 Task: Find connections with filter location Kissidougou with filter topic #openhouse with filter profile language French with filter current company Ivanti with filter school C.V.Raman College of Engineering with filter industry Child Day Care Services with filter service category Financial Analysis with filter keywords title Business Analyst
Action: Mouse moved to (377, 248)
Screenshot: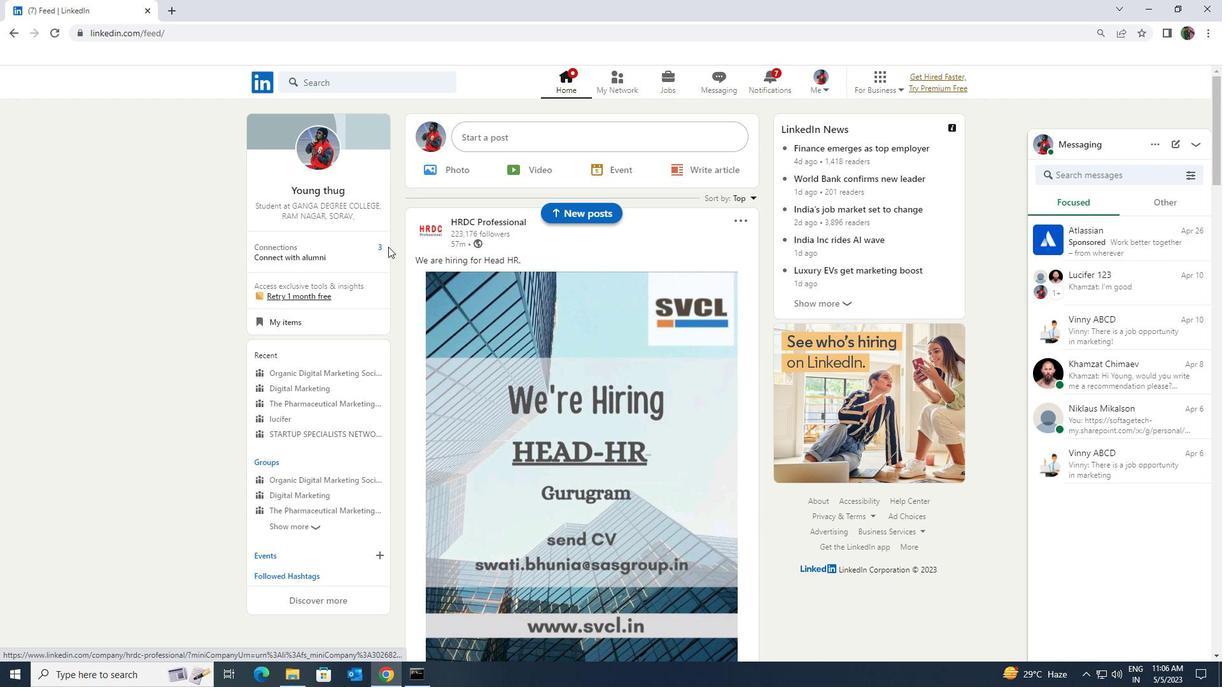 
Action: Mouse pressed left at (377, 248)
Screenshot: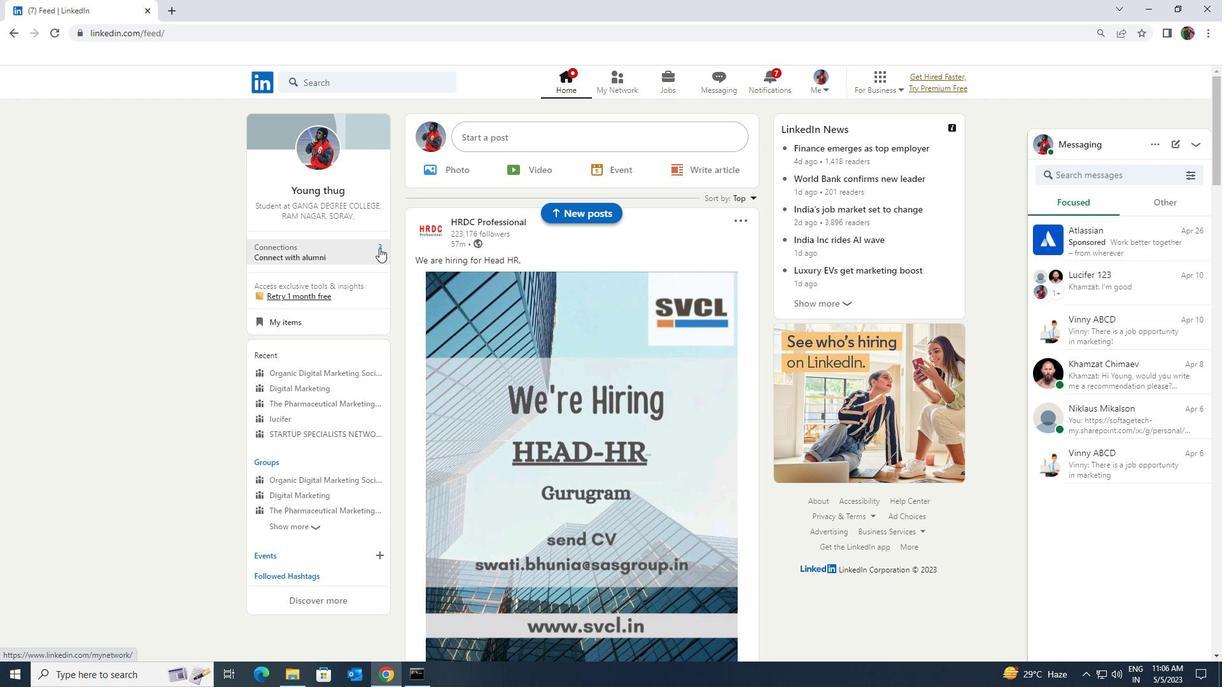 
Action: Mouse moved to (374, 152)
Screenshot: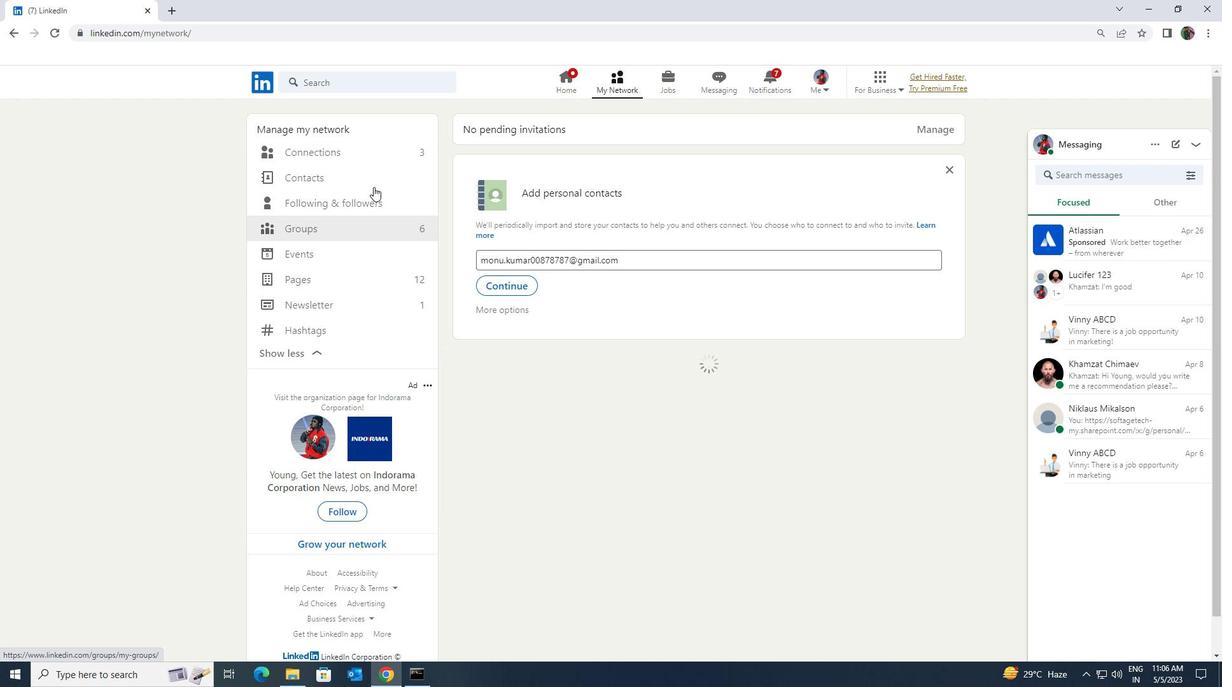
Action: Mouse pressed left at (374, 152)
Screenshot: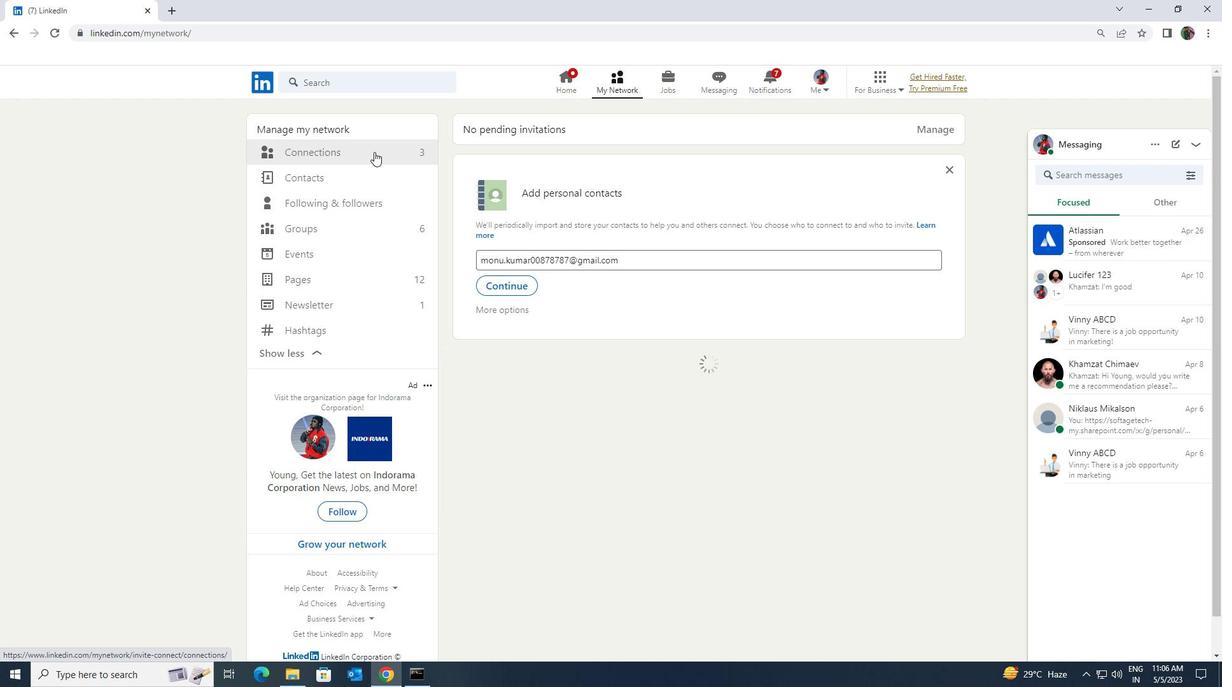 
Action: Mouse moved to (702, 156)
Screenshot: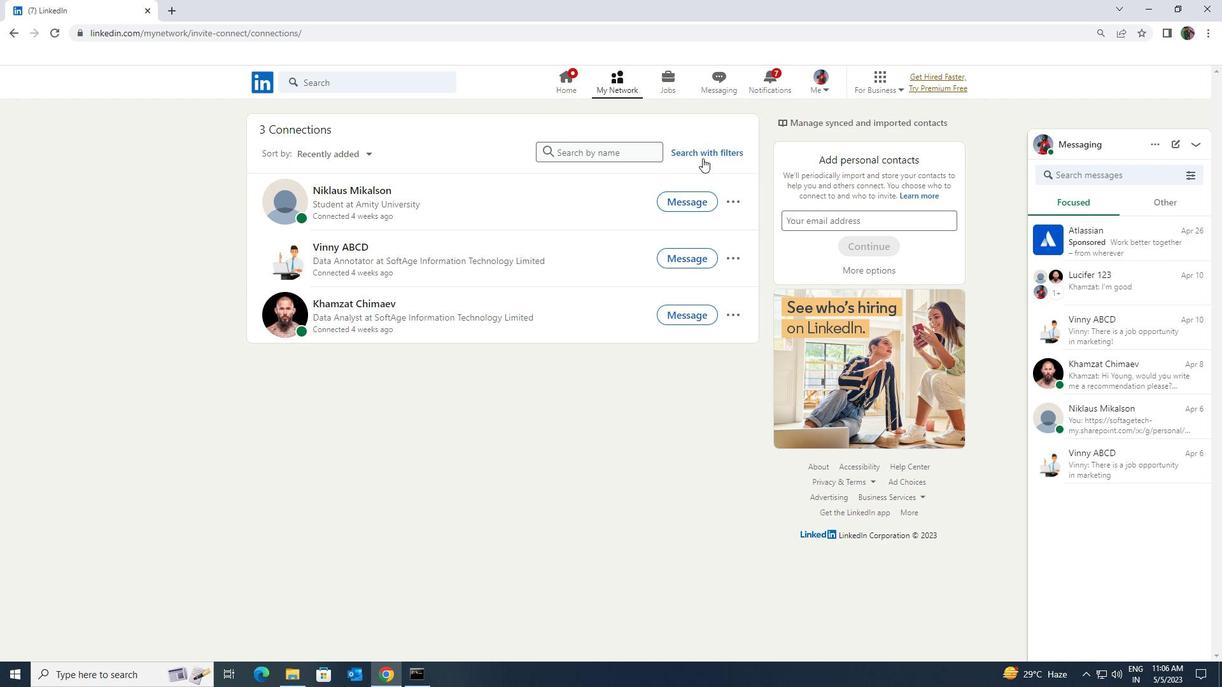 
Action: Mouse pressed left at (702, 156)
Screenshot: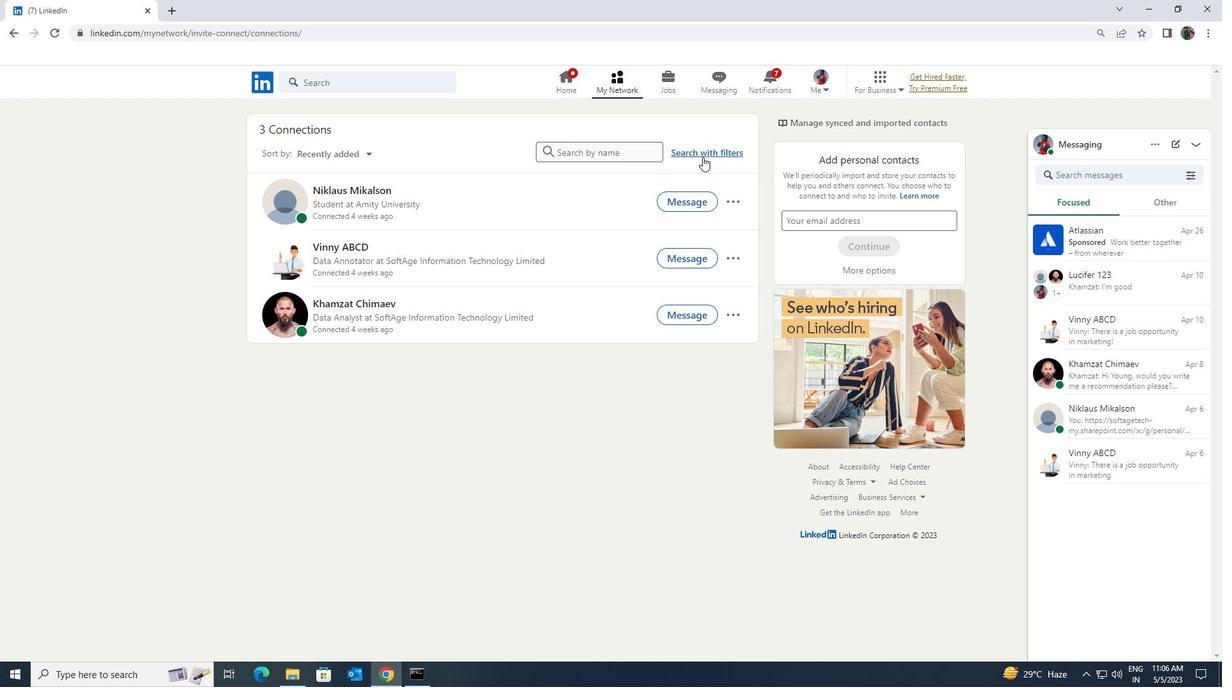 
Action: Mouse moved to (665, 119)
Screenshot: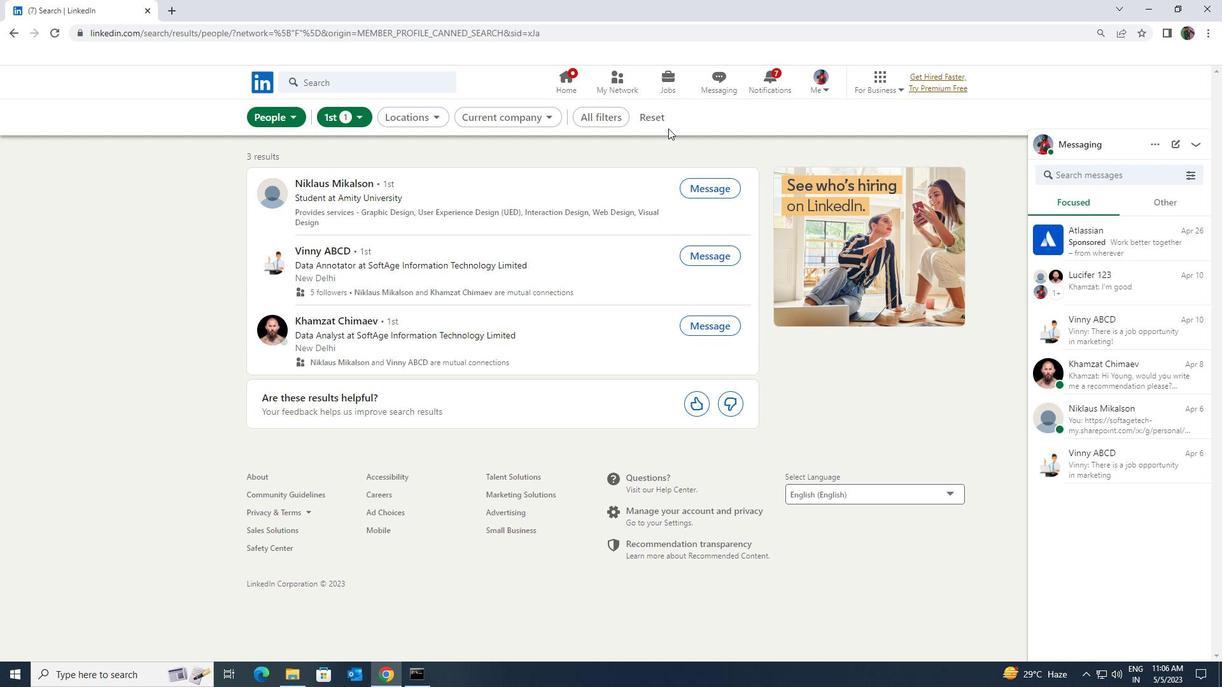 
Action: Mouse pressed left at (665, 119)
Screenshot: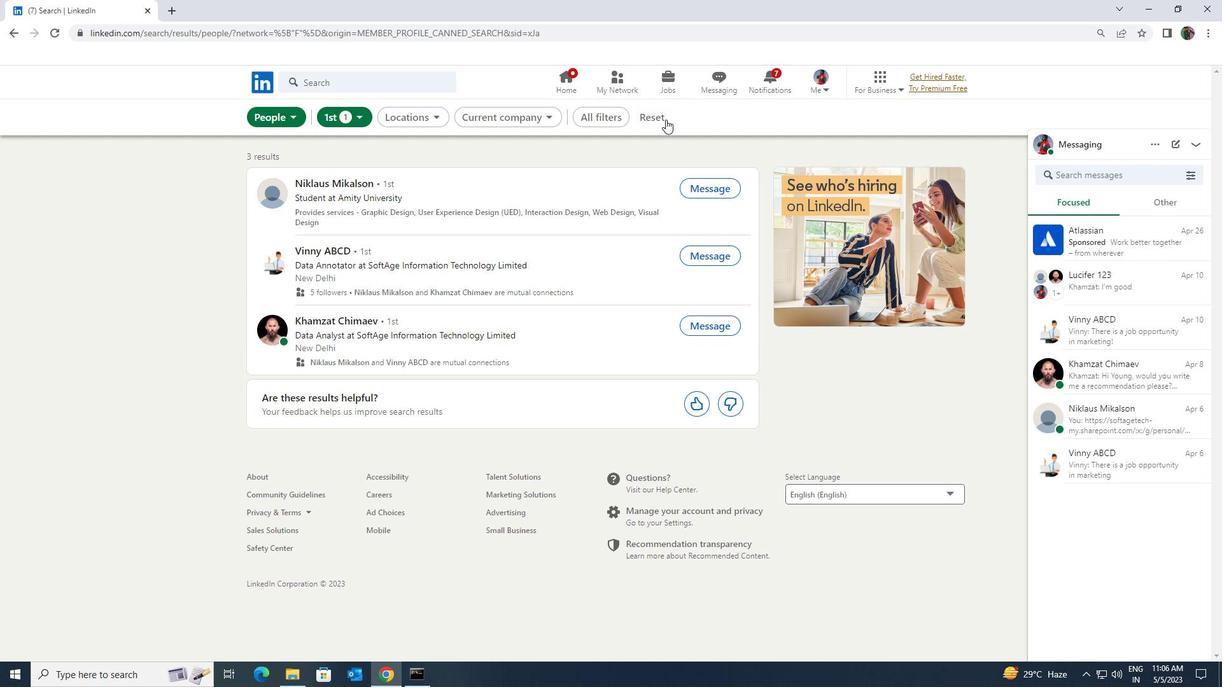 
Action: Mouse moved to (642, 119)
Screenshot: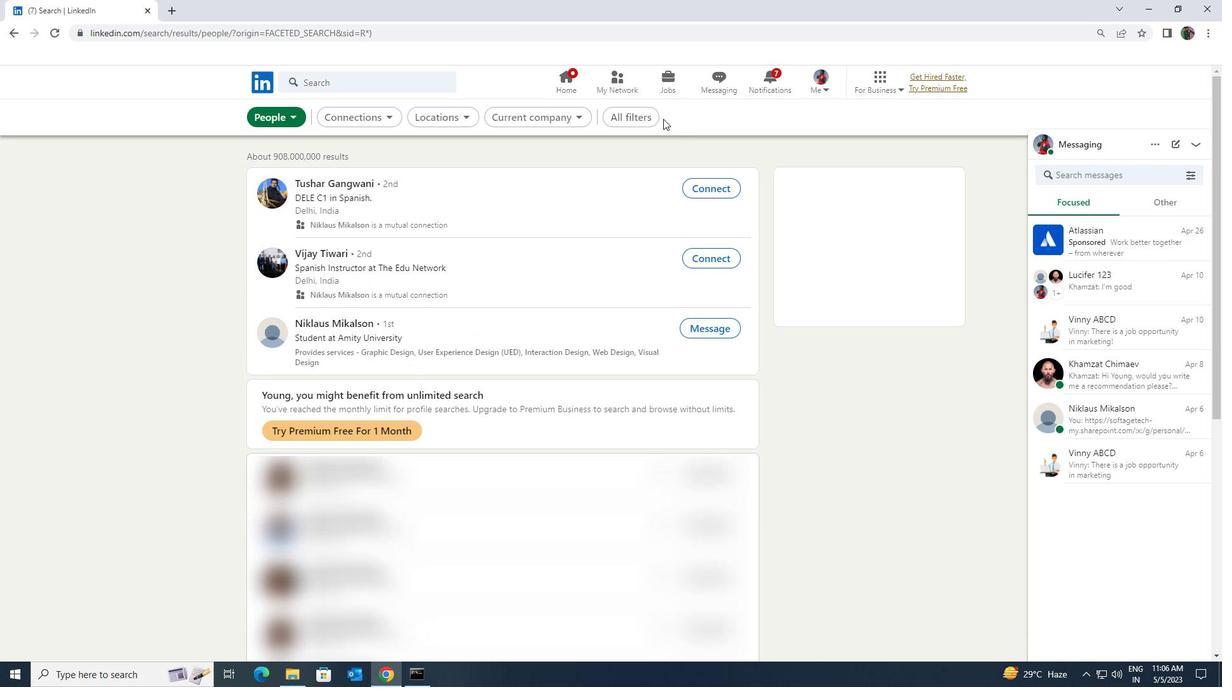 
Action: Mouse pressed left at (642, 119)
Screenshot: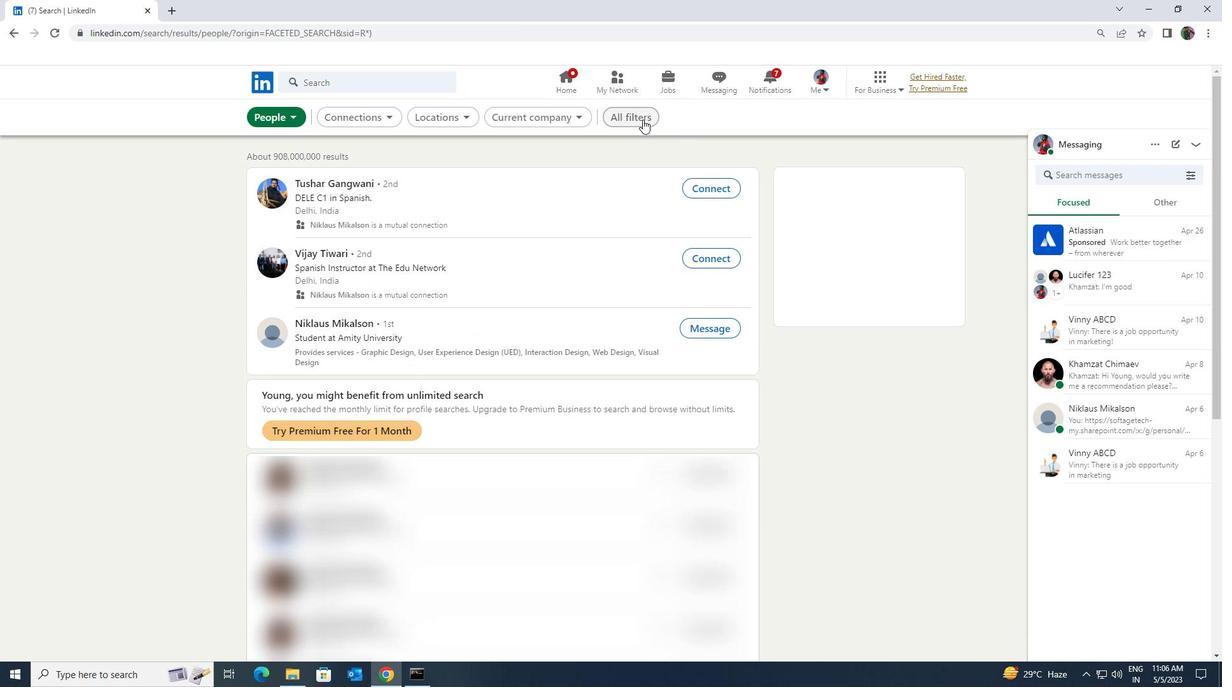
Action: Mouse moved to (1060, 499)
Screenshot: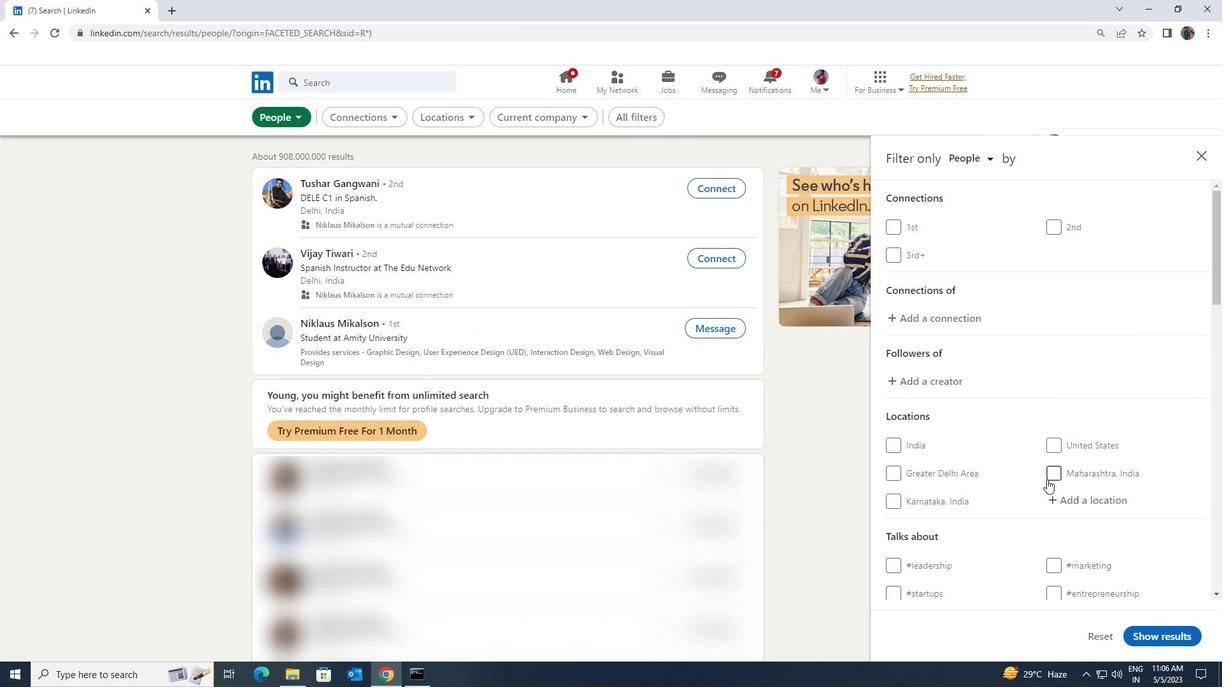 
Action: Mouse pressed left at (1060, 499)
Screenshot: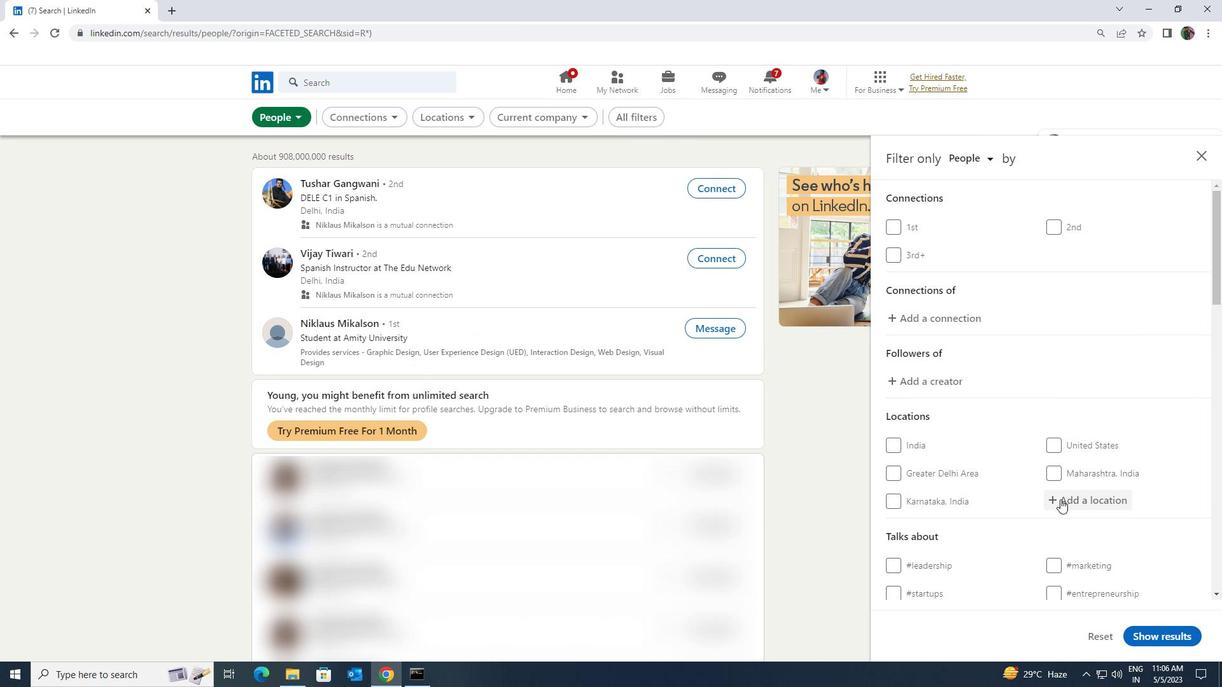
Action: Mouse moved to (1060, 502)
Screenshot: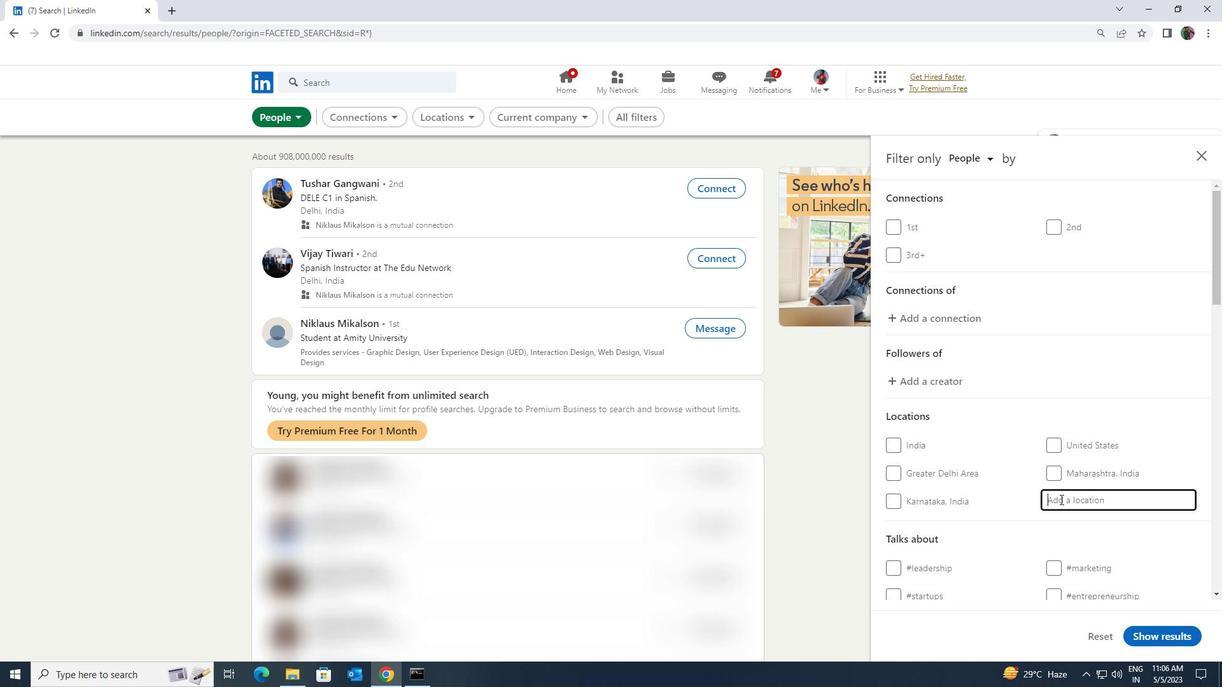 
Action: Key pressed <Key.shift><Key.shift><Key.shift><Key.shift><Key.shift><Key.shift>KISSIDOUGOU
Screenshot: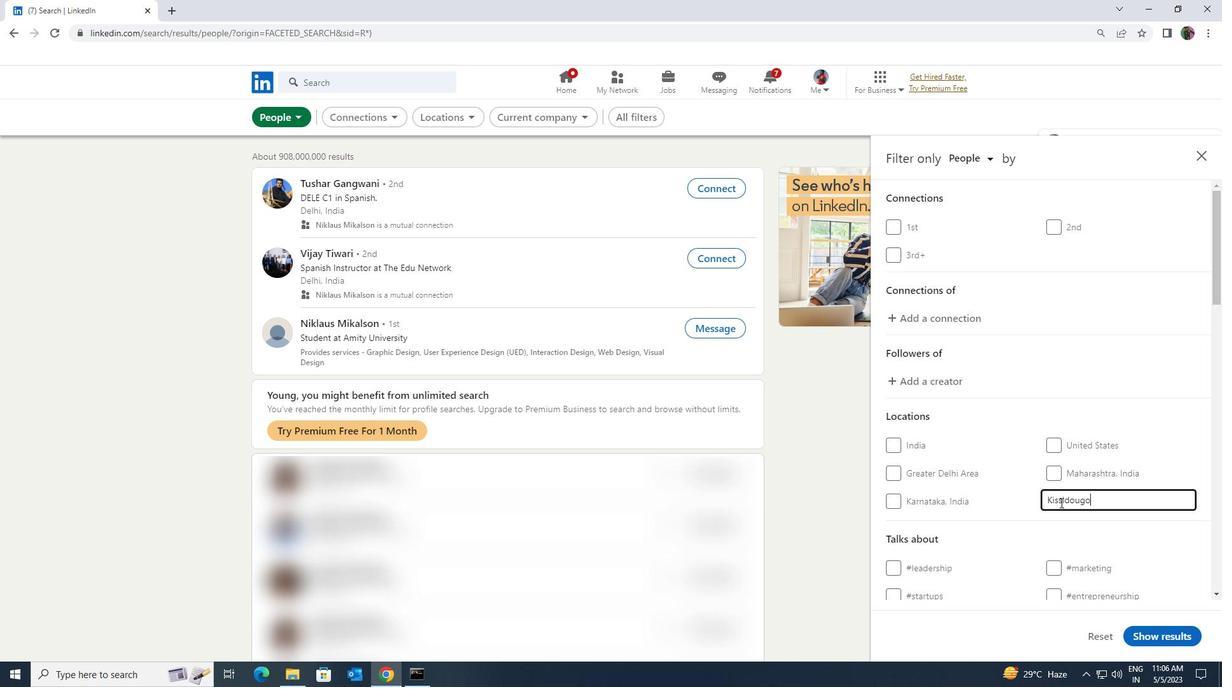 
Action: Mouse scrolled (1060, 502) with delta (0, 0)
Screenshot: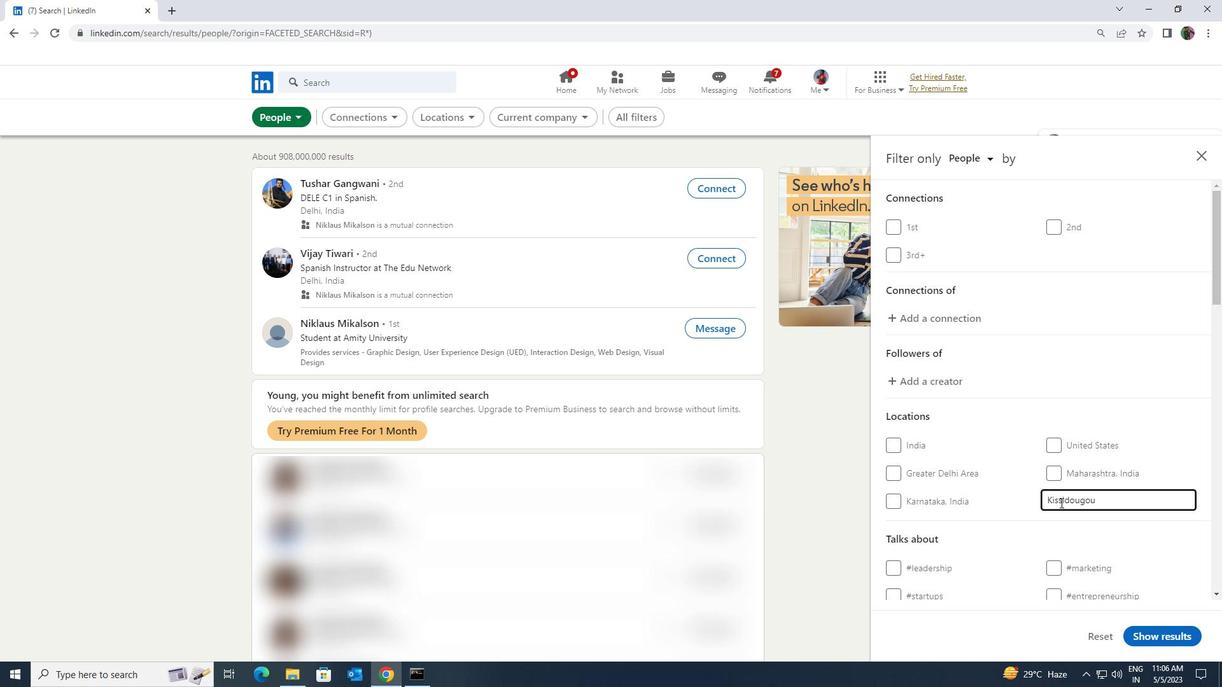 
Action: Mouse moved to (1060, 504)
Screenshot: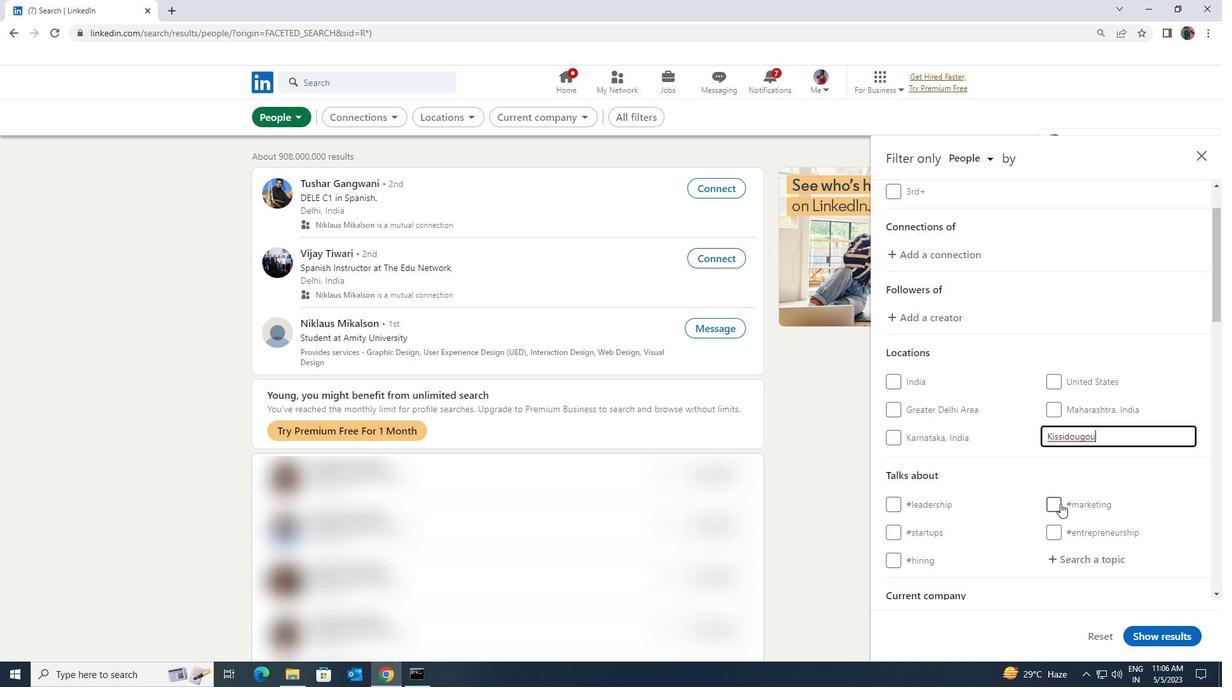 
Action: Mouse scrolled (1060, 504) with delta (0, 0)
Screenshot: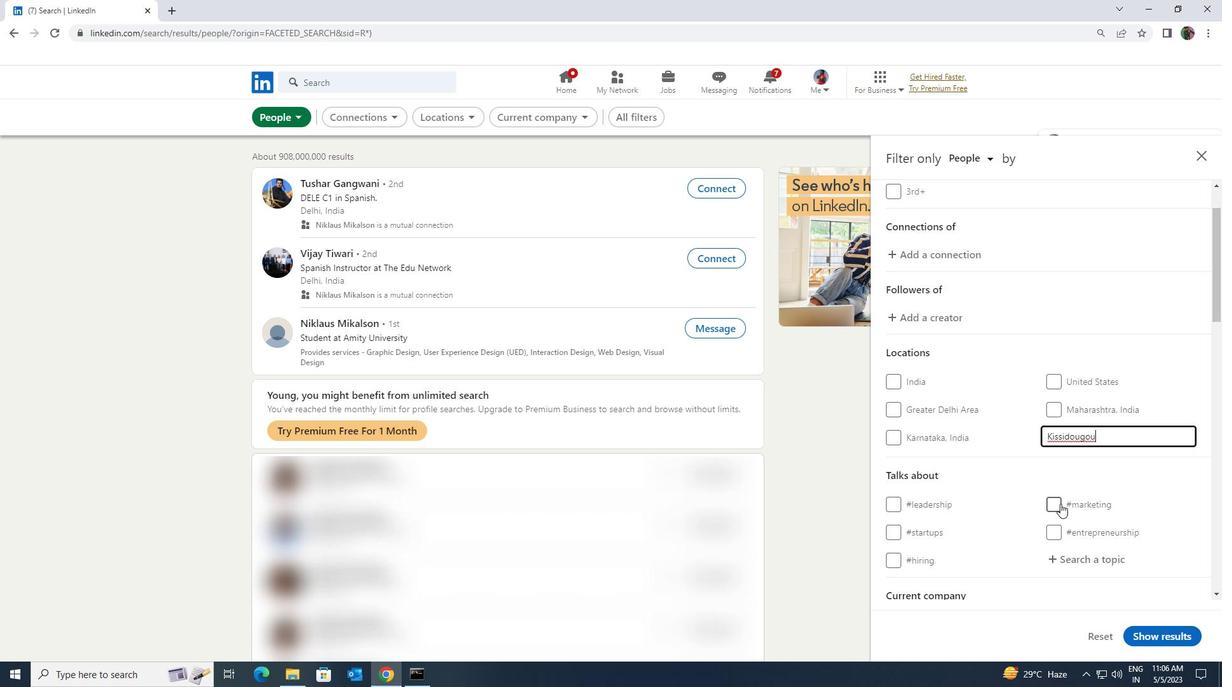 
Action: Mouse moved to (1060, 500)
Screenshot: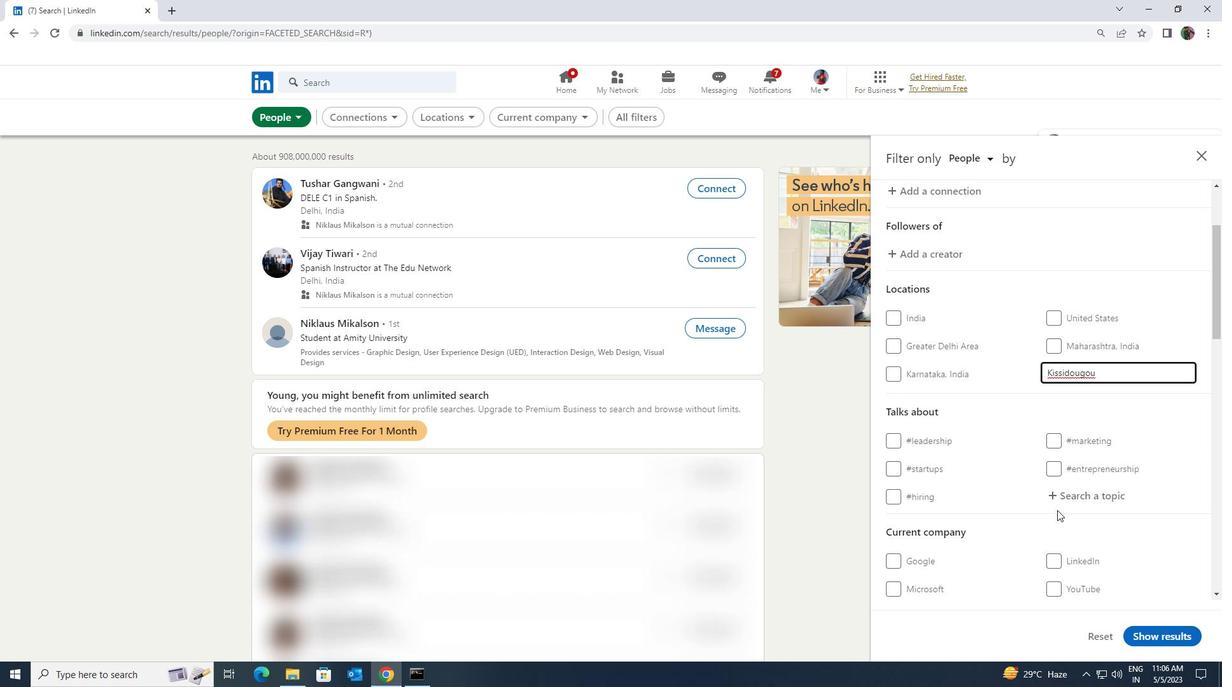 
Action: Mouse pressed left at (1060, 500)
Screenshot: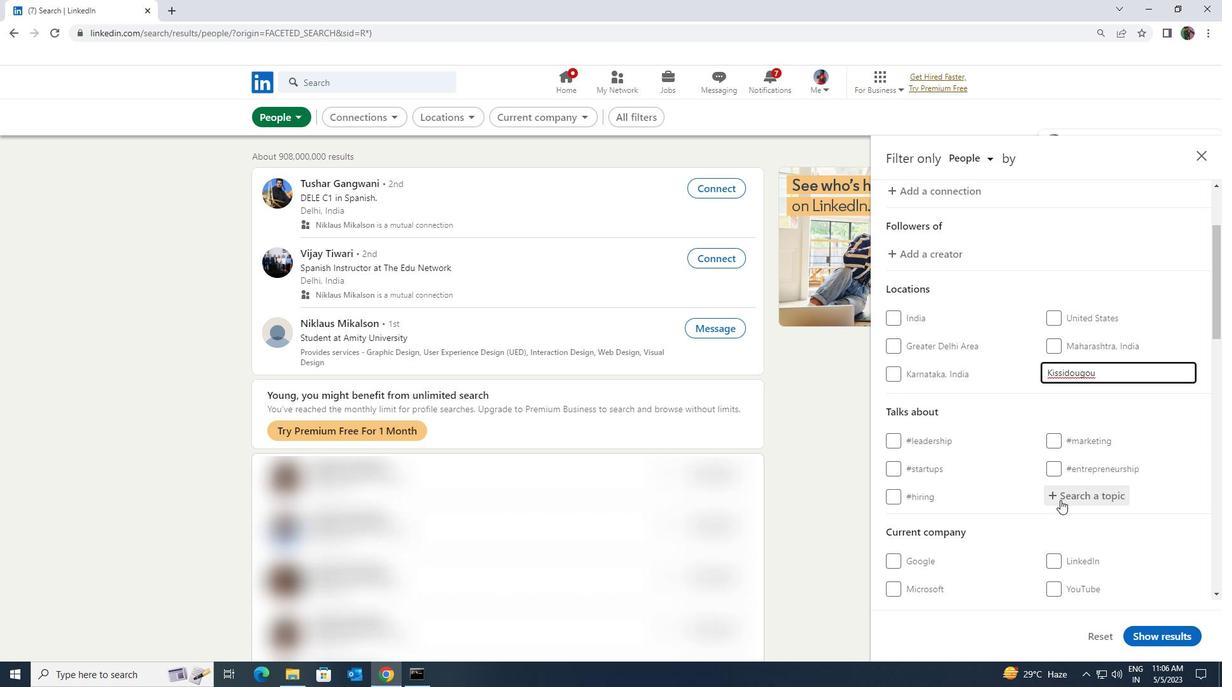 
Action: Key pressed <Key.shift><Key.shift><Key.shift><Key.shift><Key.shift><Key.shift><Key.shift><Key.shift><Key.shift><Key.shift><Key.shift><Key.shift>OPENHOUSE
Screenshot: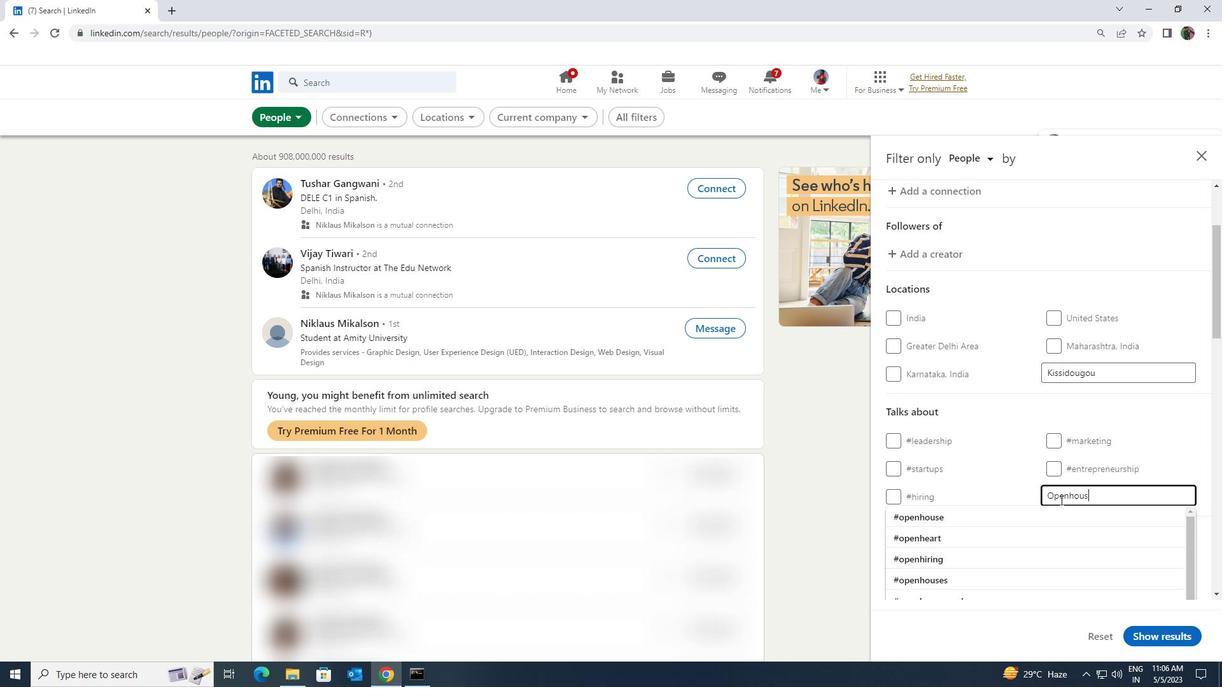 
Action: Mouse moved to (1051, 509)
Screenshot: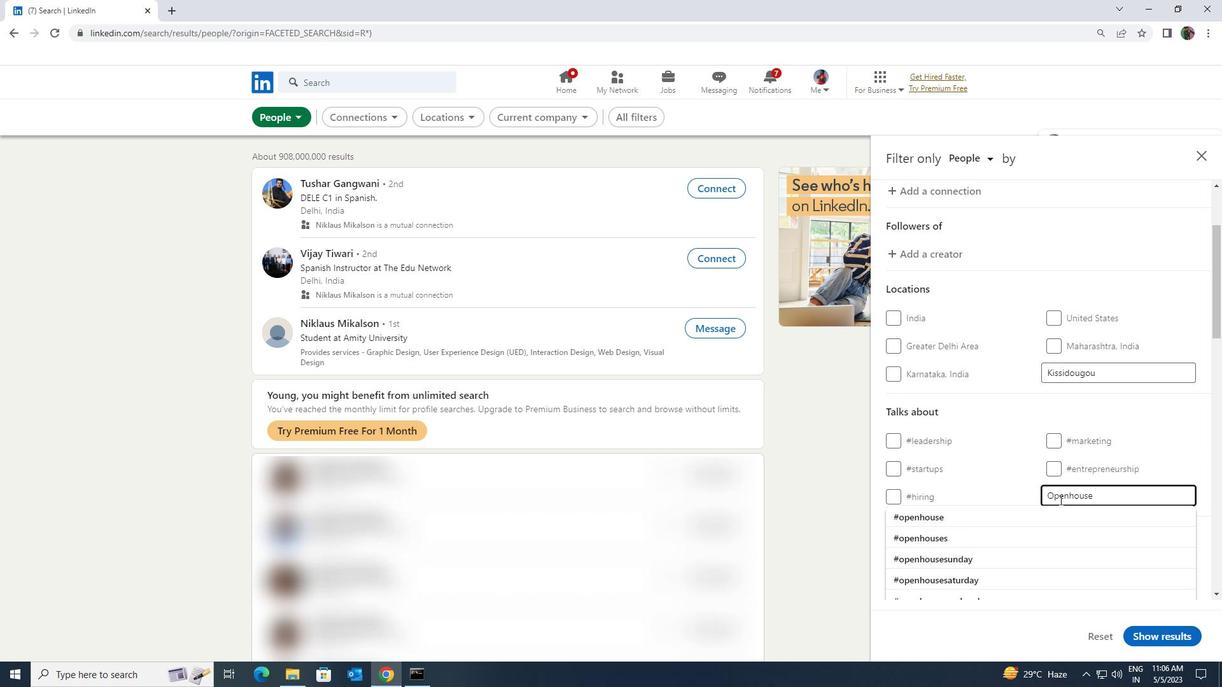 
Action: Mouse pressed left at (1051, 509)
Screenshot: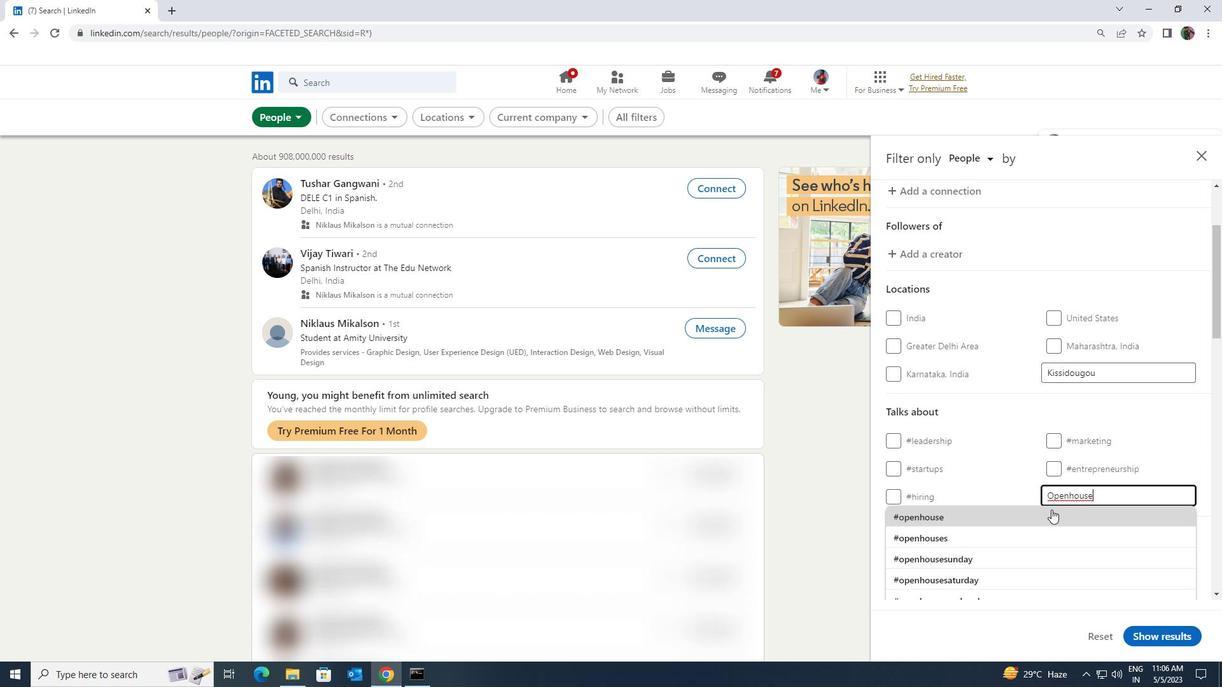 
Action: Mouse scrolled (1051, 509) with delta (0, 0)
Screenshot: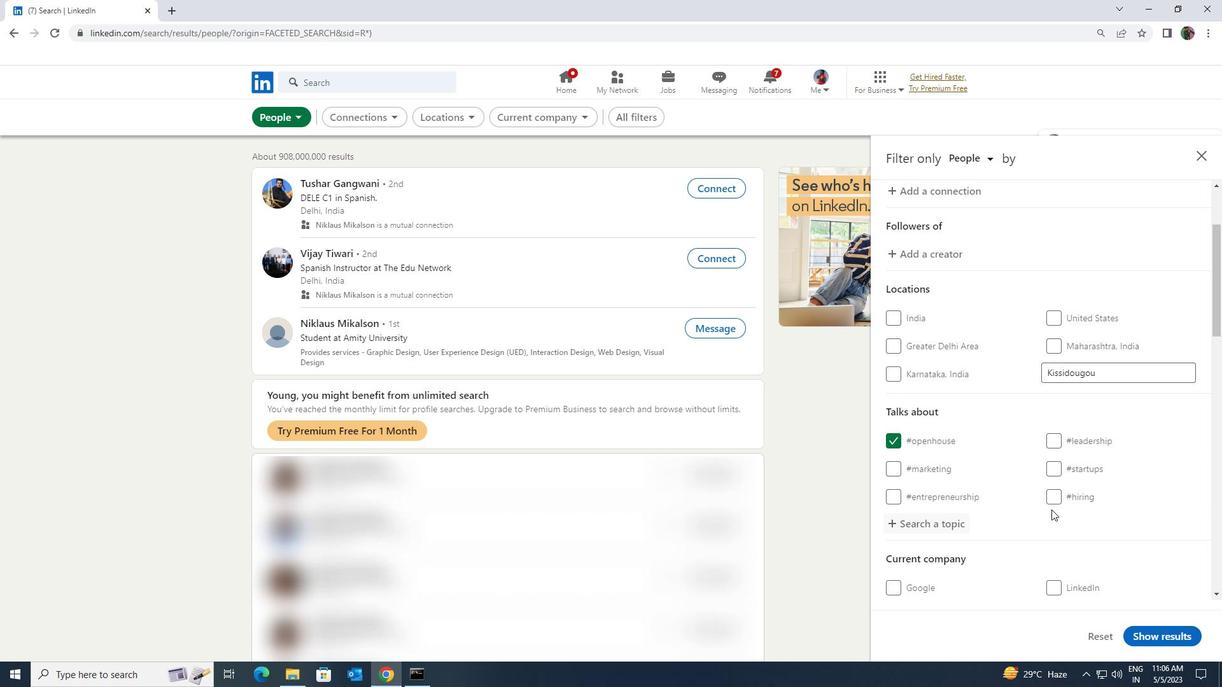 
Action: Mouse moved to (1050, 510)
Screenshot: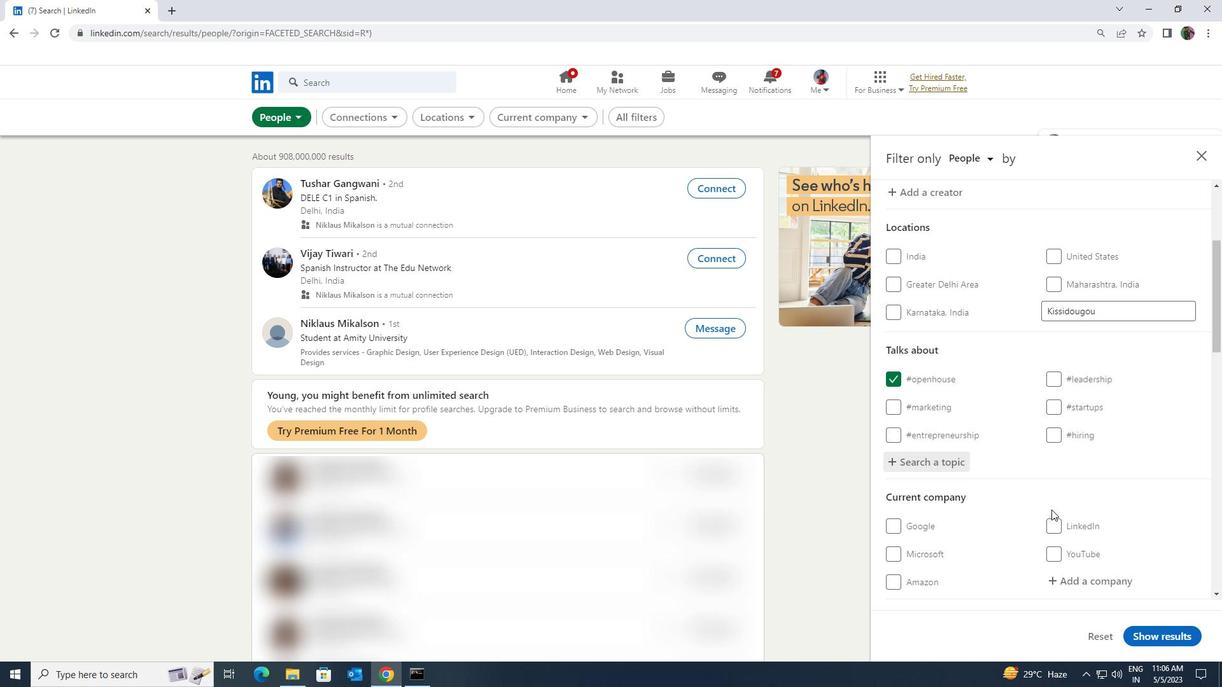 
Action: Mouse scrolled (1050, 509) with delta (0, 0)
Screenshot: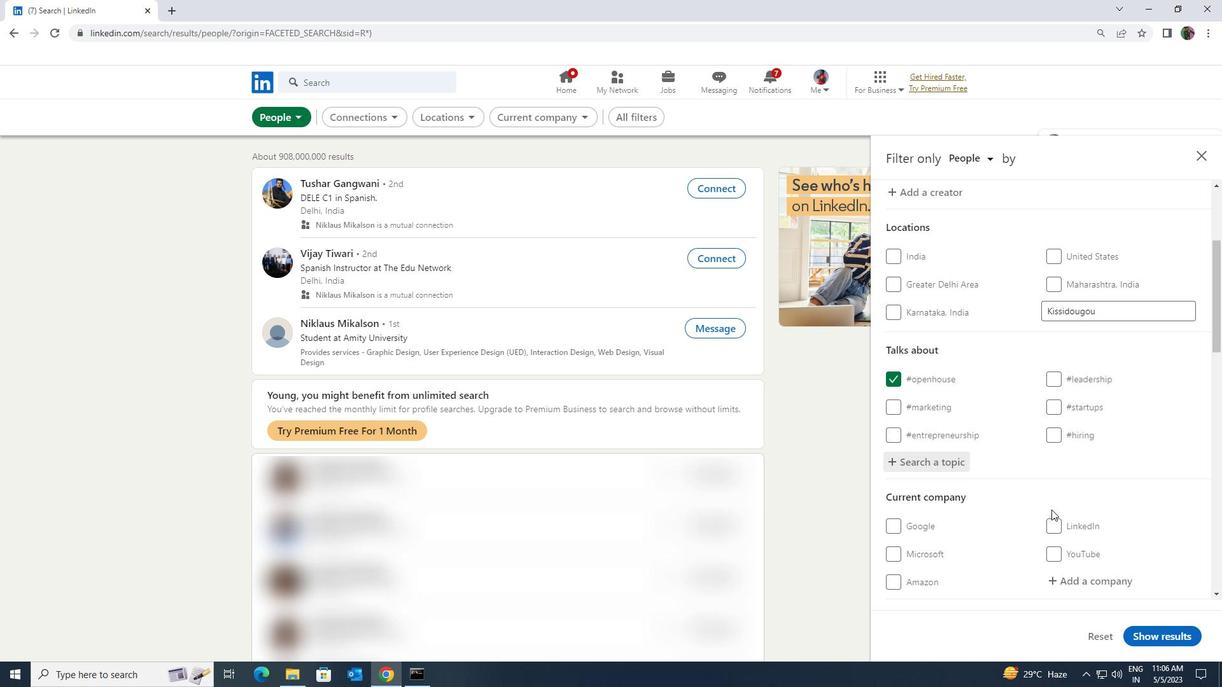 
Action: Mouse scrolled (1050, 509) with delta (0, 0)
Screenshot: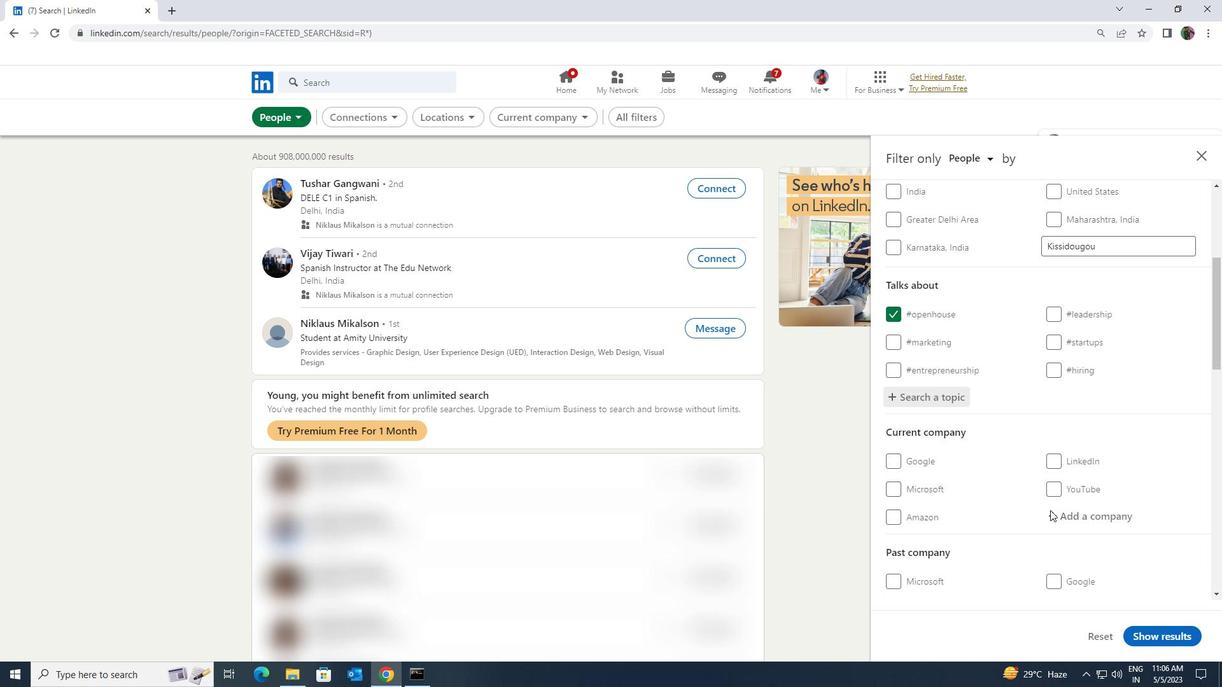 
Action: Mouse scrolled (1050, 509) with delta (0, 0)
Screenshot: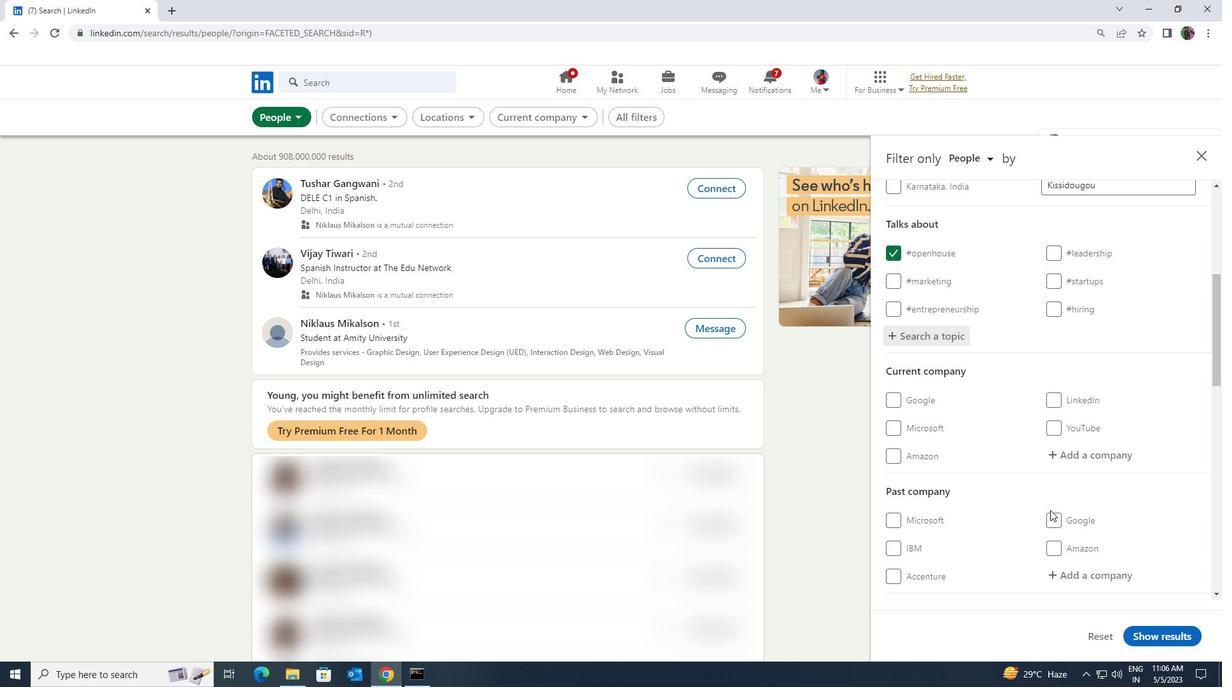 
Action: Mouse scrolled (1050, 509) with delta (0, 0)
Screenshot: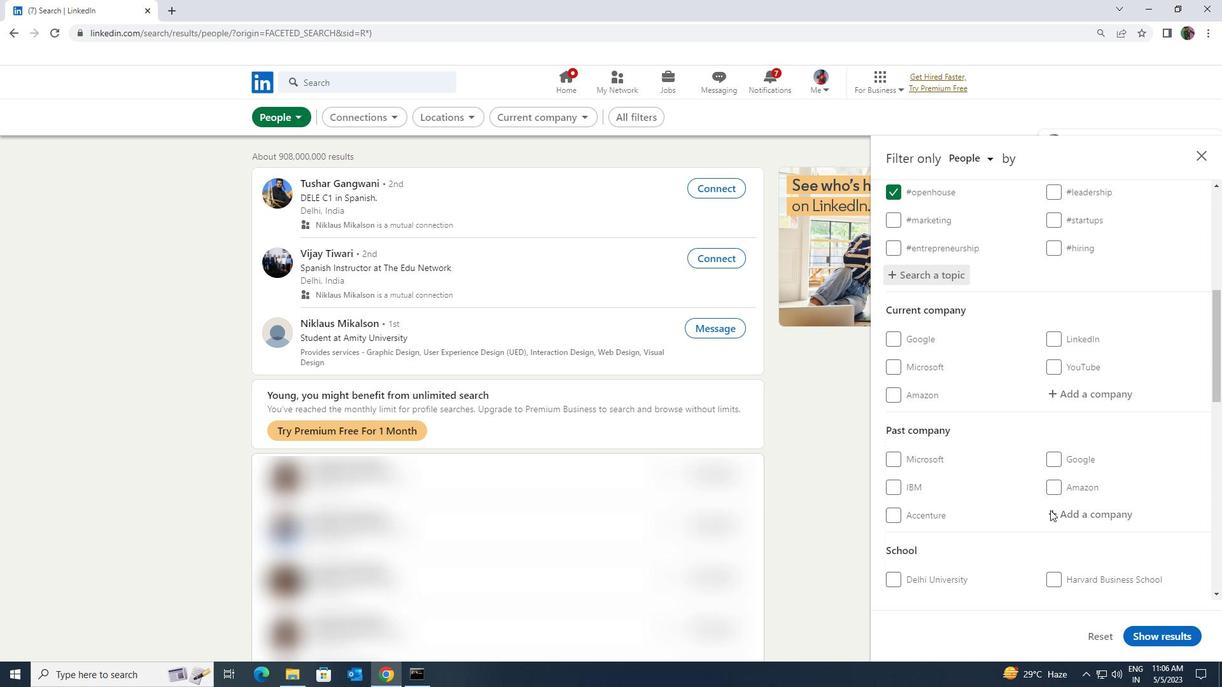 
Action: Mouse scrolled (1050, 509) with delta (0, 0)
Screenshot: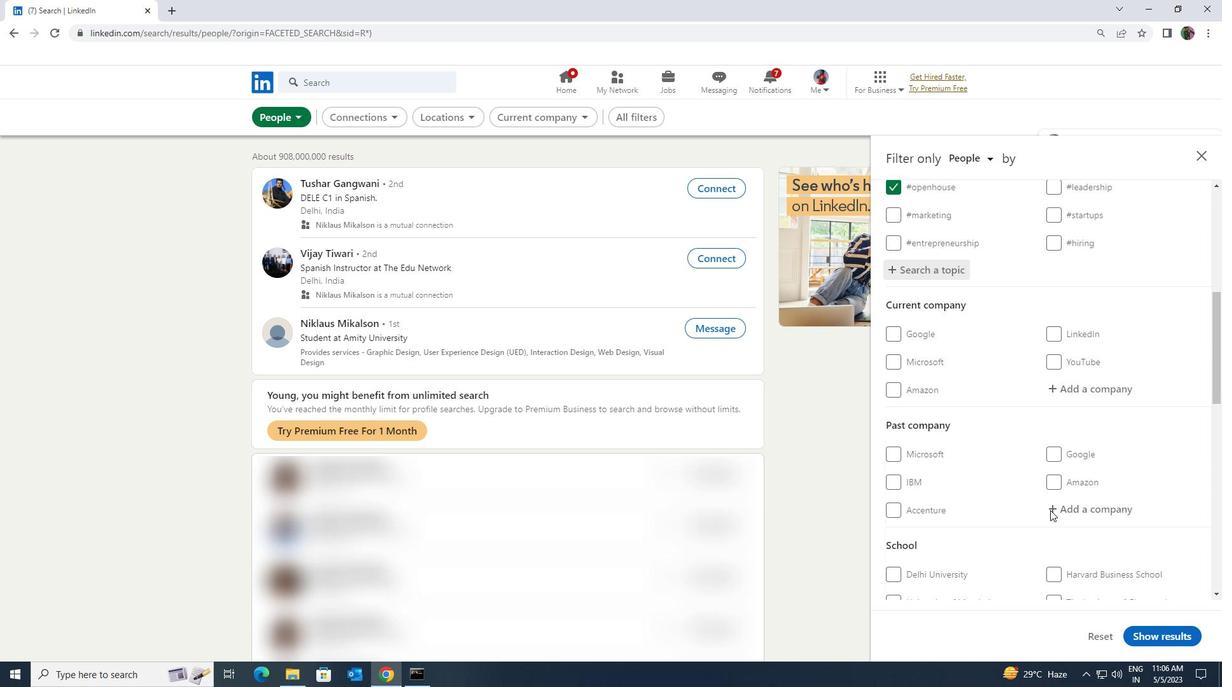 
Action: Mouse scrolled (1050, 509) with delta (0, 0)
Screenshot: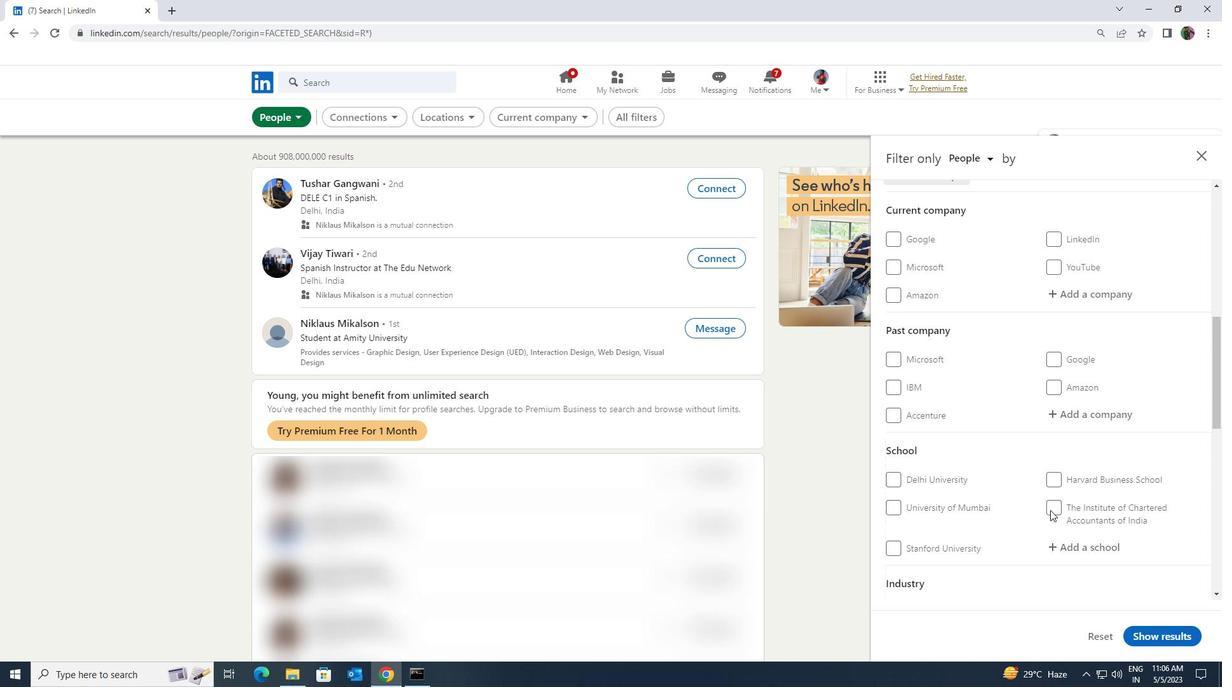 
Action: Mouse scrolled (1050, 509) with delta (0, 0)
Screenshot: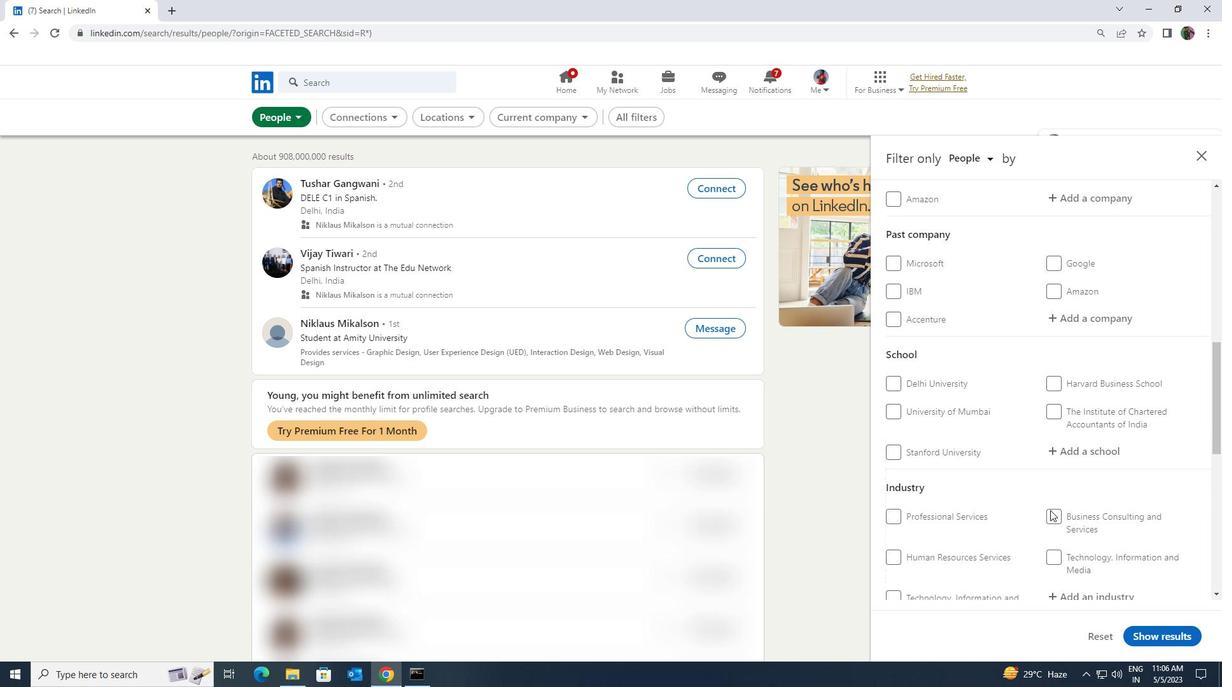 
Action: Mouse moved to (1050, 511)
Screenshot: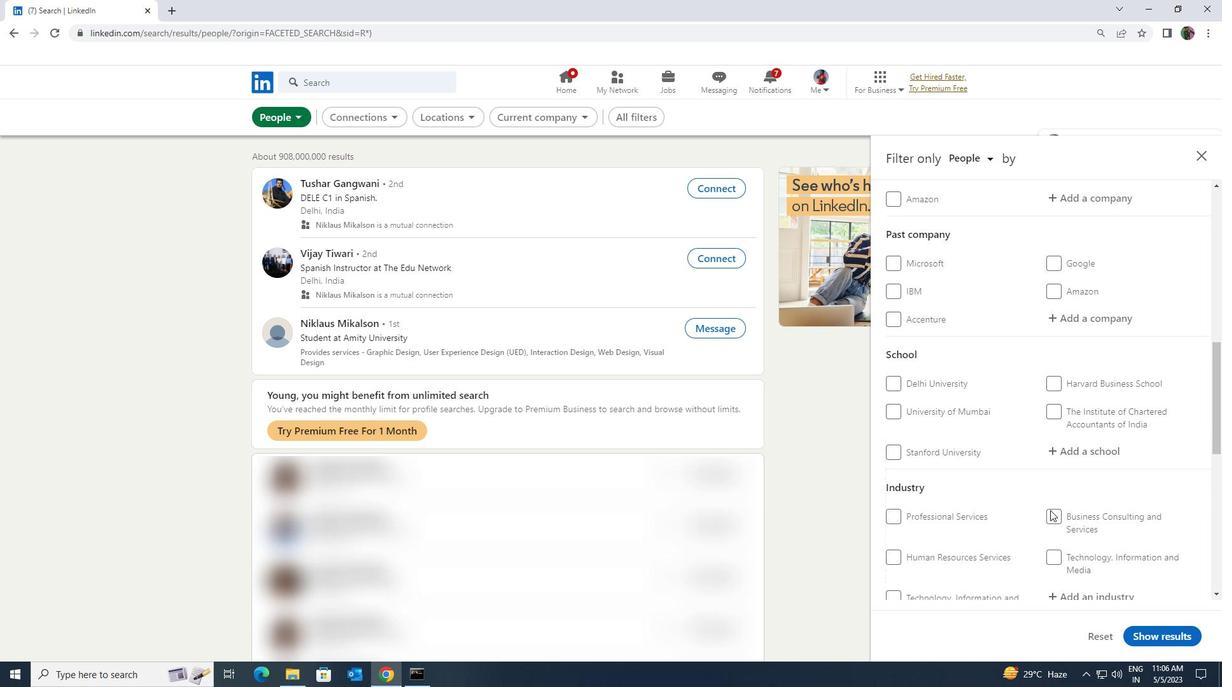 
Action: Mouse scrolled (1050, 510) with delta (0, 0)
Screenshot: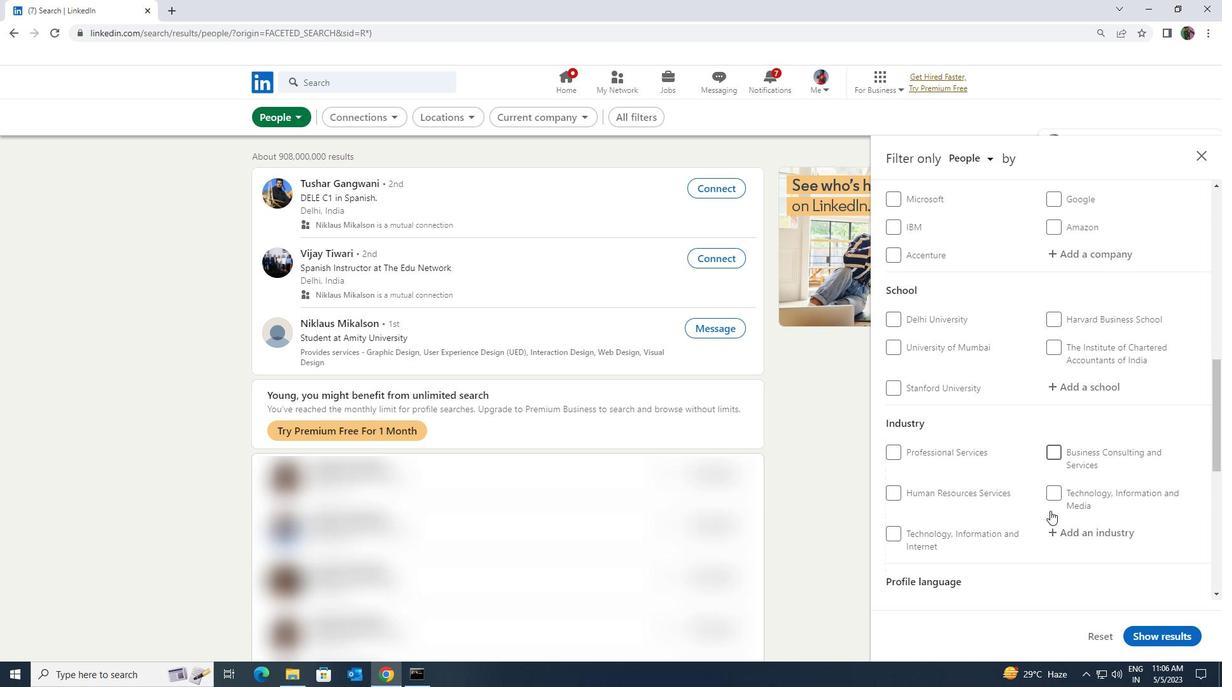 
Action: Mouse moved to (1051, 543)
Screenshot: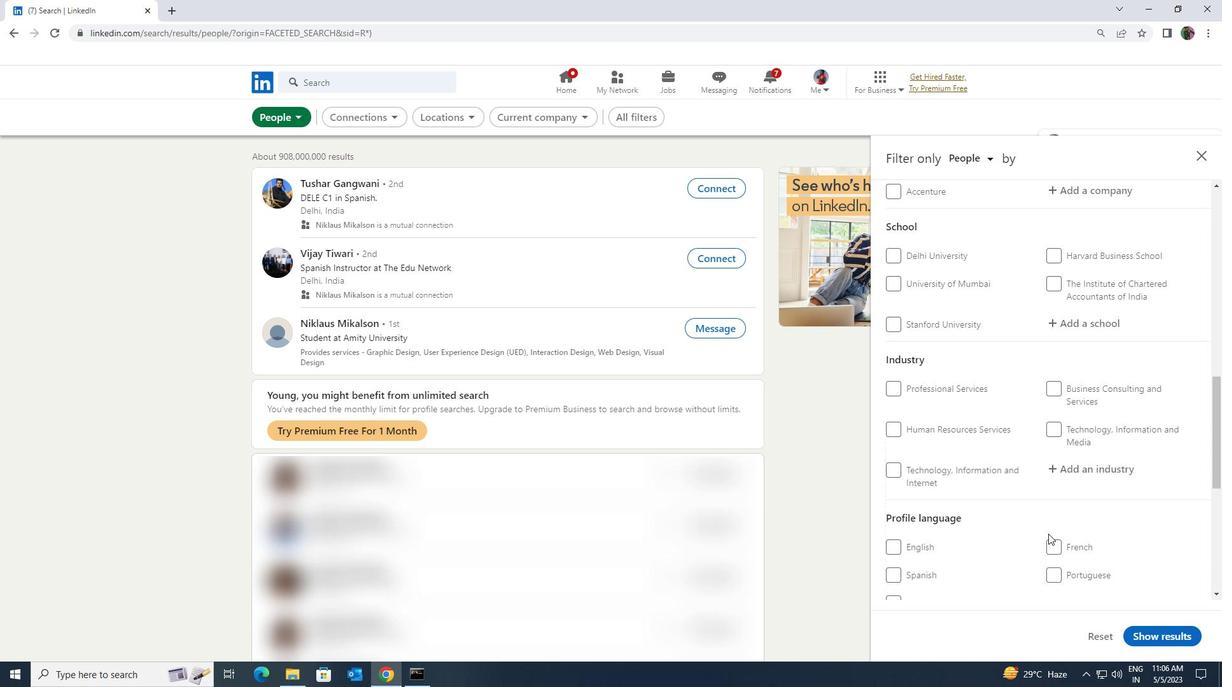 
Action: Mouse pressed left at (1051, 543)
Screenshot: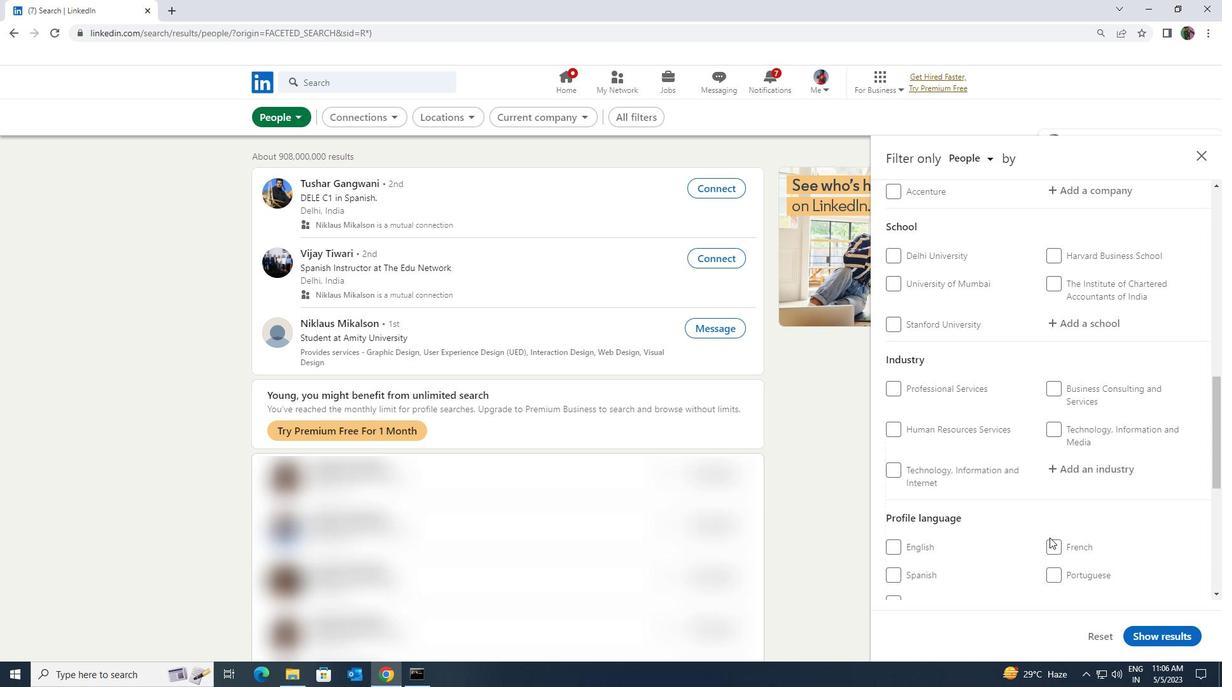 
Action: Mouse moved to (1051, 543)
Screenshot: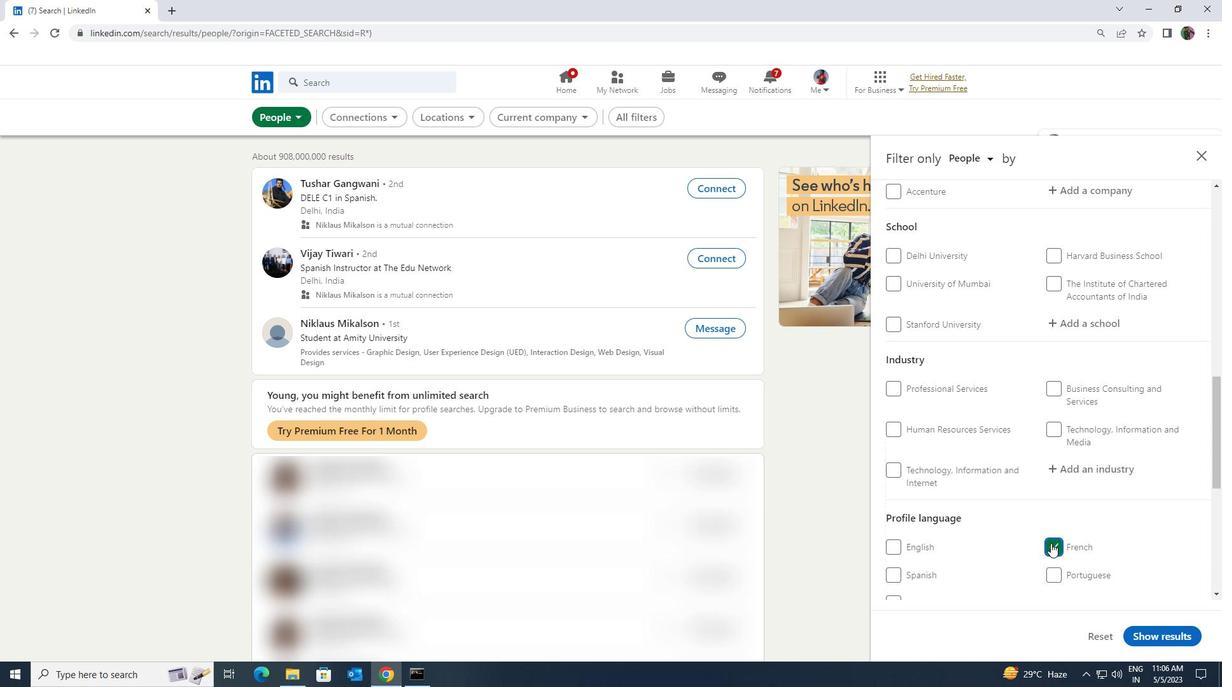 
Action: Mouse scrolled (1051, 544) with delta (0, 0)
Screenshot: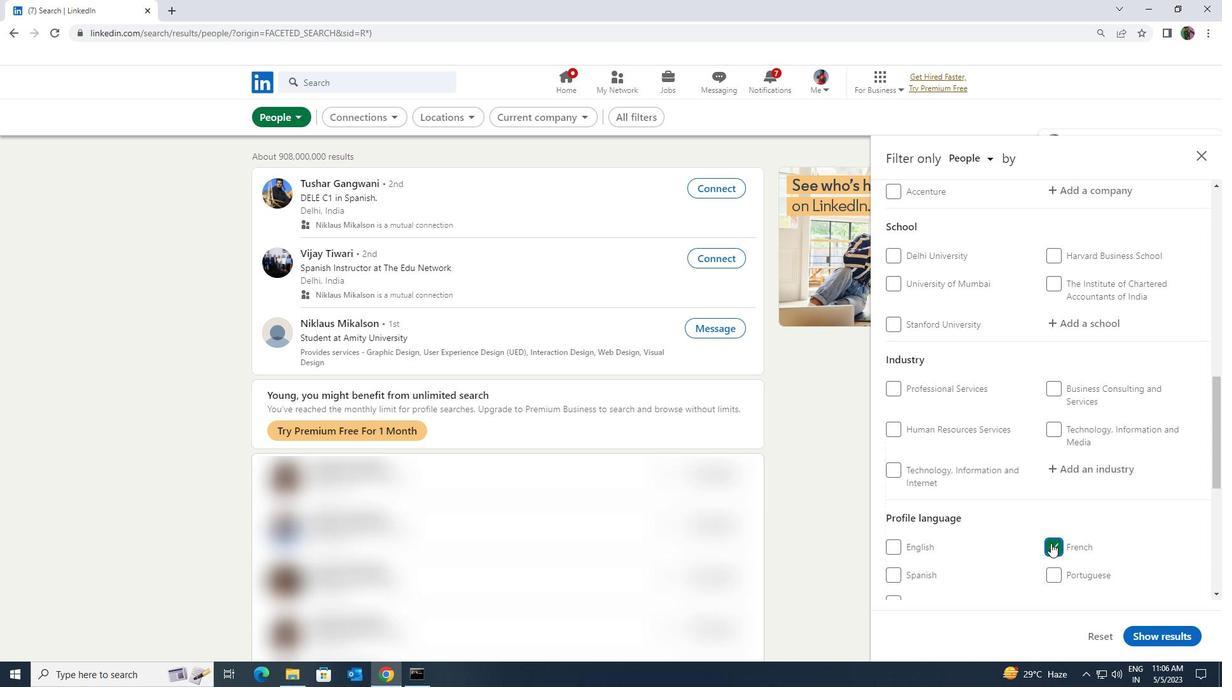 
Action: Mouse moved to (1051, 543)
Screenshot: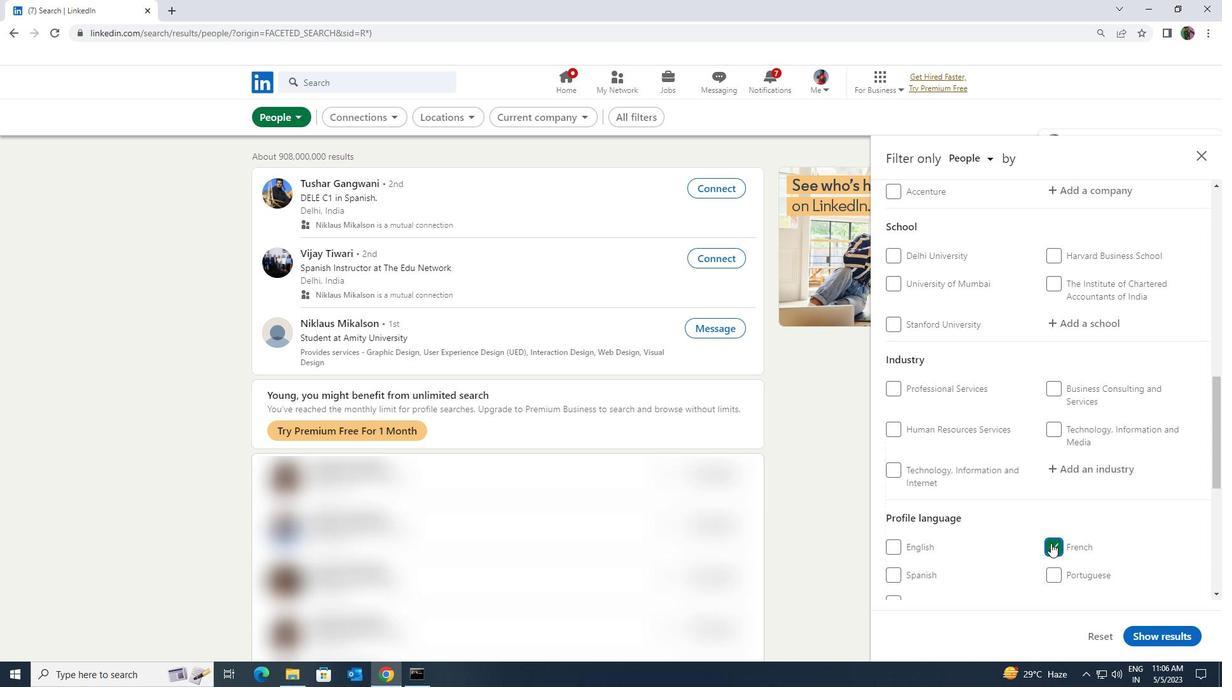 
Action: Mouse scrolled (1051, 543) with delta (0, 0)
Screenshot: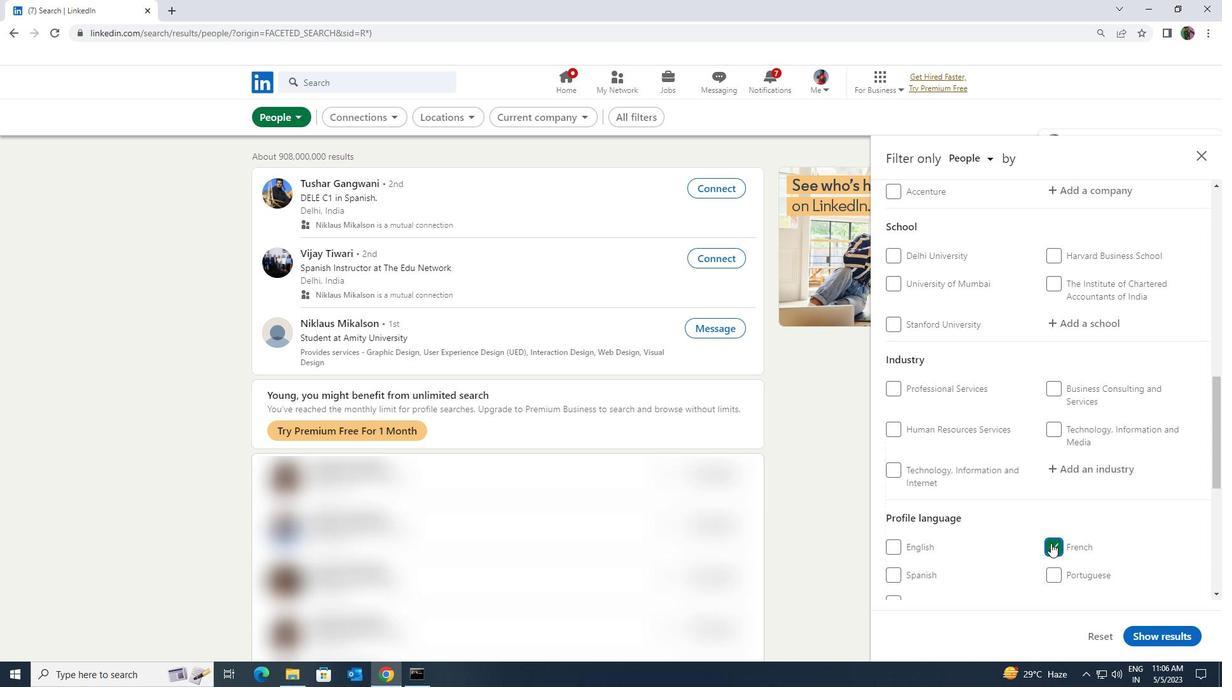 
Action: Mouse moved to (1050, 540)
Screenshot: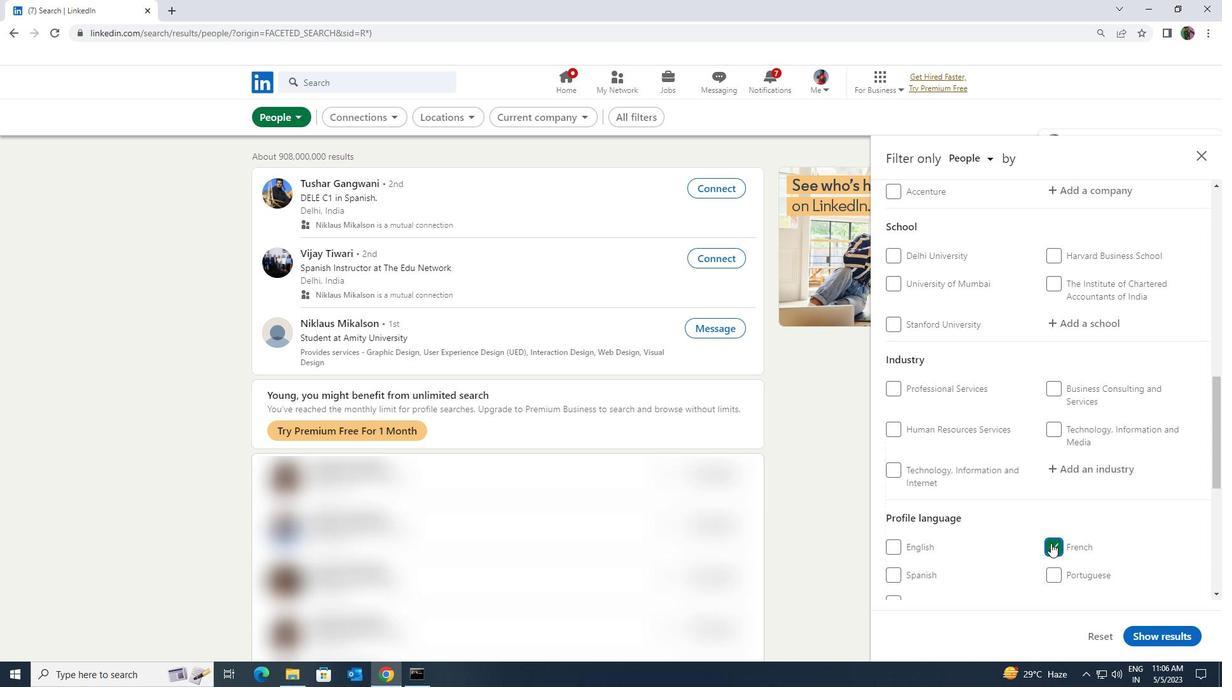 
Action: Mouse scrolled (1050, 541) with delta (0, 0)
Screenshot: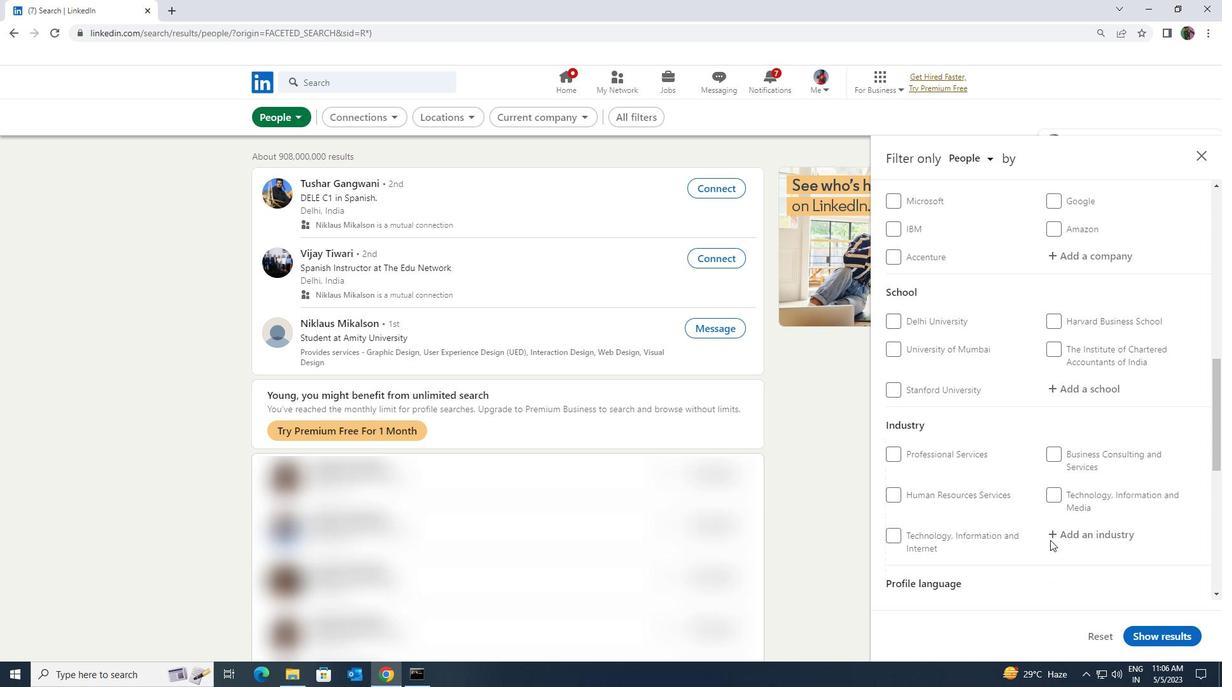 
Action: Mouse scrolled (1050, 541) with delta (0, 0)
Screenshot: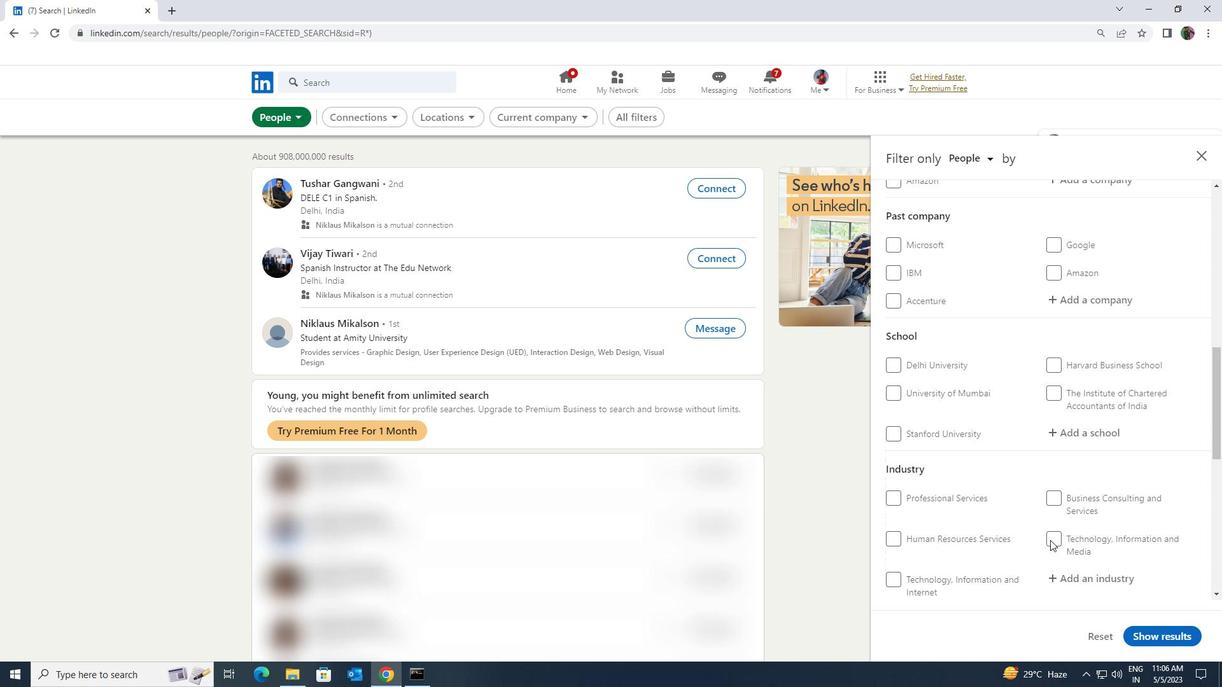 
Action: Mouse moved to (1049, 539)
Screenshot: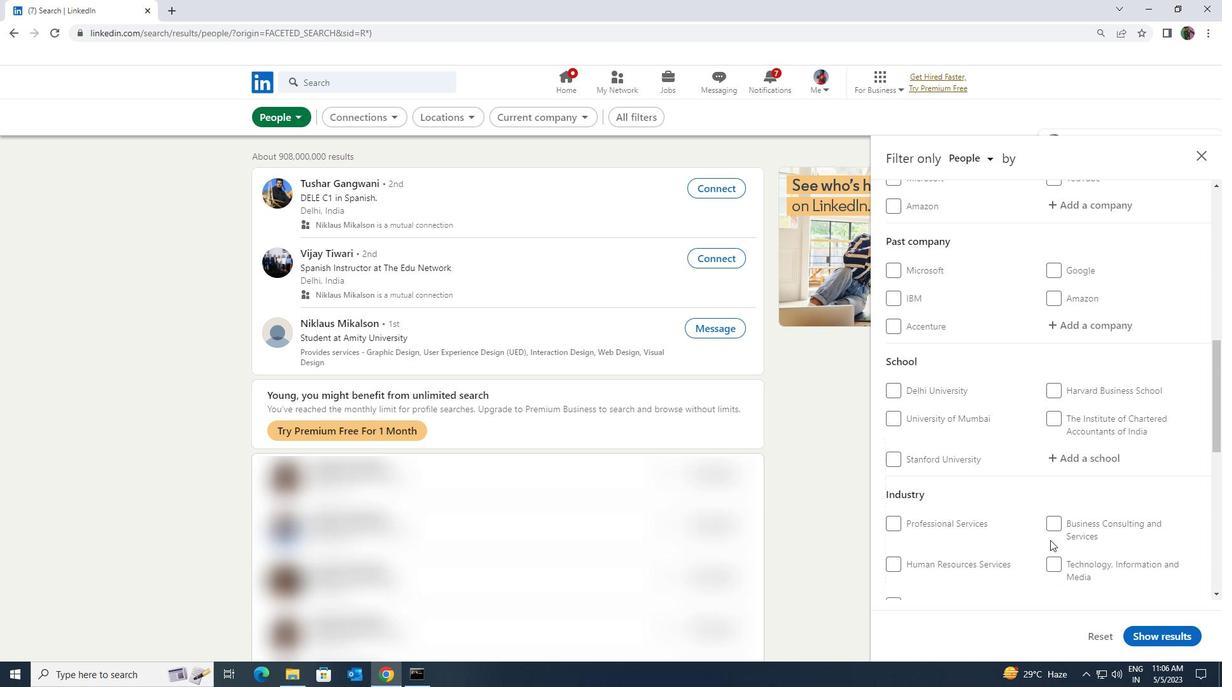 
Action: Mouse scrolled (1049, 540) with delta (0, 0)
Screenshot: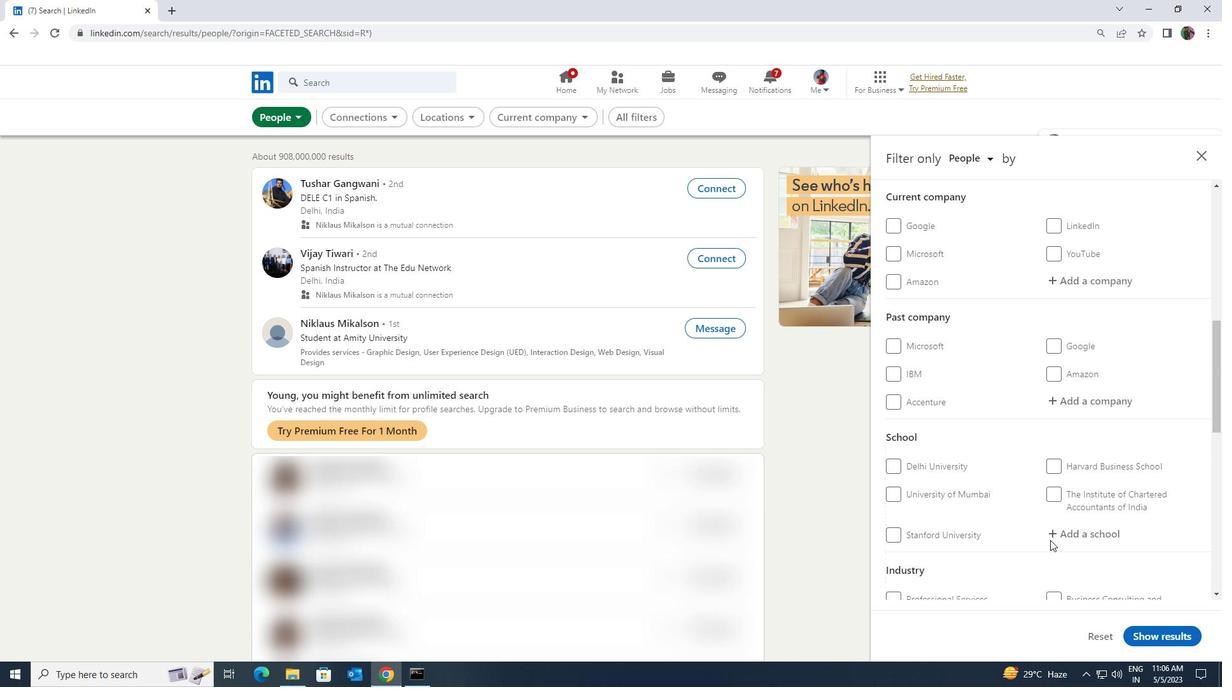 
Action: Mouse moved to (1048, 539)
Screenshot: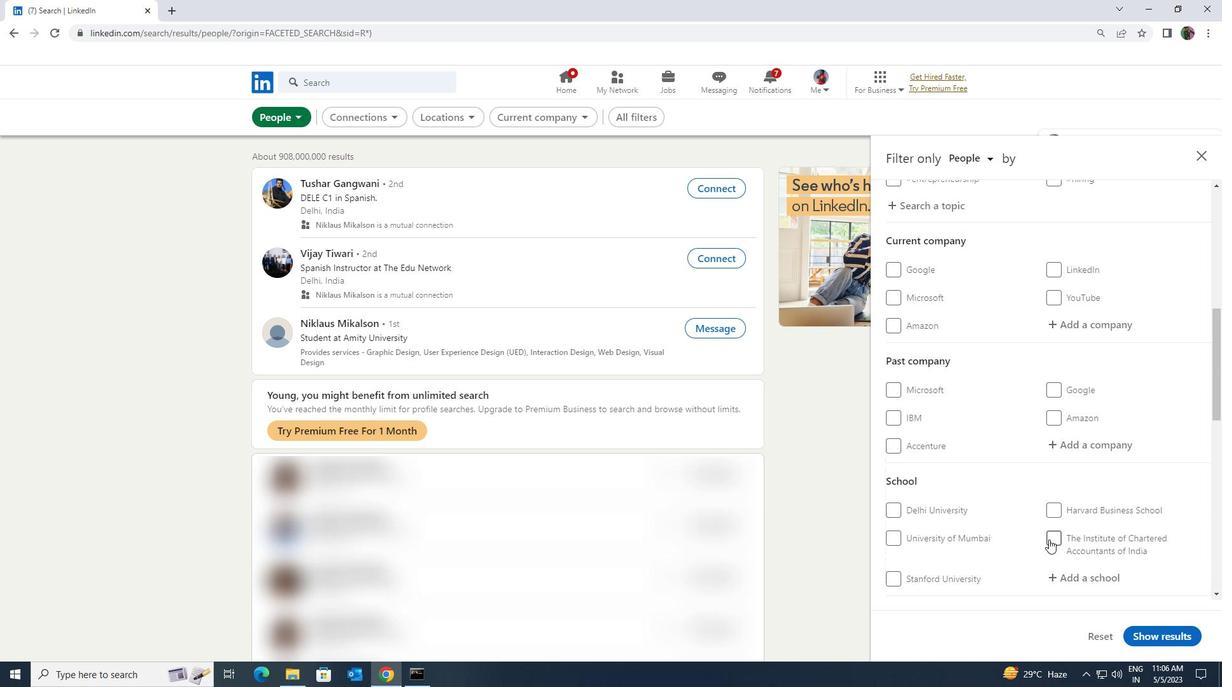 
Action: Mouse scrolled (1048, 540) with delta (0, 0)
Screenshot: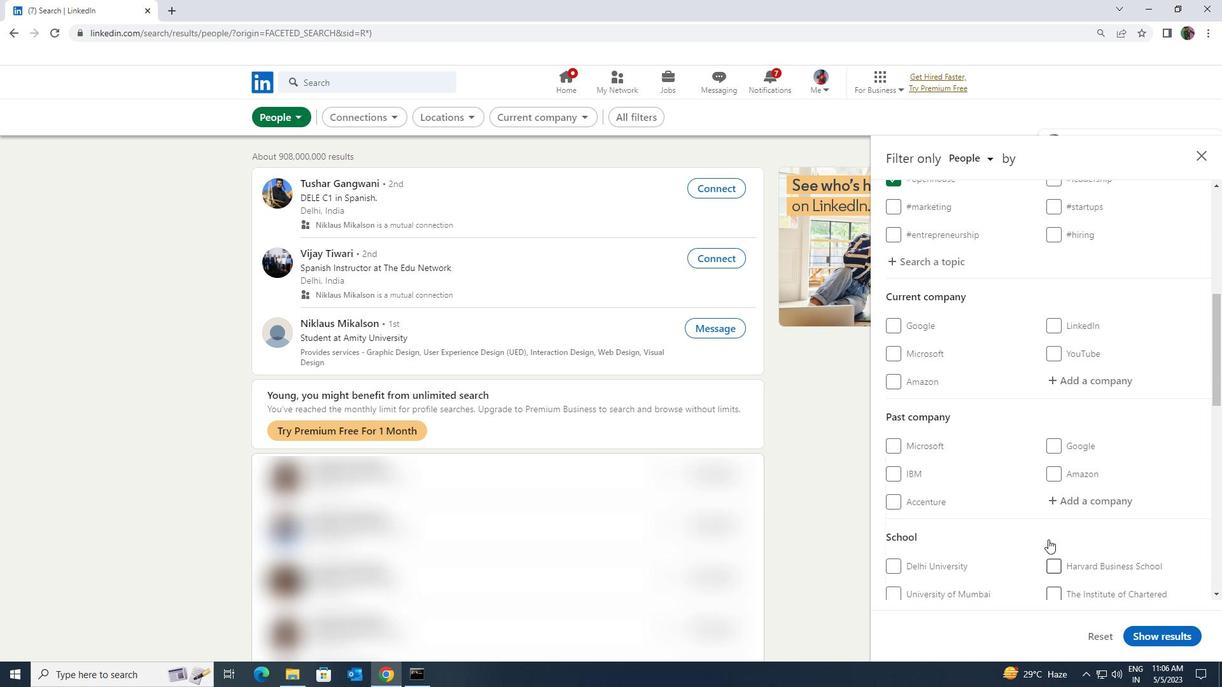 
Action: Mouse moved to (1065, 452)
Screenshot: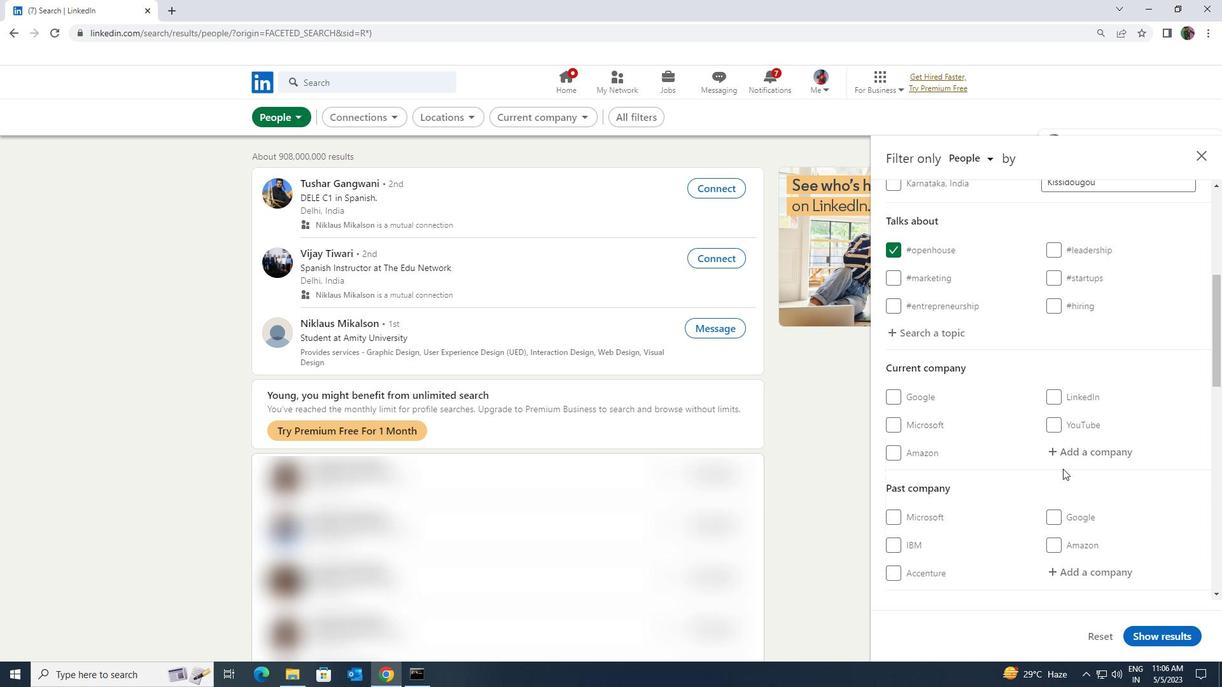 
Action: Mouse pressed left at (1065, 452)
Screenshot: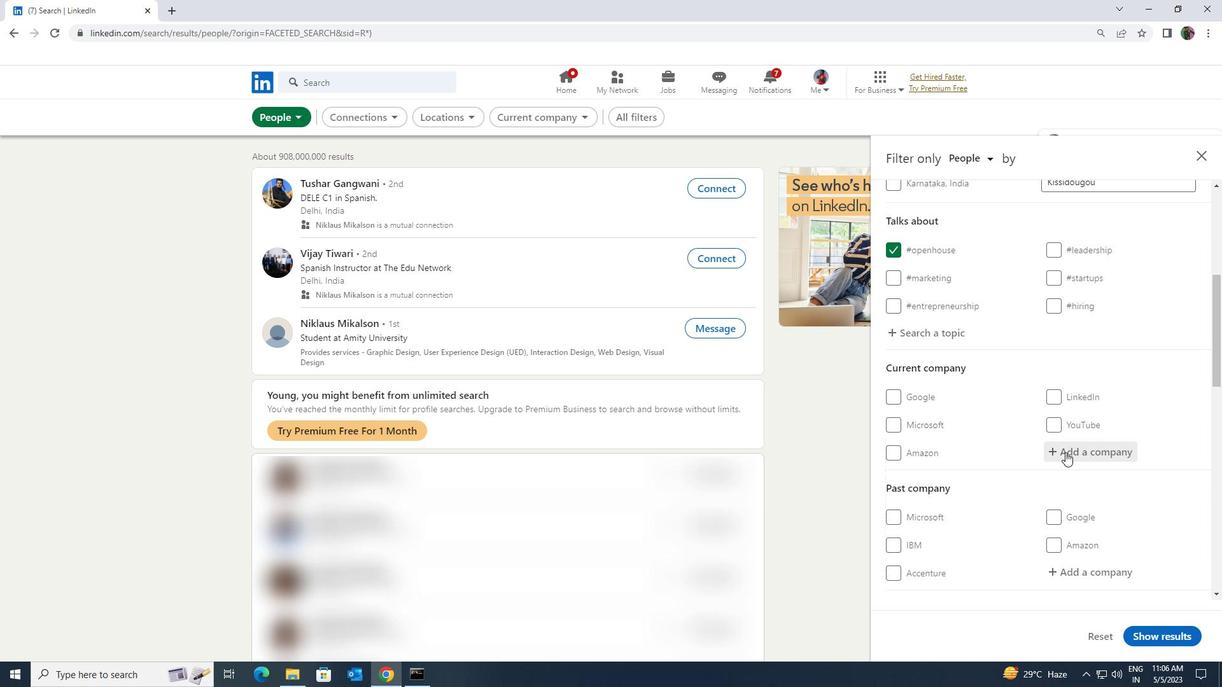 
Action: Key pressed <Key.shift><Key.shift><Key.shift><Key.shift><Key.shift><Key.shift><Key.shift><Key.shift><Key.shift><Key.shift>LVANTI
Screenshot: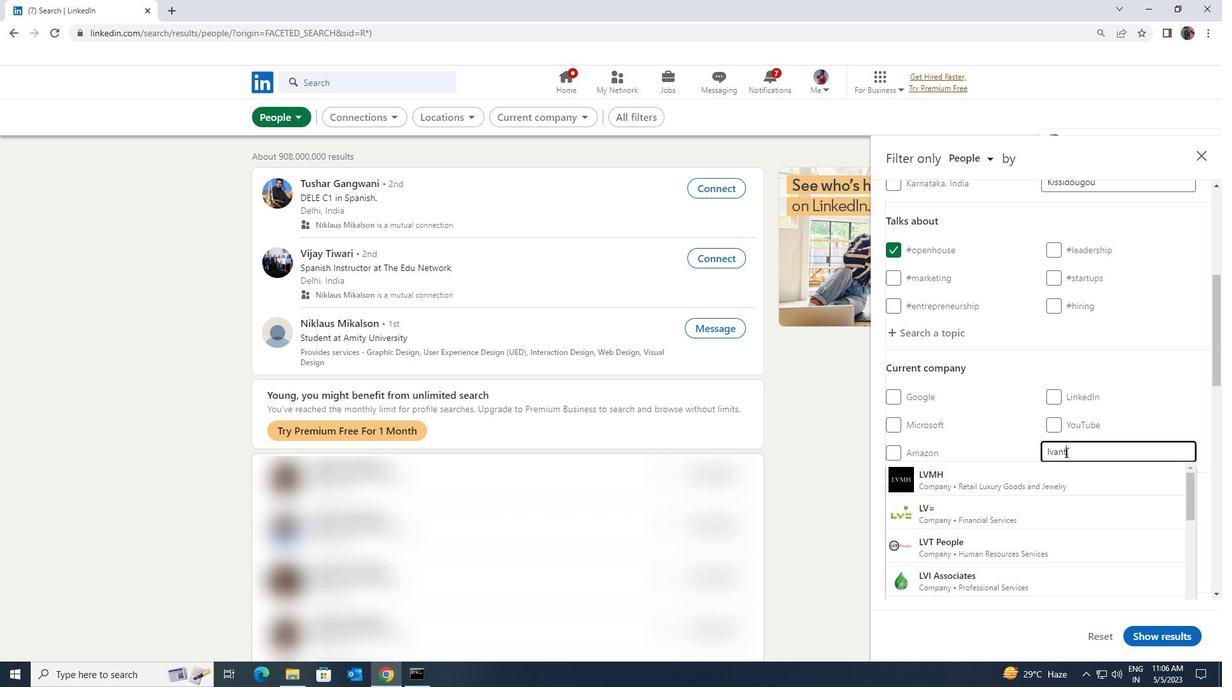 
Action: Mouse scrolled (1065, 452) with delta (0, 0)
Screenshot: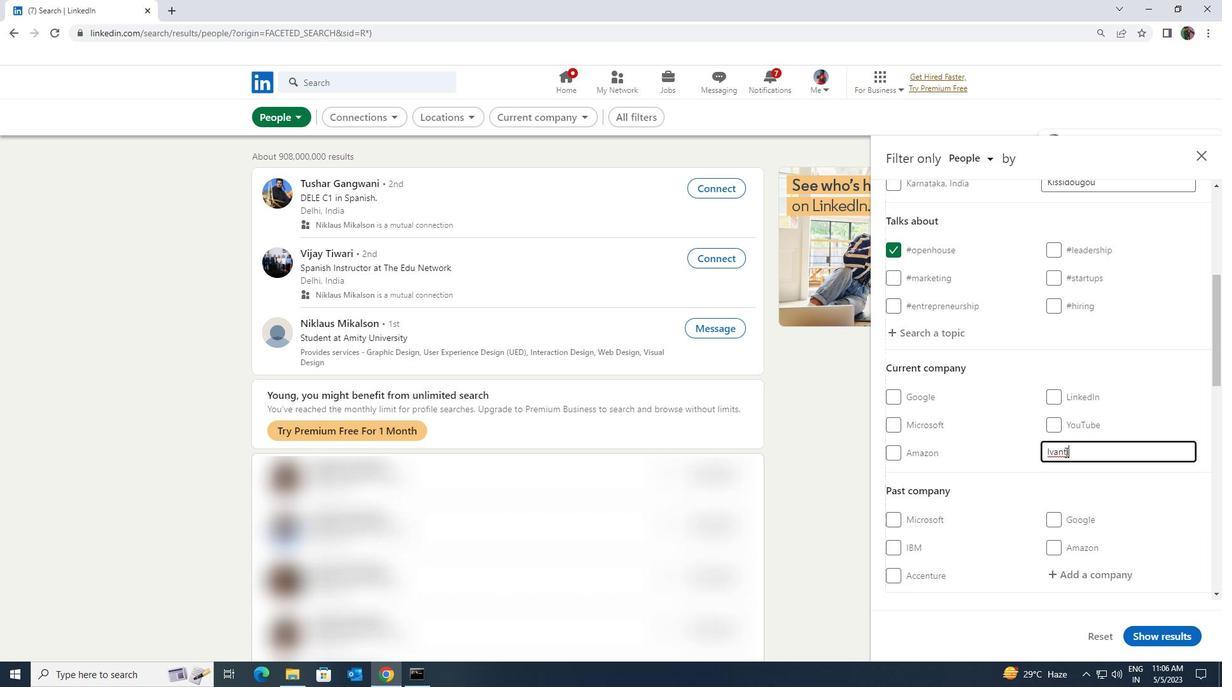 
Action: Mouse scrolled (1065, 452) with delta (0, 0)
Screenshot: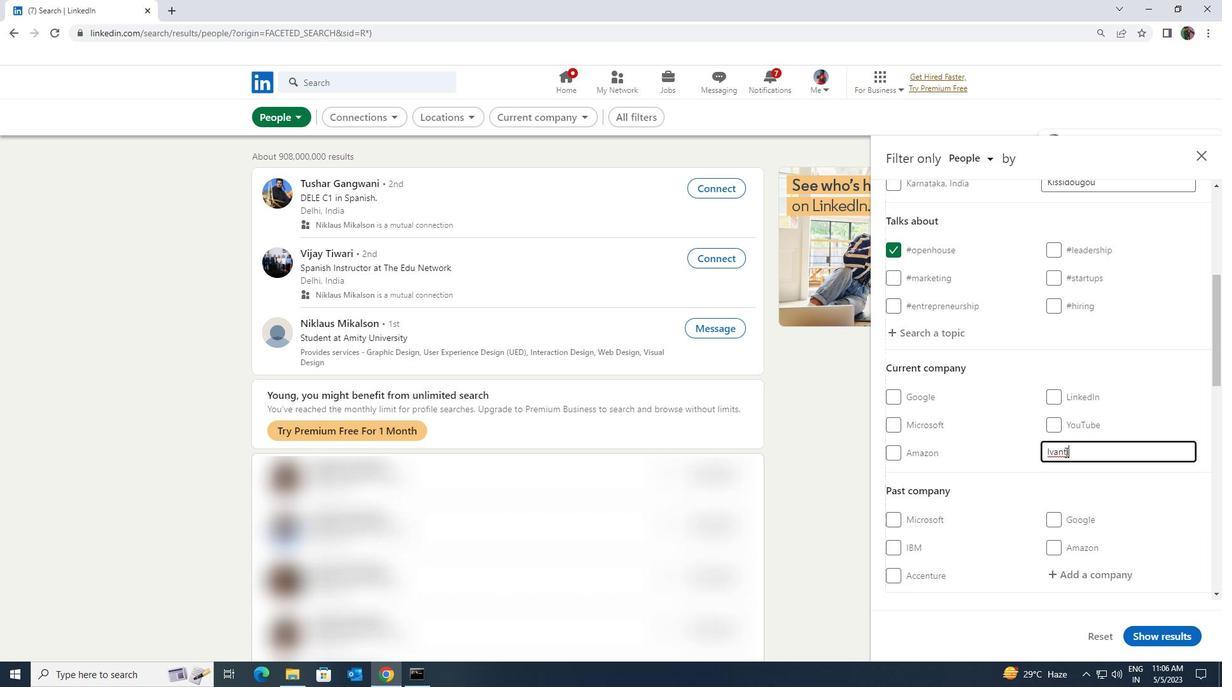 
Action: Mouse scrolled (1065, 452) with delta (0, 0)
Screenshot: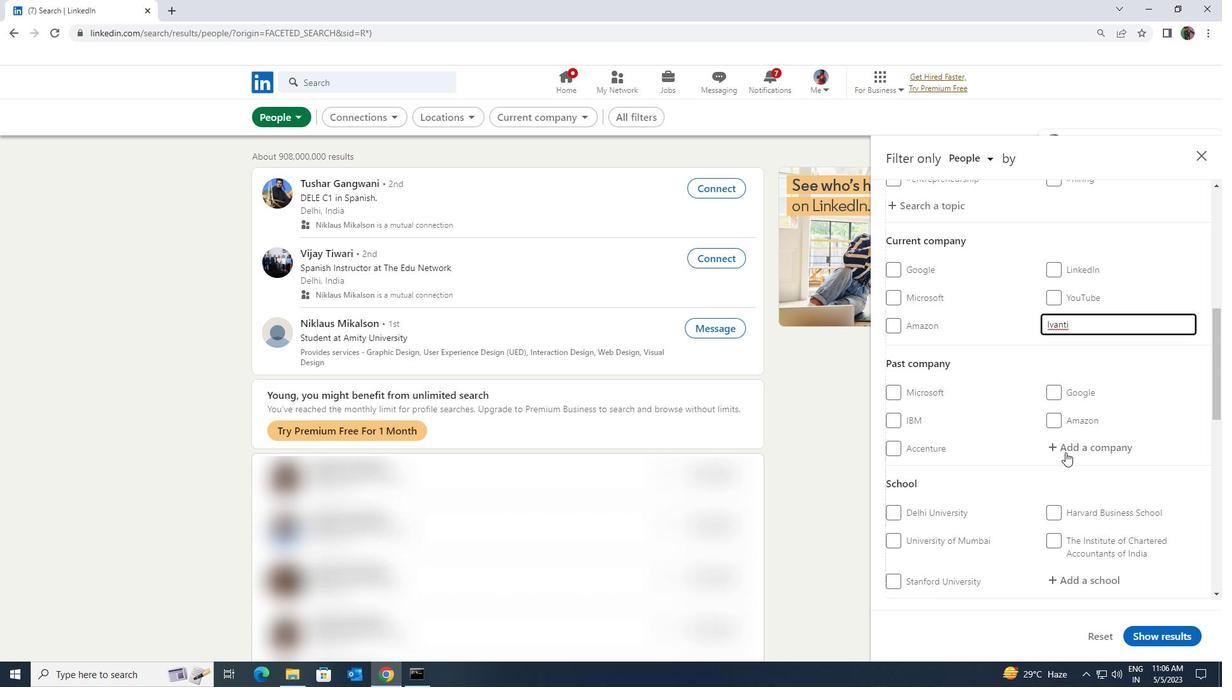
Action: Mouse scrolled (1065, 452) with delta (0, 0)
Screenshot: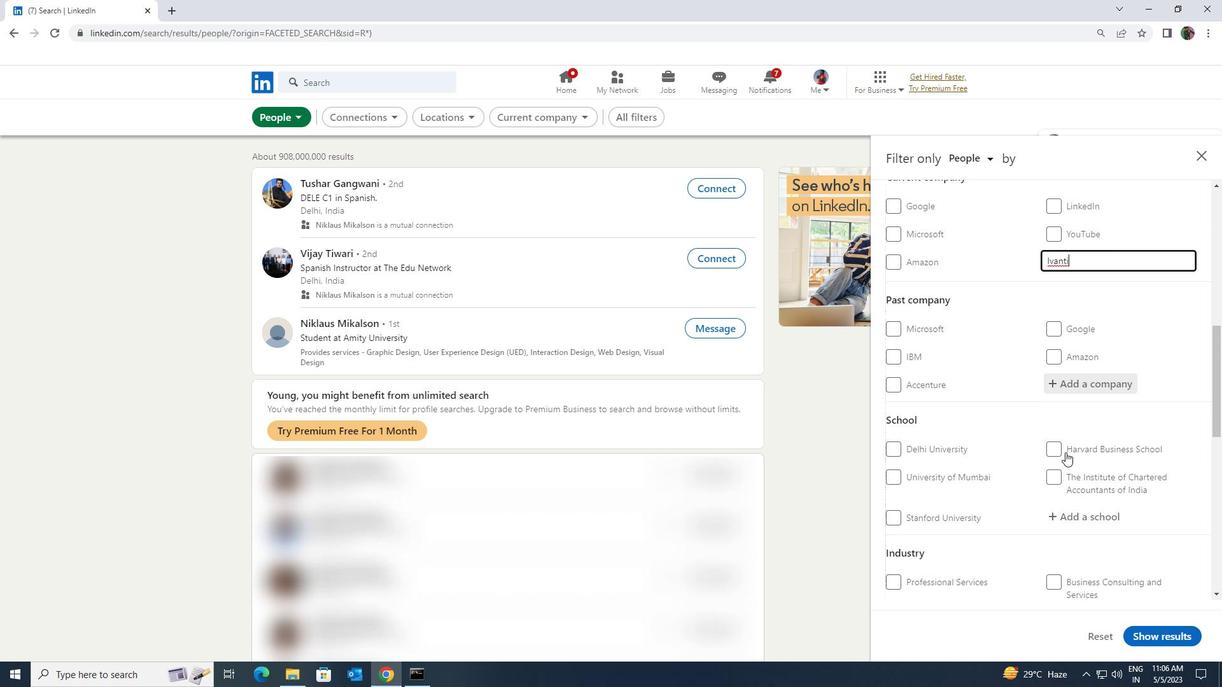 
Action: Mouse pressed left at (1065, 452)
Screenshot: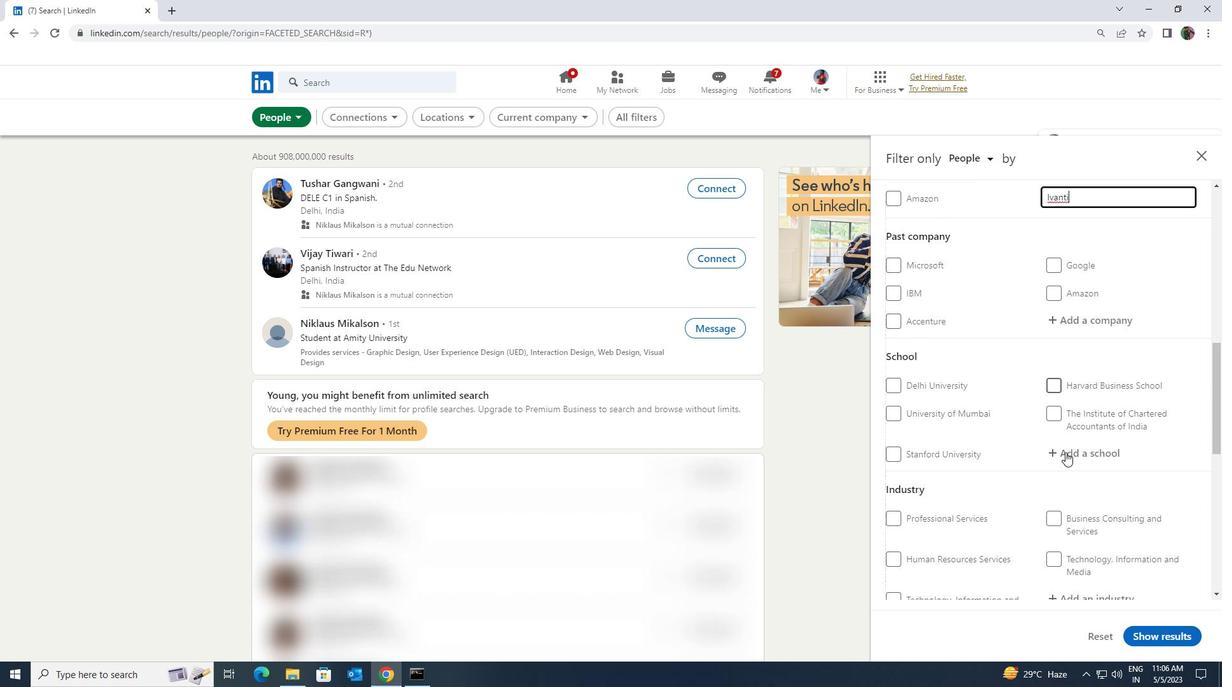 
Action: Mouse moved to (1065, 452)
Screenshot: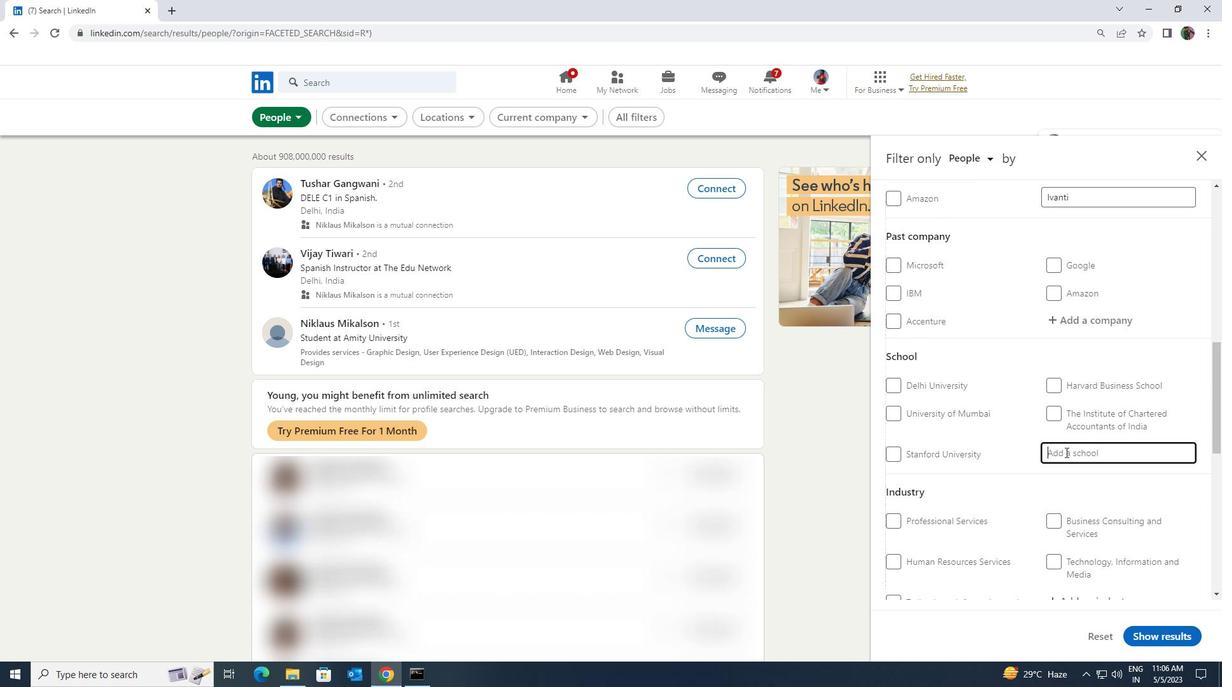 
Action: Key pressed <Key.shift>C.<Key.shift>V<Key.space><Key.shift><Key.shift><Key.shift><Key.shift><Key.shift><Key.shift><Key.shift><Key.shift><Key.shift><Key.shift><Key.shift><Key.shift><Key.shift><Key.shift><Key.shift><Key.shift>RAMAN<Key.space><Key.shift>COLLEGE<Key.space><Key.shift>OF<Key.space><Key.shift>ENGI
Screenshot: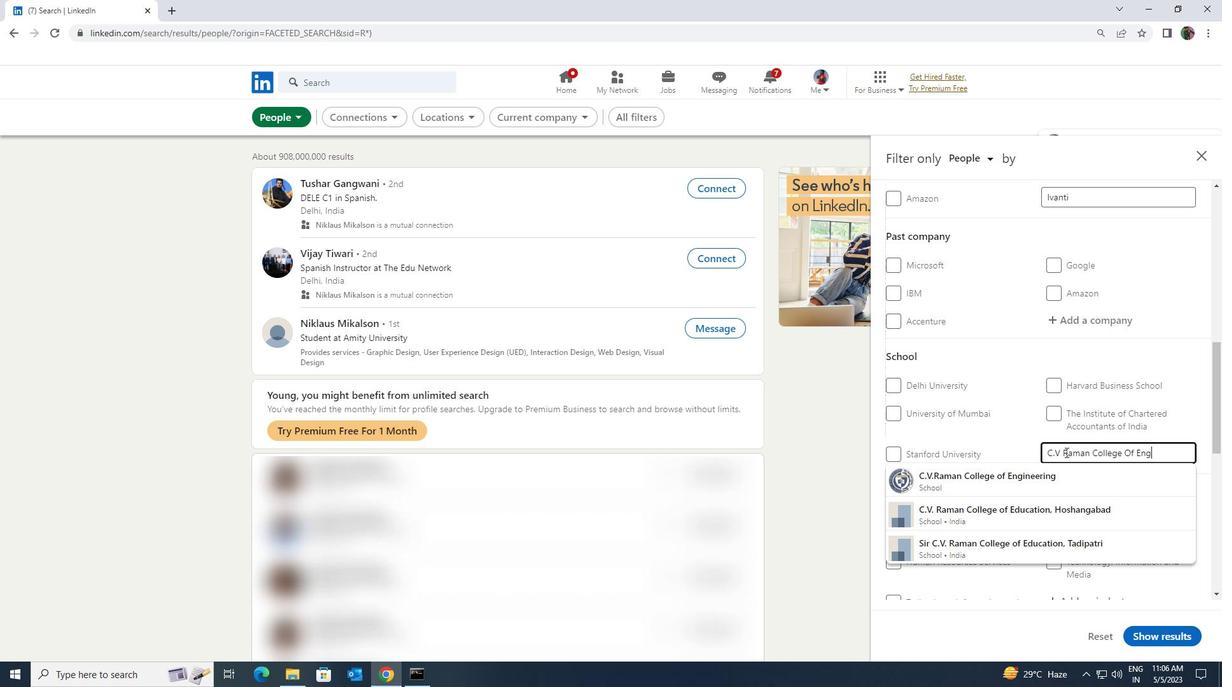 
Action: Mouse moved to (1059, 469)
Screenshot: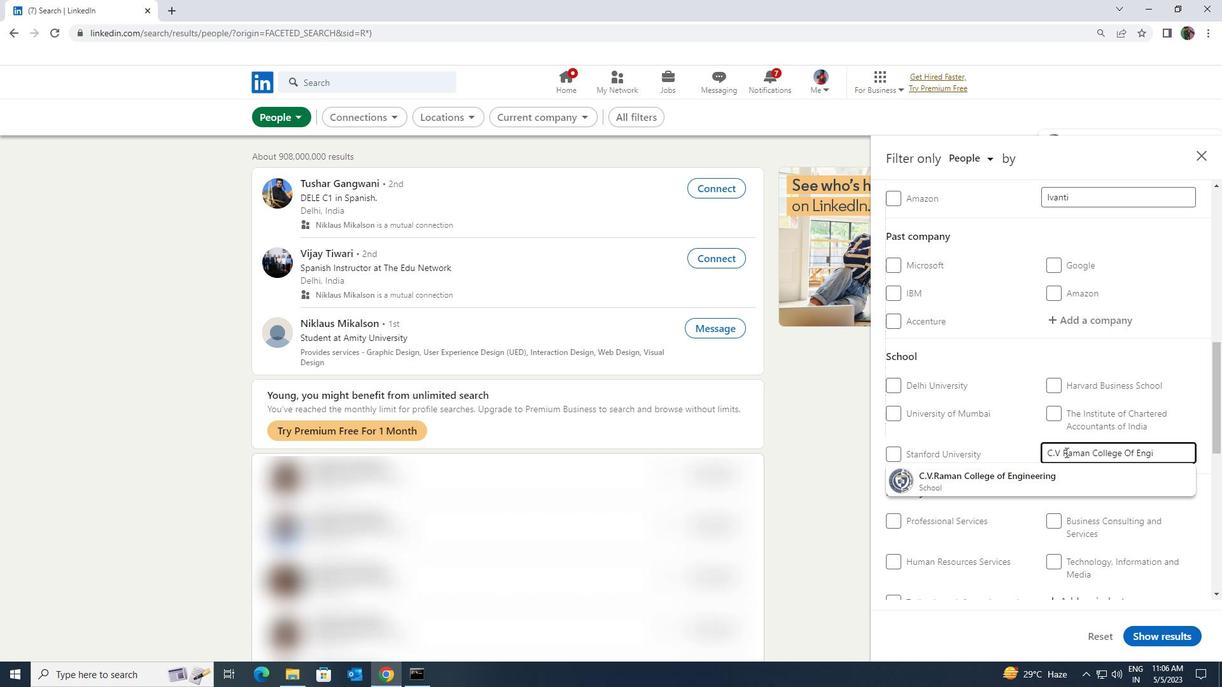 
Action: Mouse pressed left at (1059, 469)
Screenshot: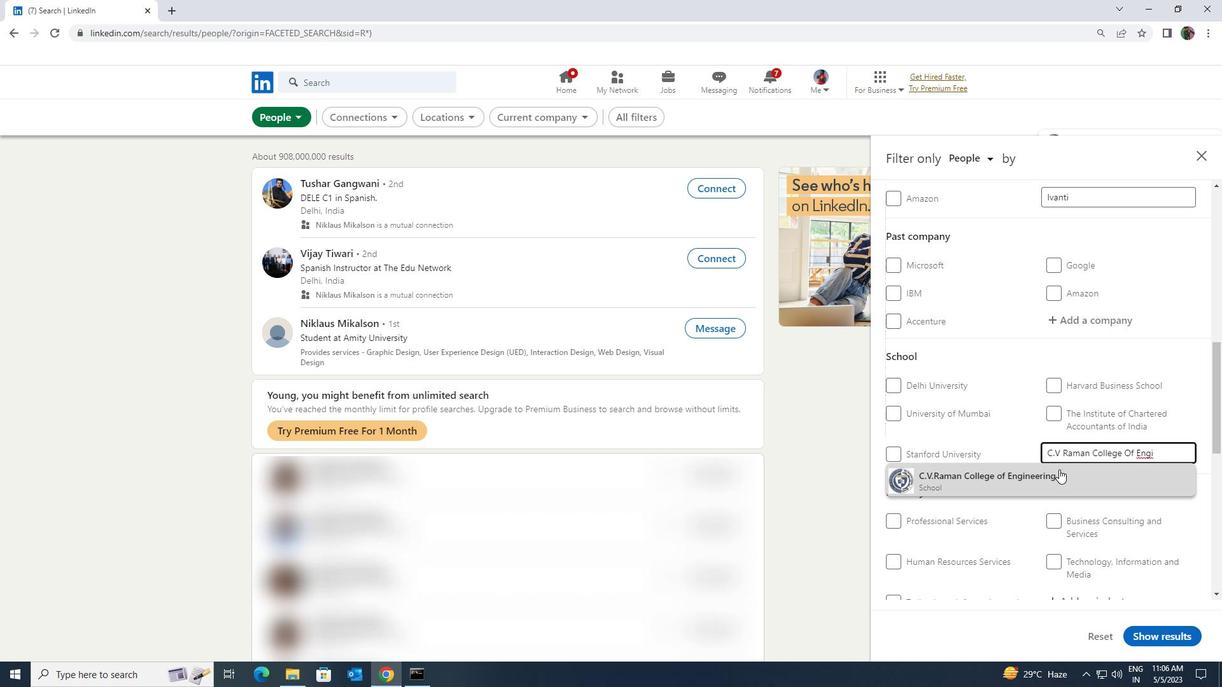 
Action: Mouse scrolled (1059, 469) with delta (0, 0)
Screenshot: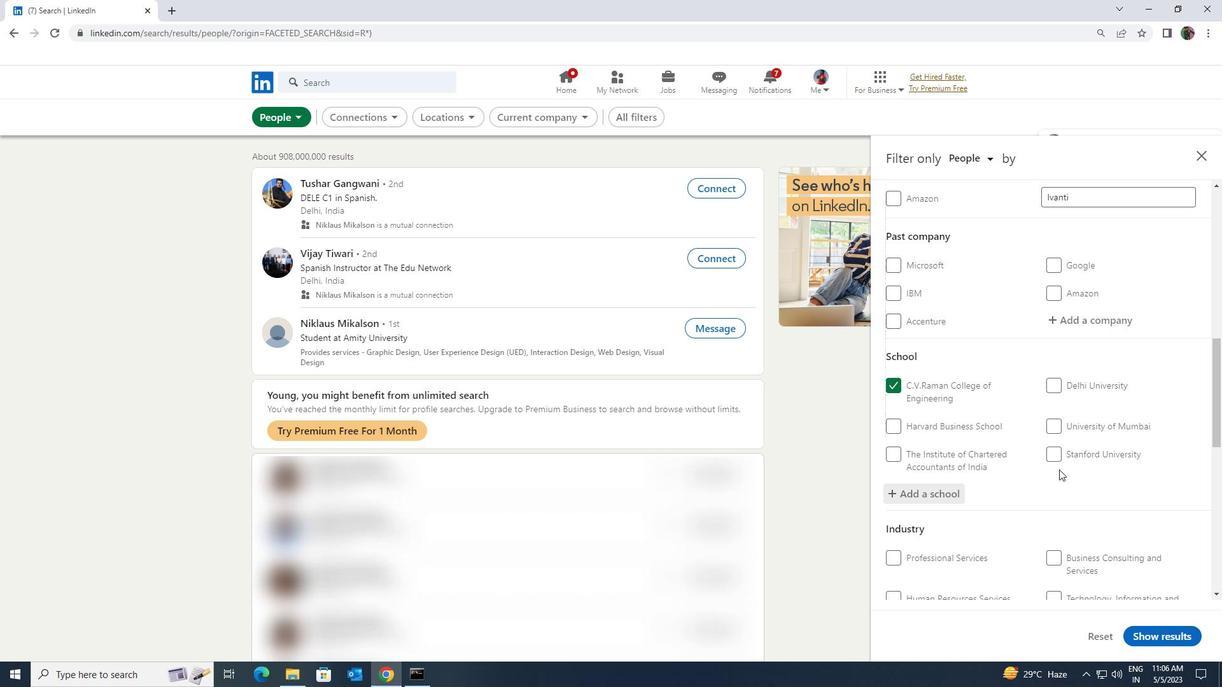 
Action: Mouse scrolled (1059, 469) with delta (0, 0)
Screenshot: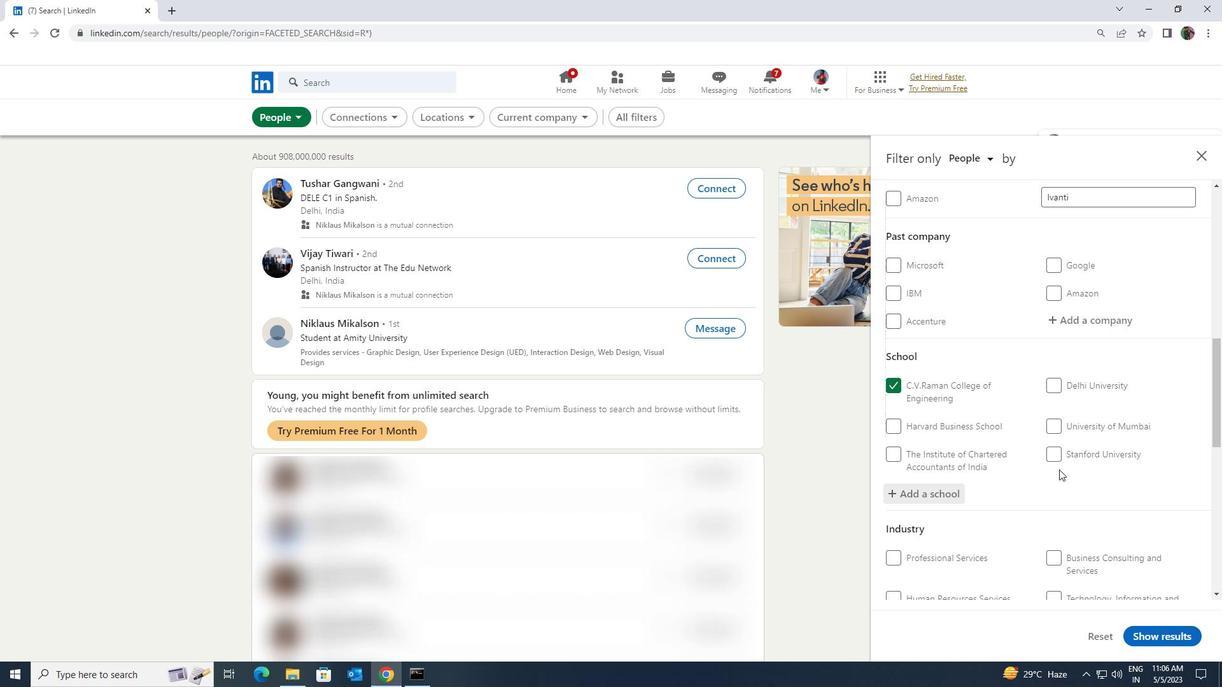 
Action: Mouse moved to (1070, 515)
Screenshot: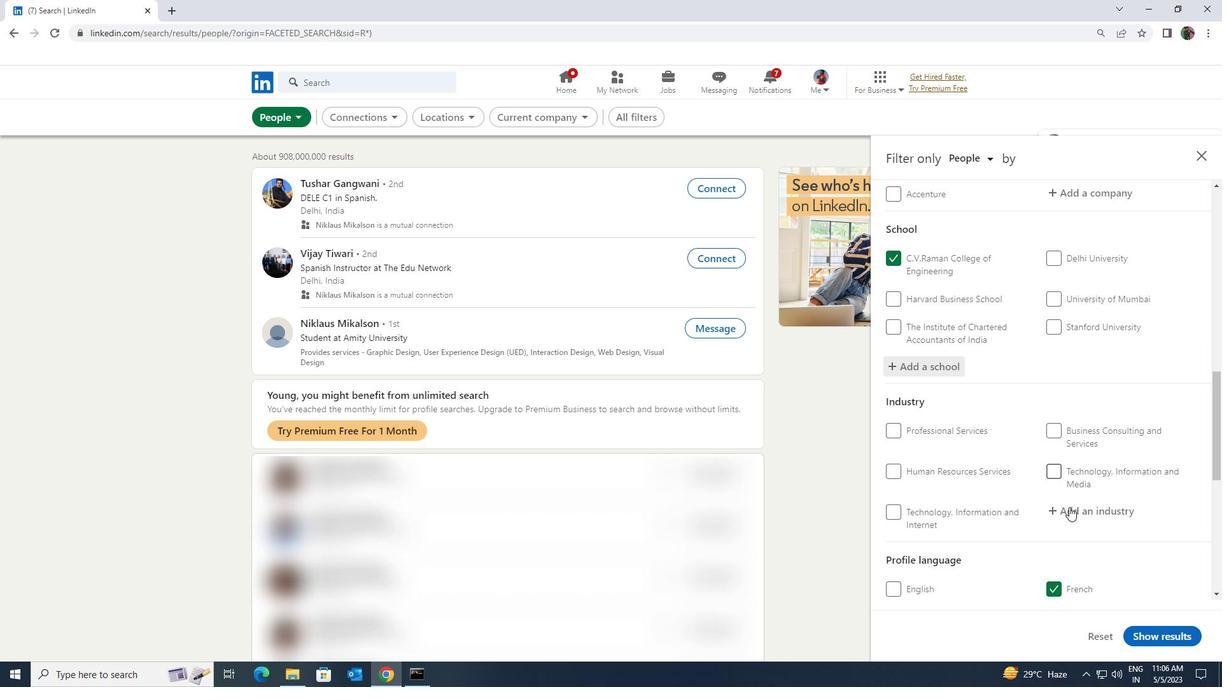 
Action: Mouse pressed left at (1070, 515)
Screenshot: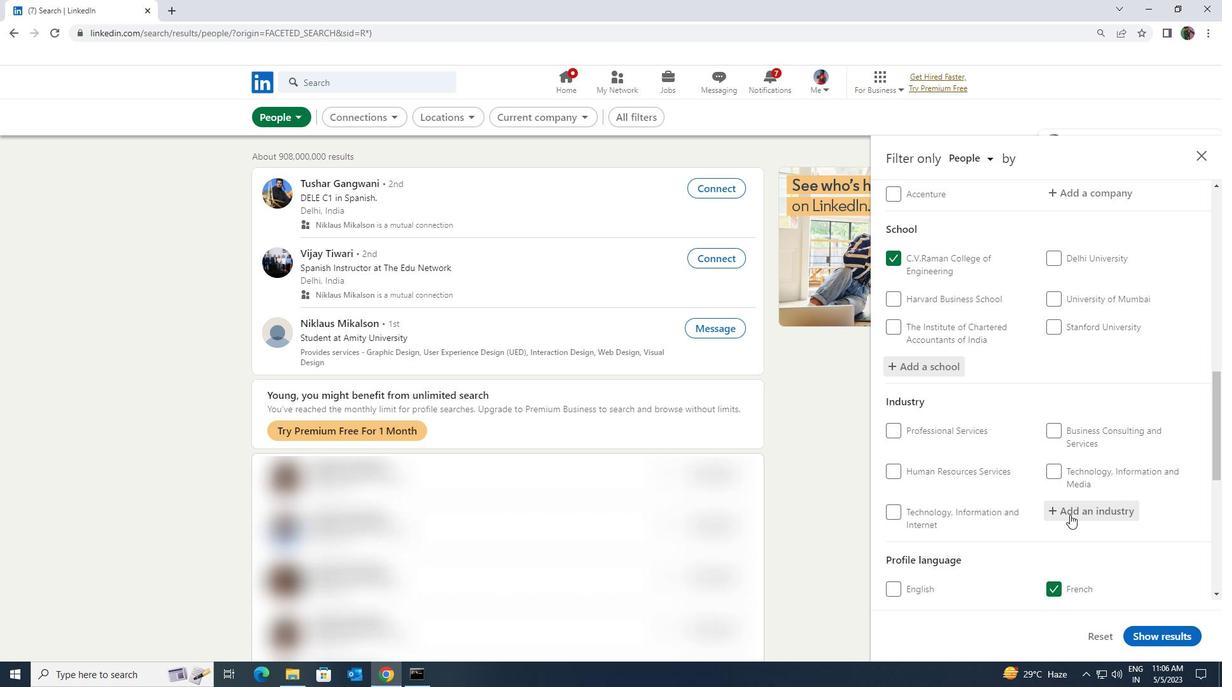 
Action: Key pressed <Key.shift><Key.shift><Key.shift><Key.shift><Key.shift><Key.shift><Key.shift><Key.shift>CHILD<Key.space><Key.shift>DAY<Key.space>
Screenshot: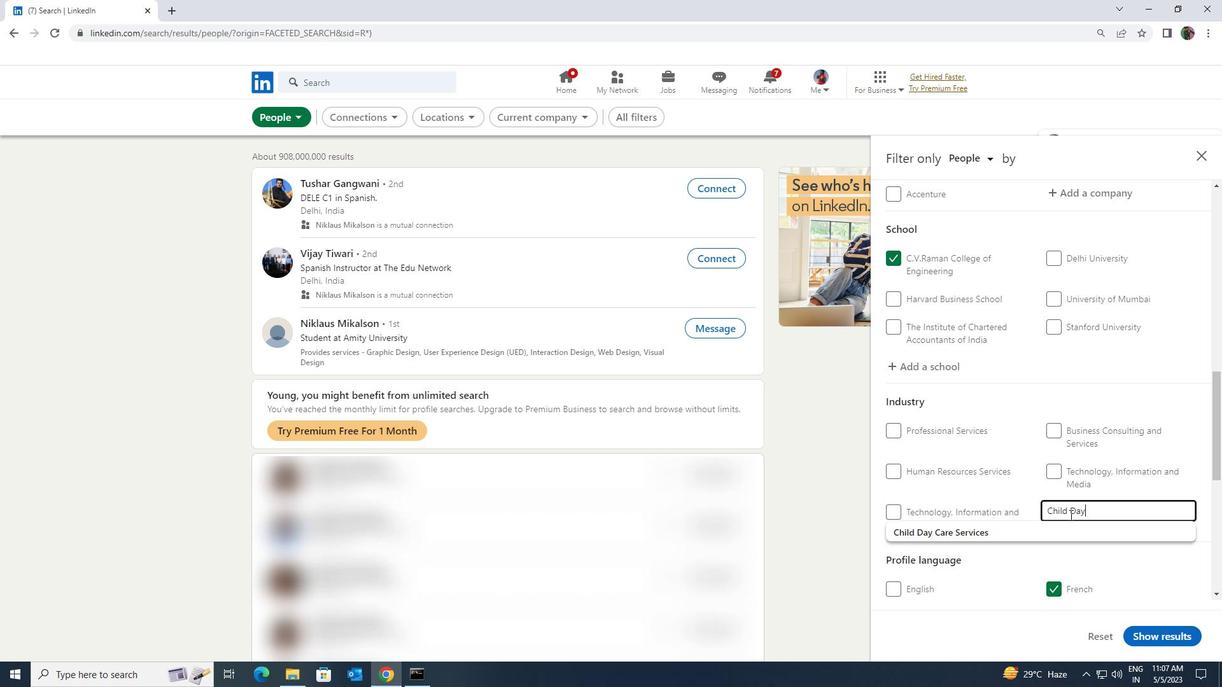 
Action: Mouse moved to (1056, 529)
Screenshot: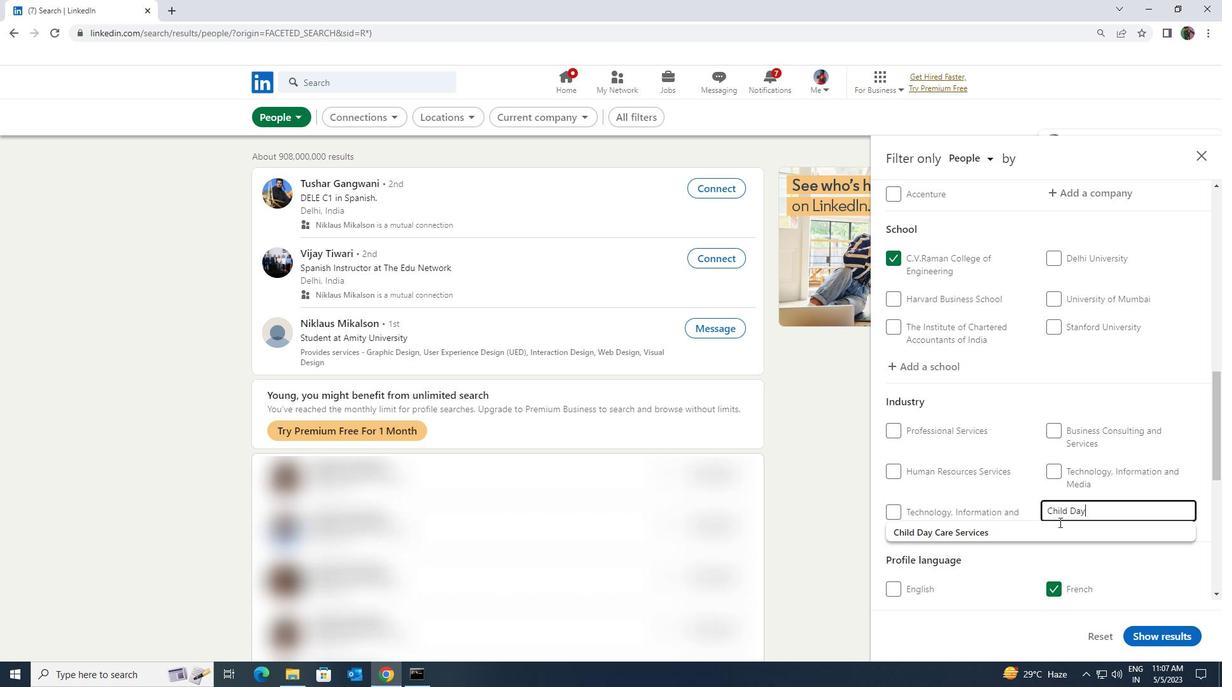 
Action: Mouse pressed left at (1056, 529)
Screenshot: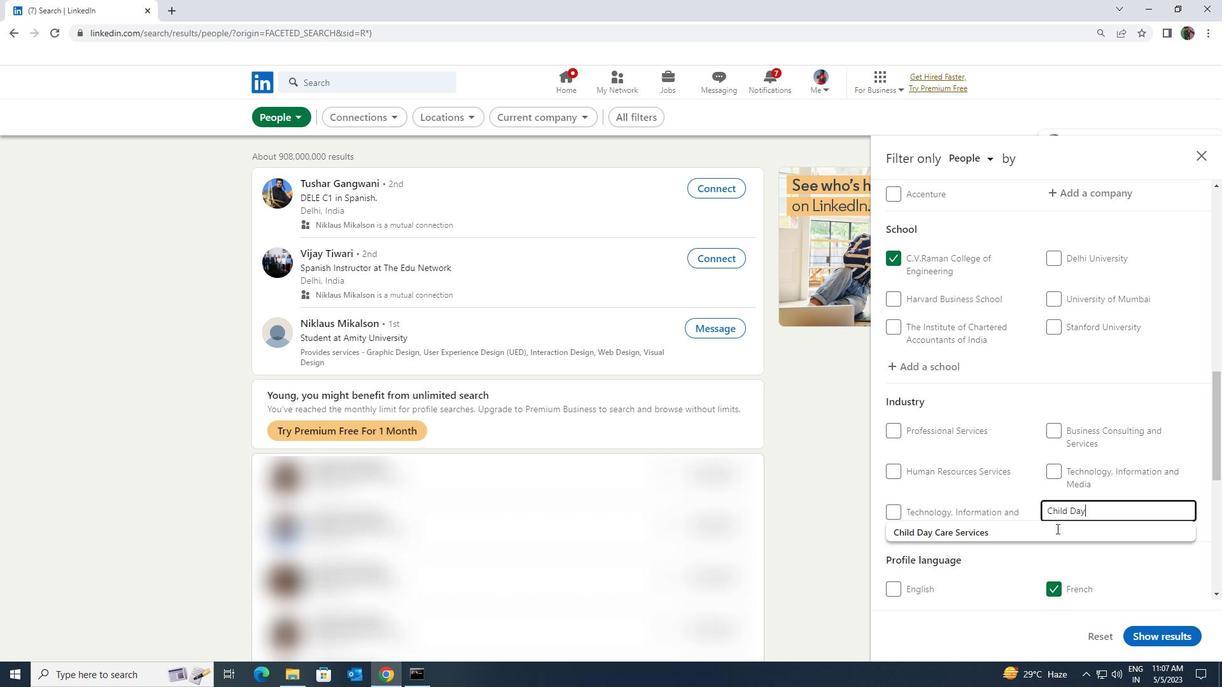 
Action: Mouse scrolled (1056, 528) with delta (0, 0)
Screenshot: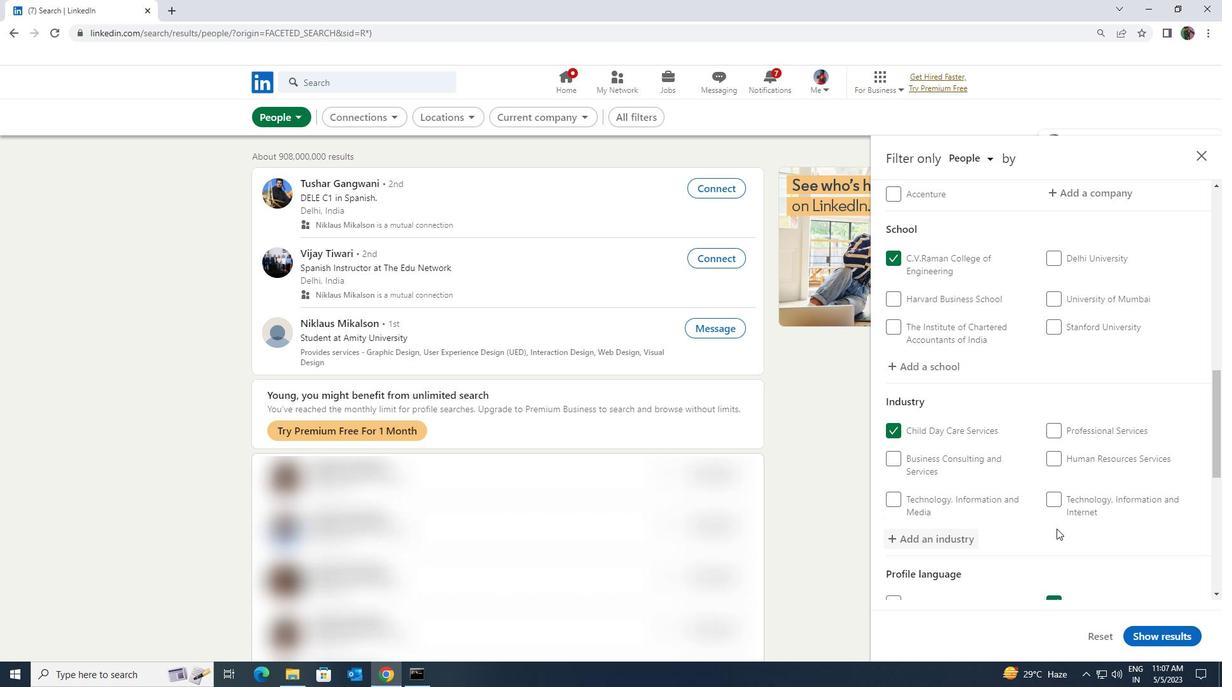 
Action: Mouse scrolled (1056, 528) with delta (0, 0)
Screenshot: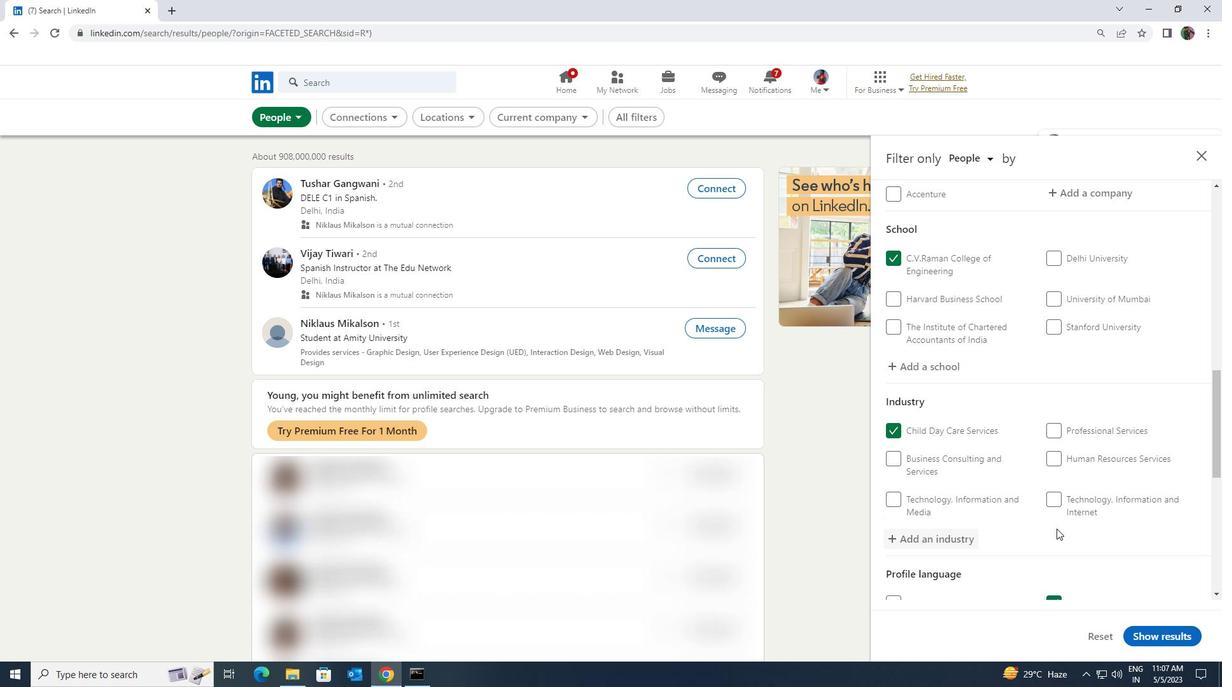 
Action: Mouse scrolled (1056, 528) with delta (0, 0)
Screenshot: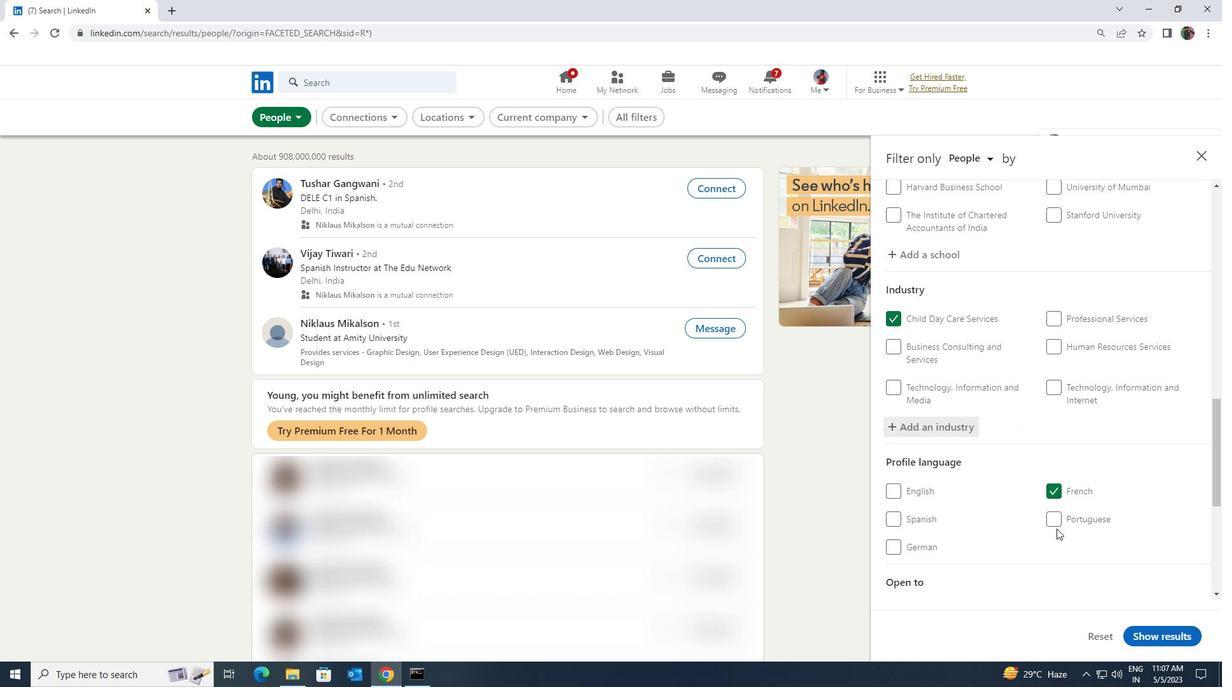 
Action: Mouse moved to (1056, 529)
Screenshot: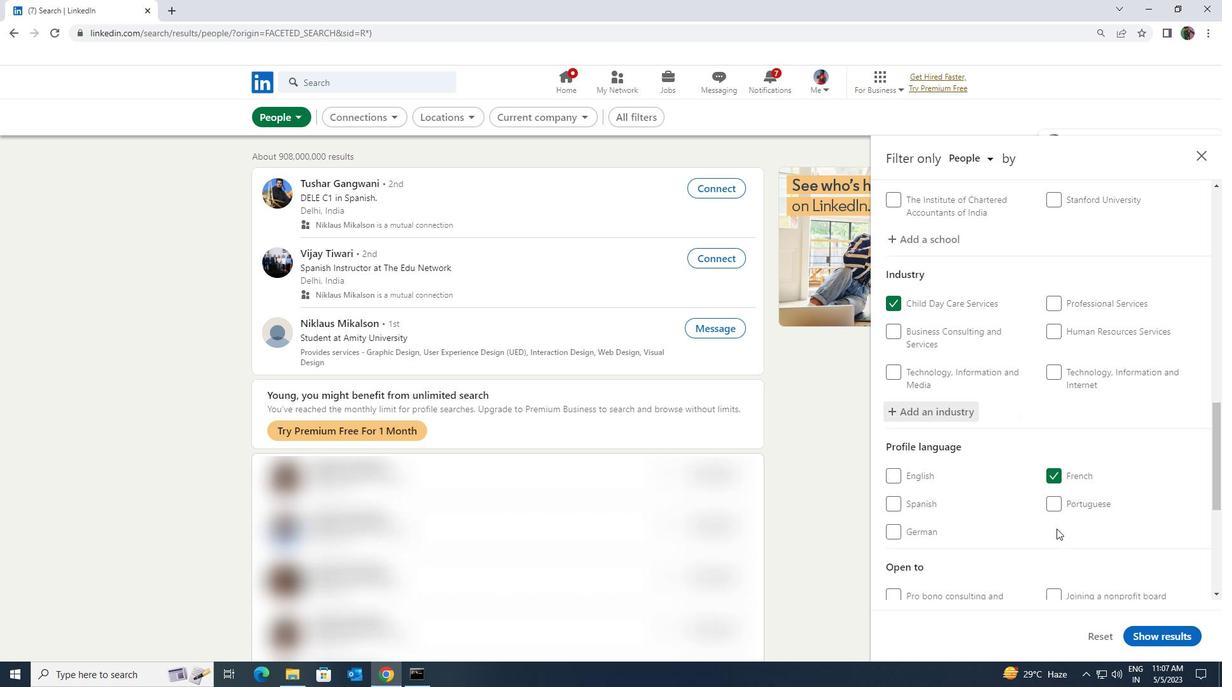 
Action: Mouse scrolled (1056, 528) with delta (0, 0)
Screenshot: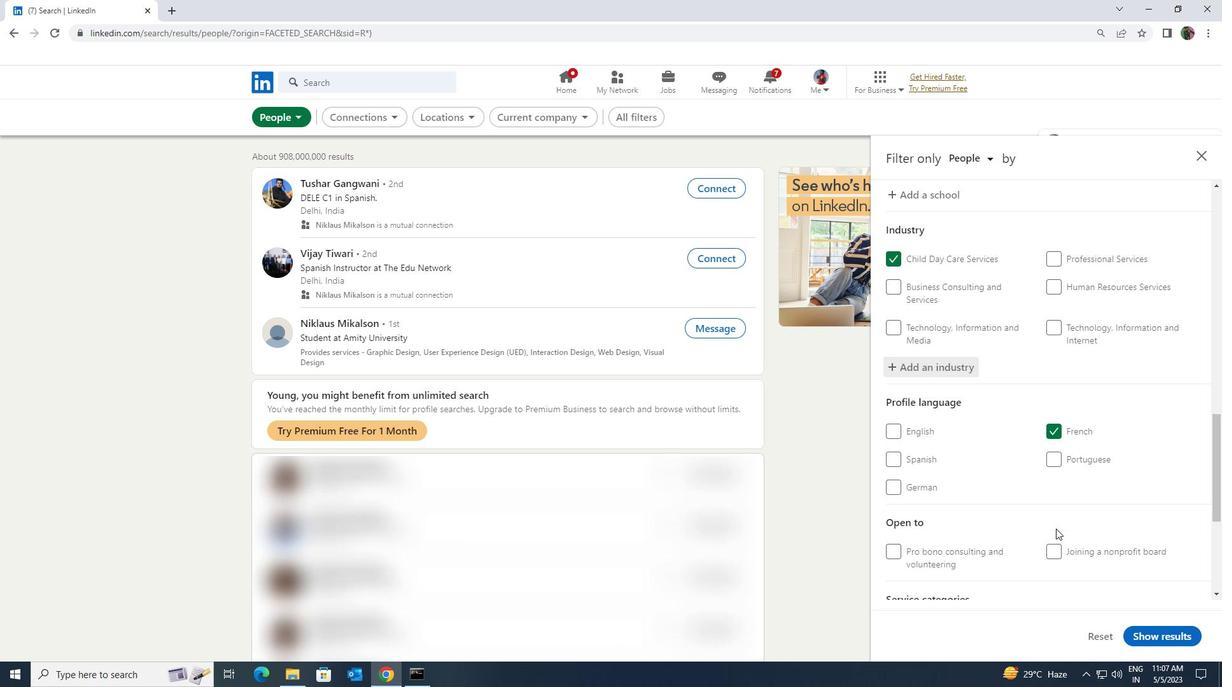 
Action: Mouse moved to (1054, 530)
Screenshot: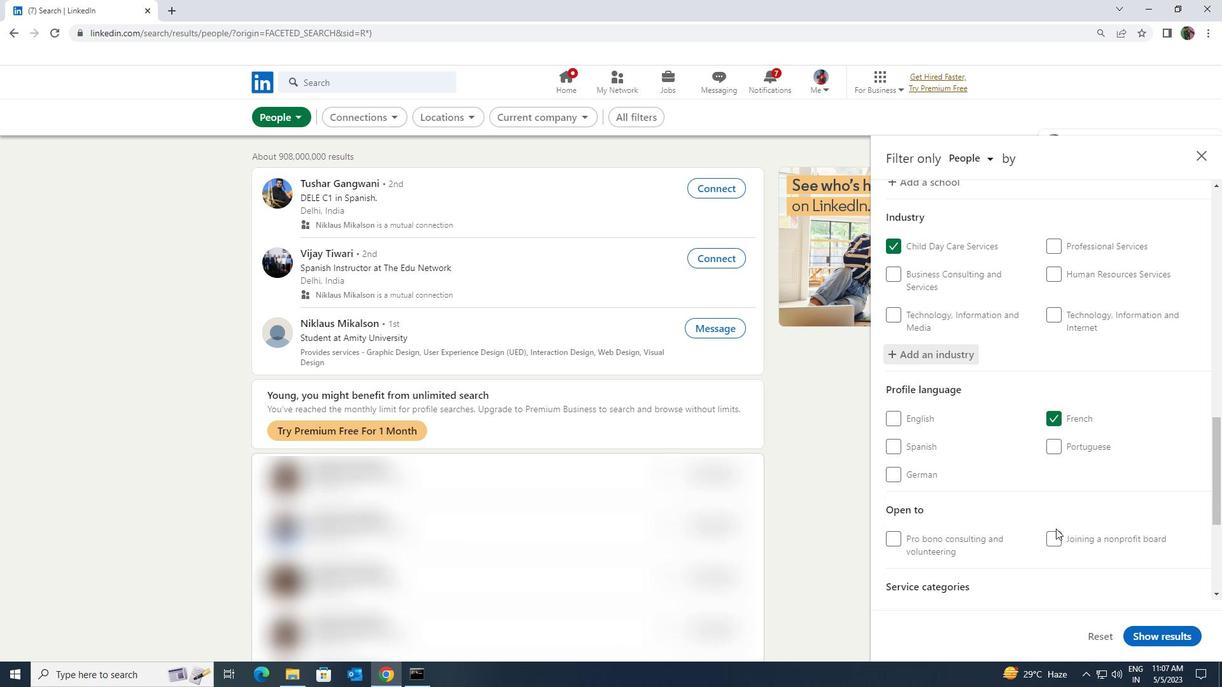 
Action: Mouse scrolled (1054, 530) with delta (0, 0)
Screenshot: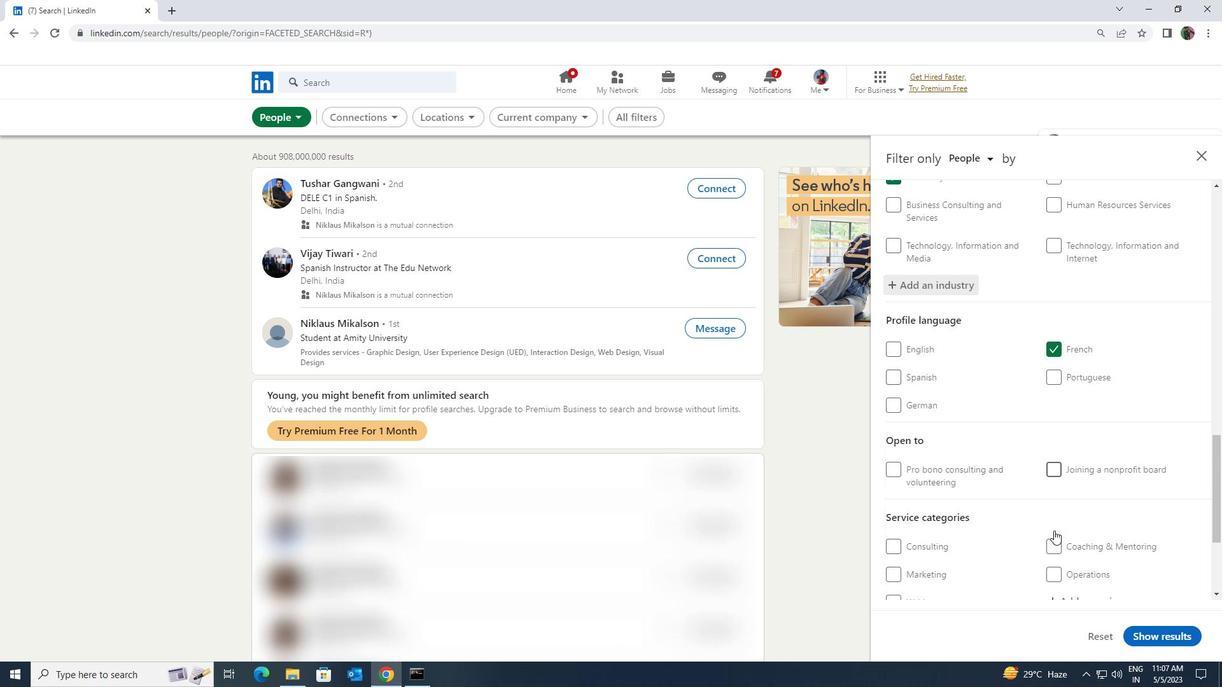 
Action: Mouse scrolled (1054, 530) with delta (0, 0)
Screenshot: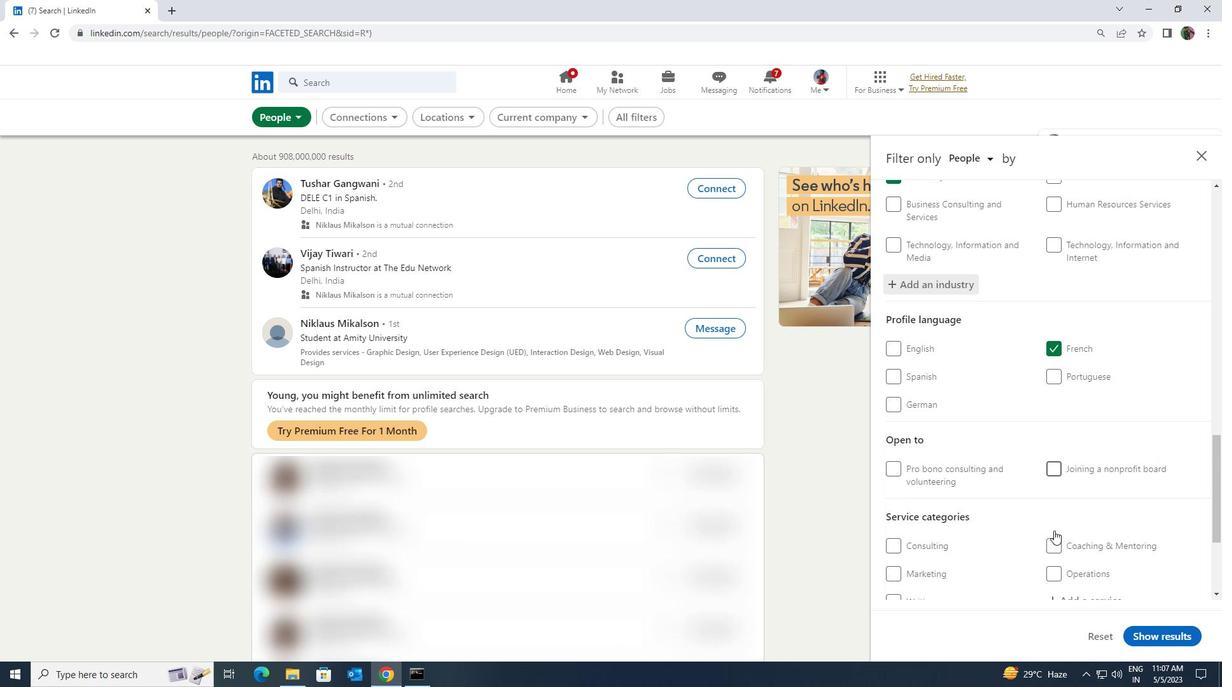 
Action: Mouse moved to (1060, 466)
Screenshot: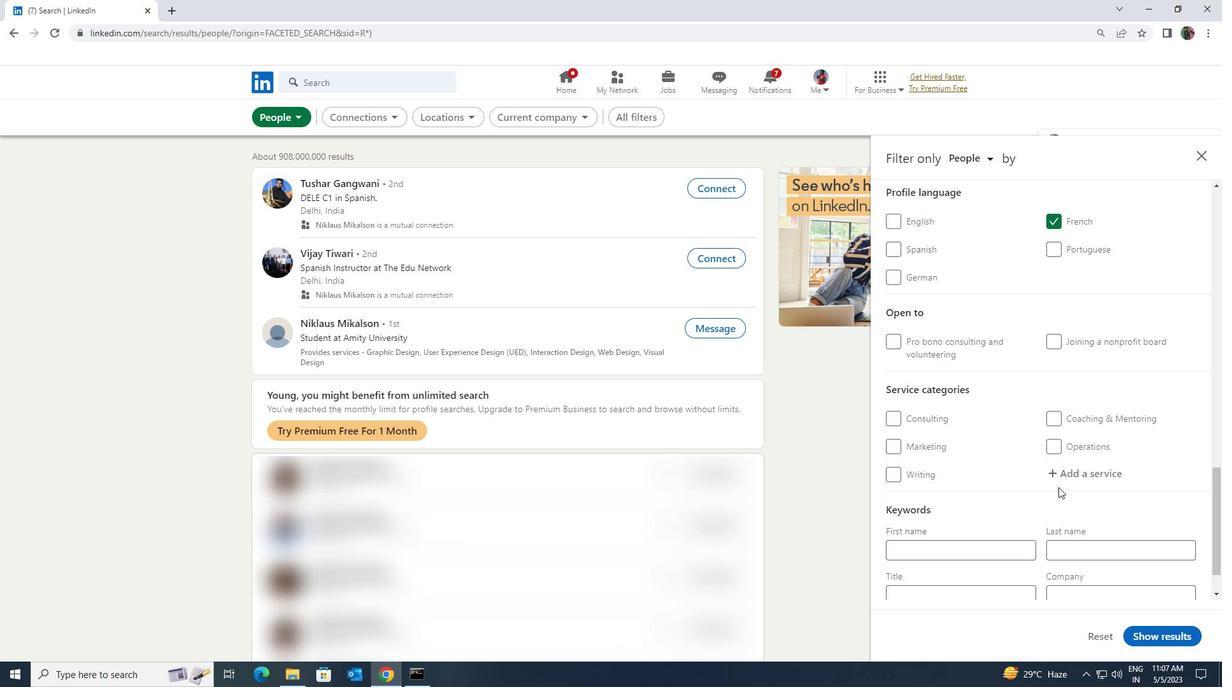 
Action: Mouse pressed left at (1060, 466)
Screenshot: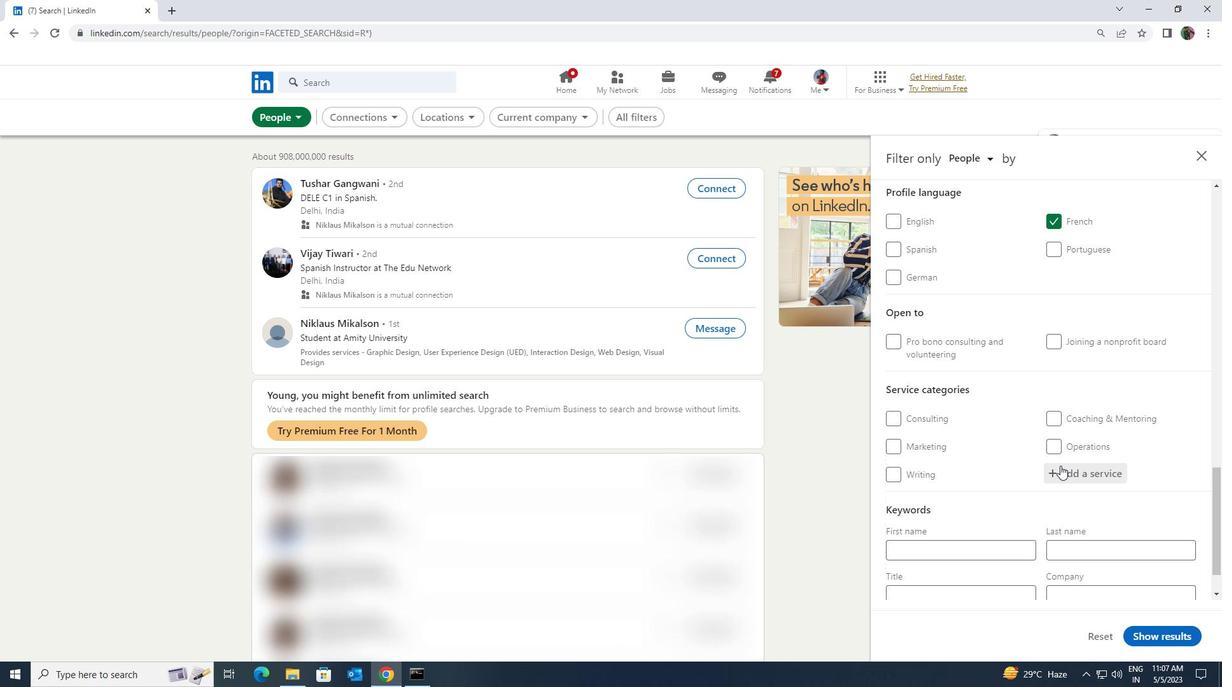 
Action: Mouse moved to (1059, 466)
Screenshot: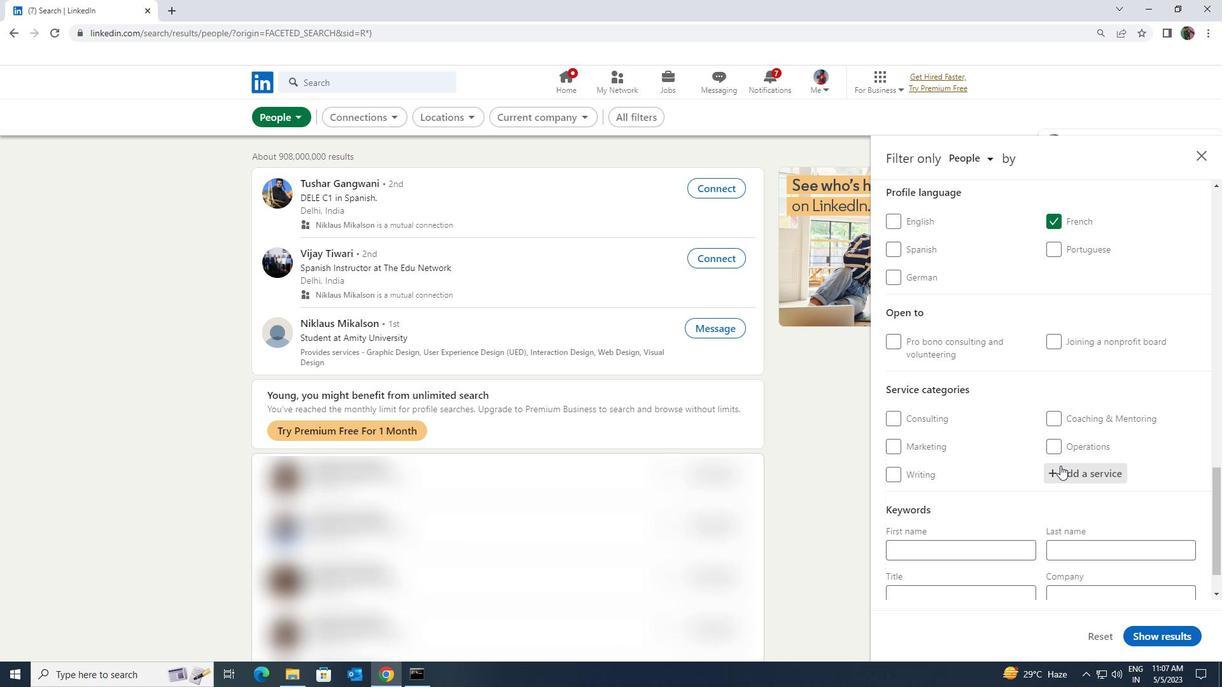 
Action: Key pressed <Key.shift><Key.shift><Key.shift><Key.shift><Key.shift><Key.shift>FINANCIAL
Screenshot: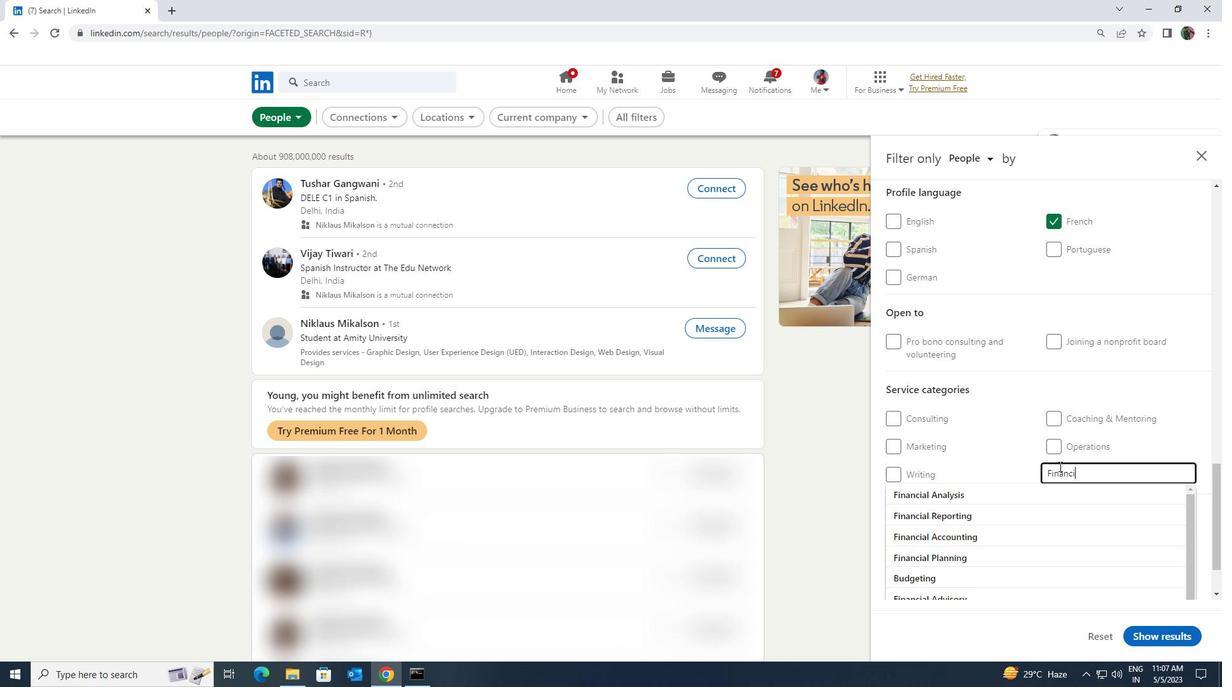 
Action: Mouse moved to (1054, 483)
Screenshot: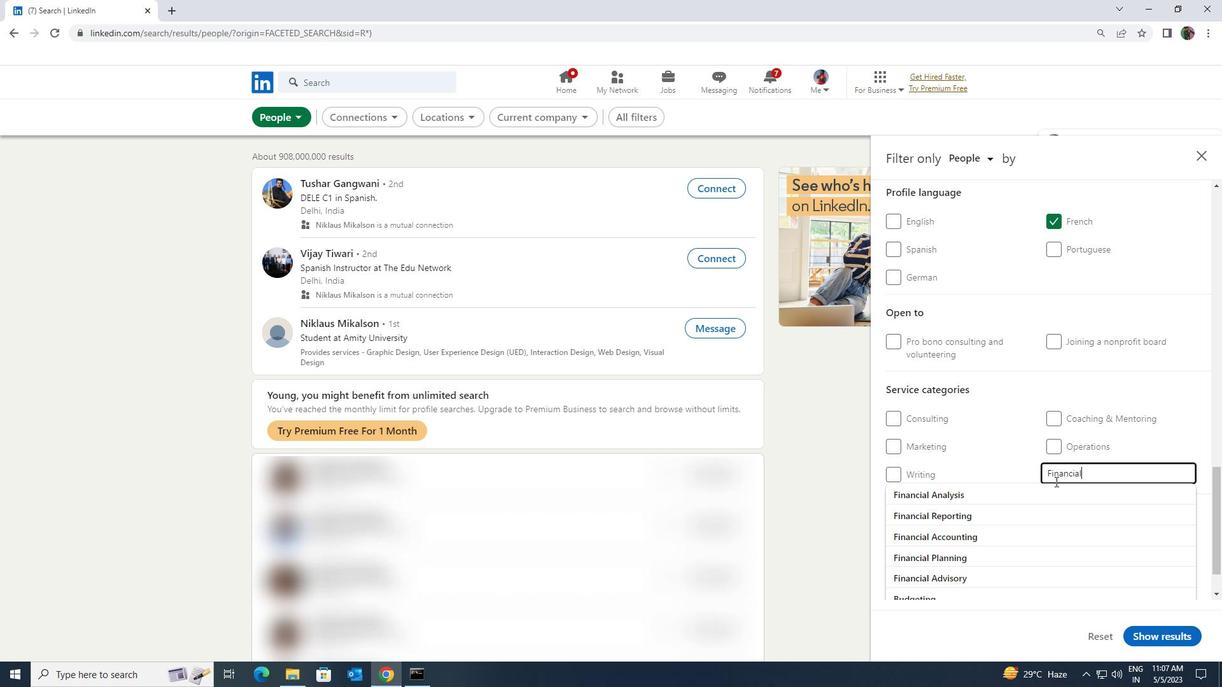 
Action: Mouse pressed left at (1054, 483)
Screenshot: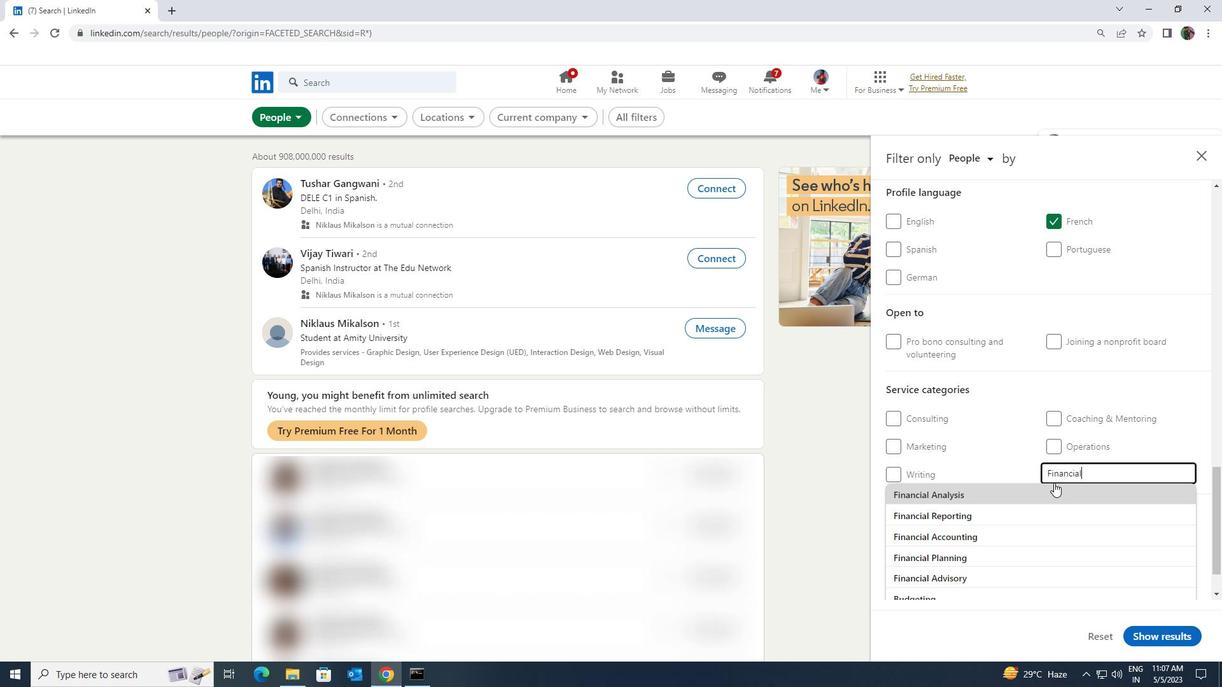 
Action: Mouse scrolled (1054, 482) with delta (0, 0)
Screenshot: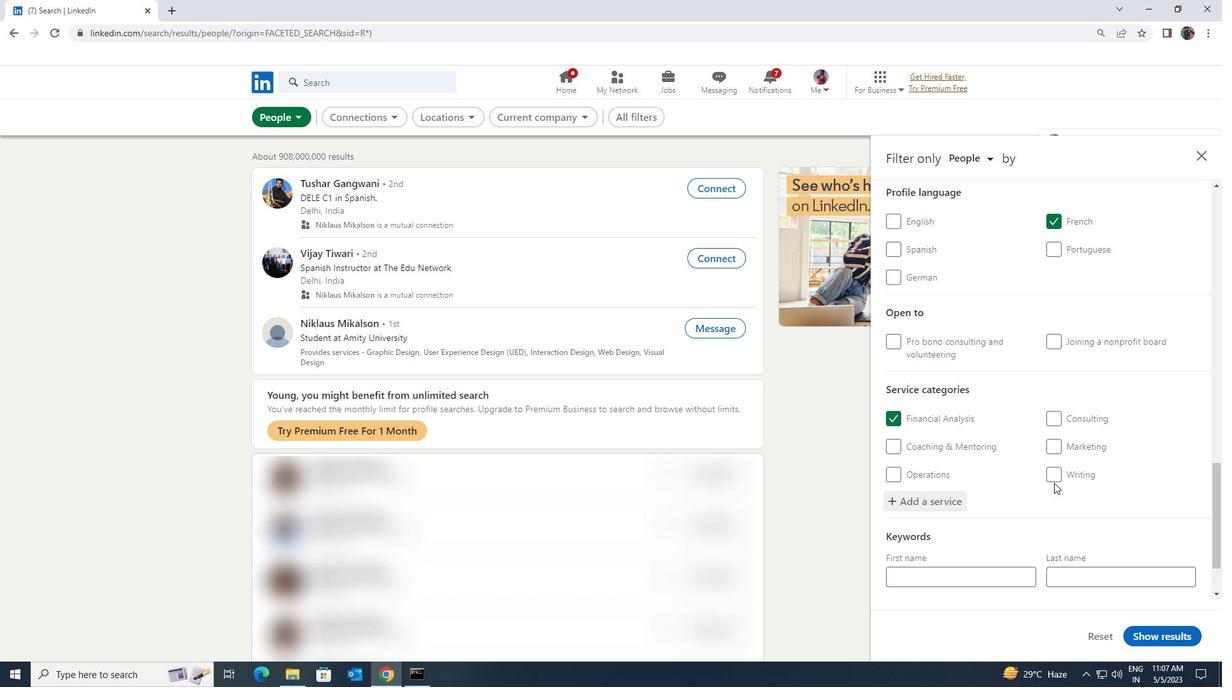
Action: Mouse scrolled (1054, 482) with delta (0, 0)
Screenshot: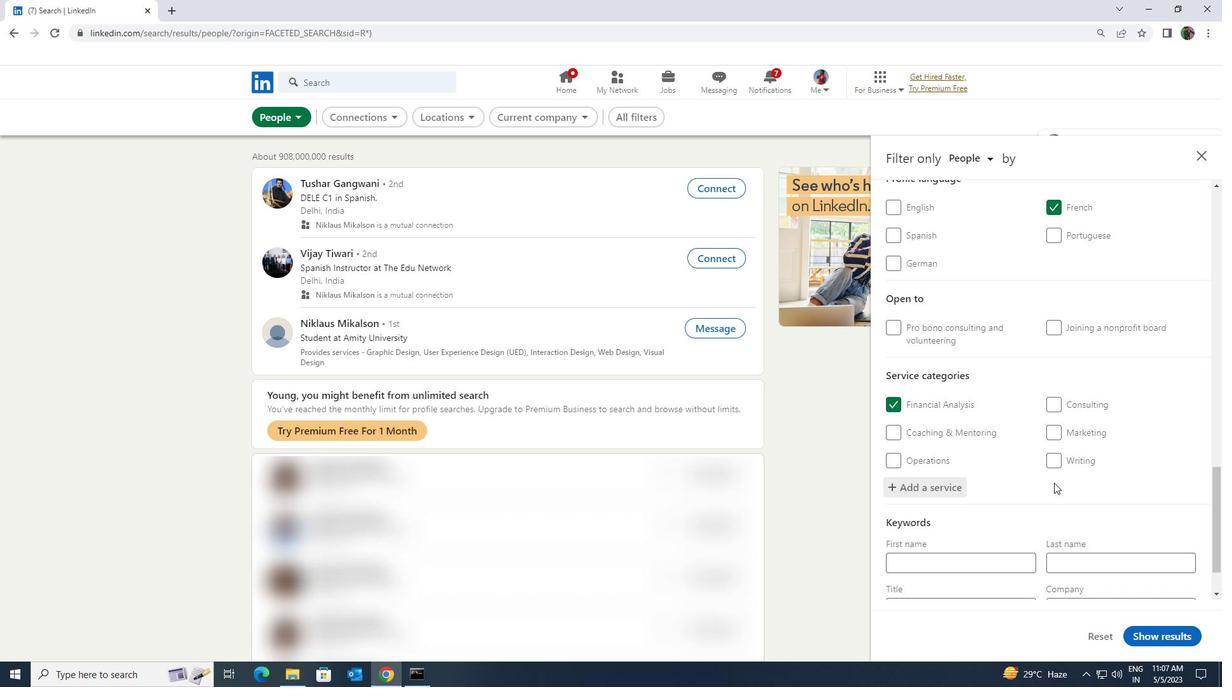 
Action: Mouse moved to (1023, 540)
Screenshot: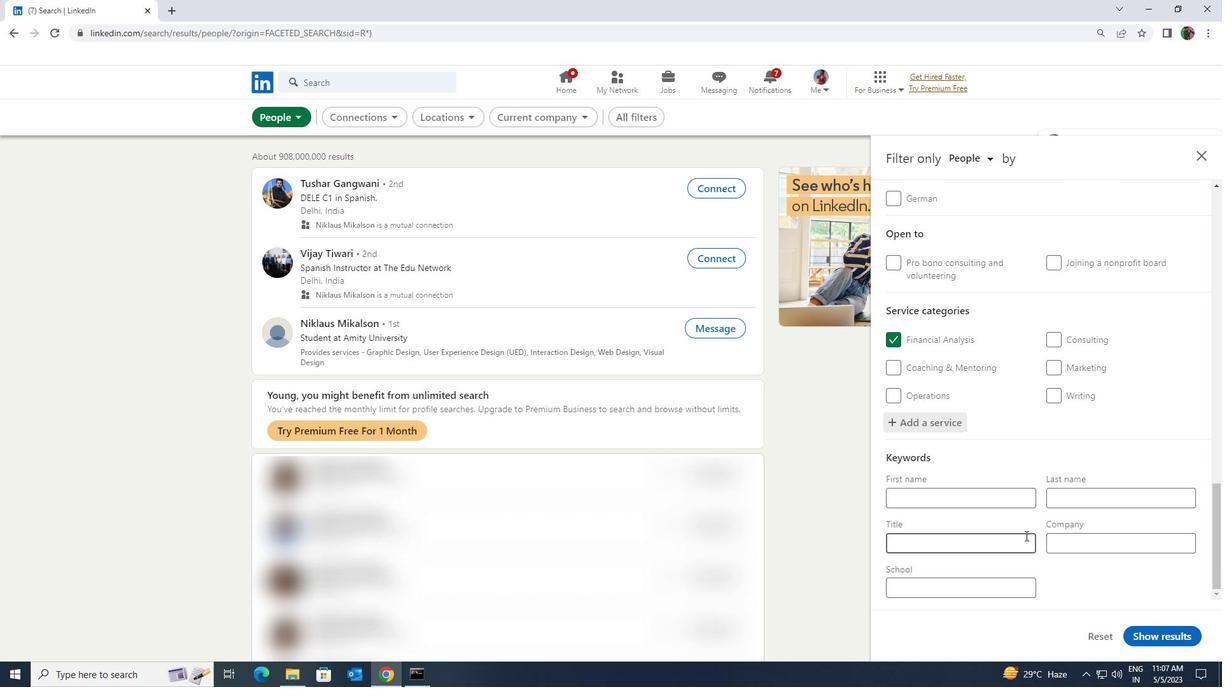 
Action: Mouse pressed left at (1023, 540)
Screenshot: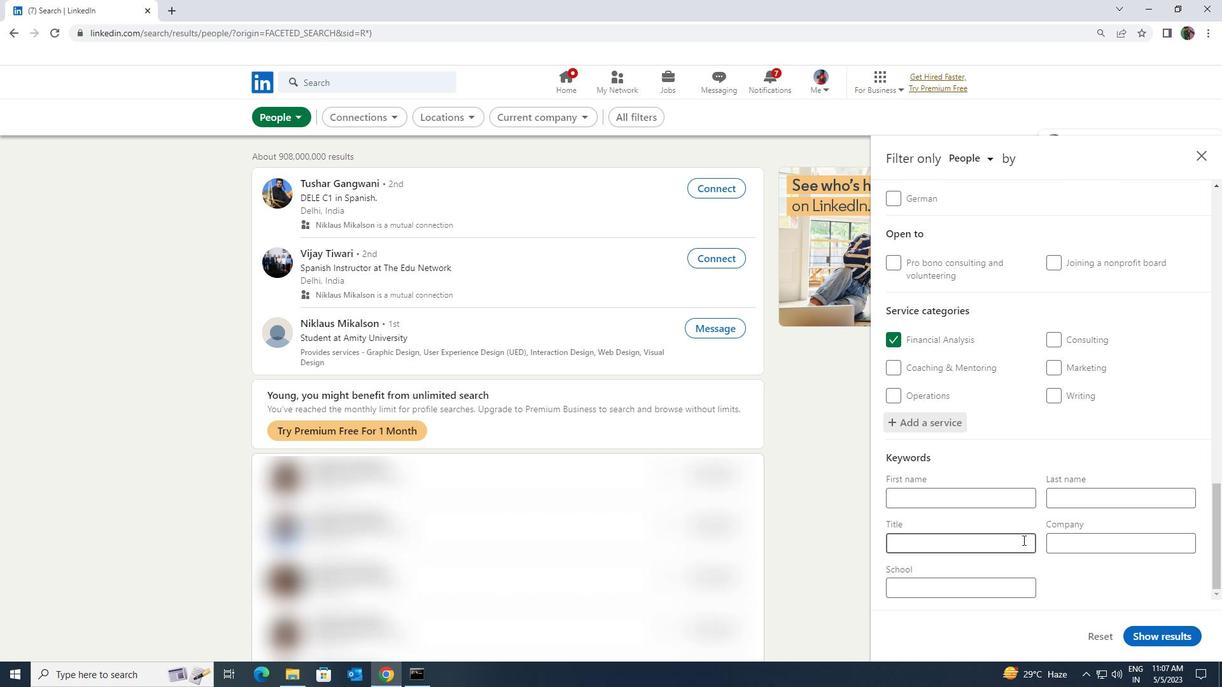 
Action: Key pressed <Key.shift><Key.shift><Key.shift><Key.shift><Key.shift><Key.shift>BUSINESS<Key.space><Key.shift>ANALYST
Screenshot: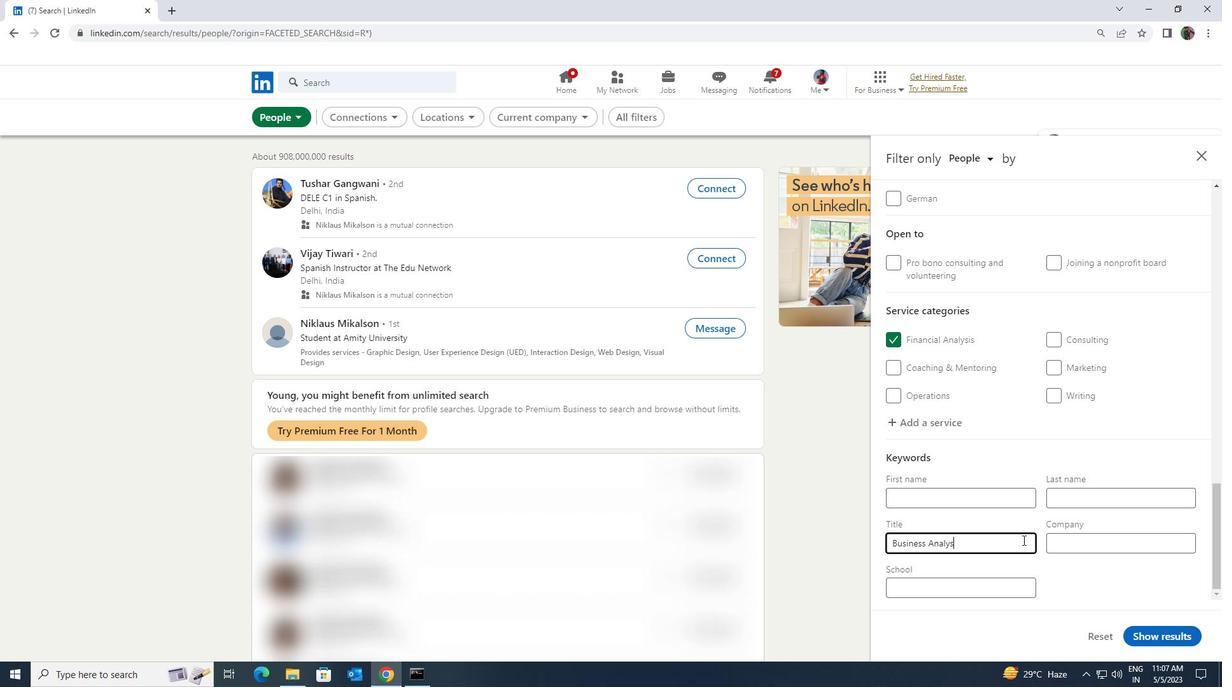 
Action: Mouse moved to (1132, 629)
Screenshot: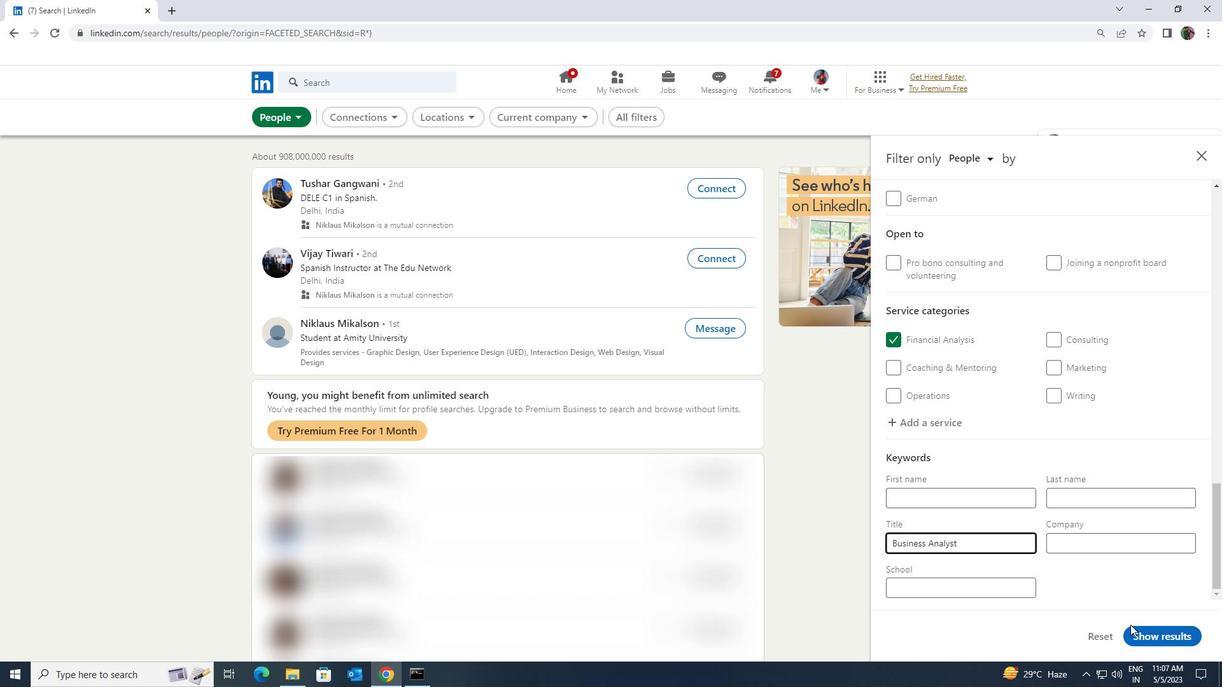 
Action: Mouse pressed left at (1132, 629)
Screenshot: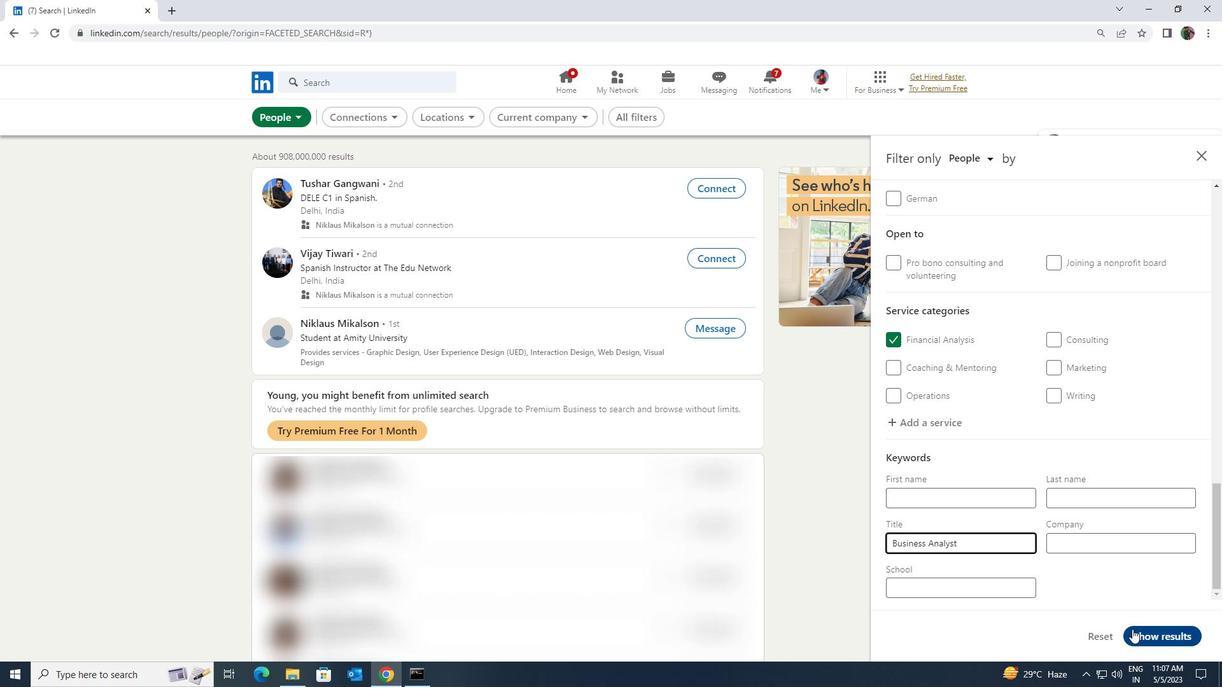 
